 Task: Provide the results of the 2023 Victory Lane Racing Xfinity Series for the track "Richmond Raceway".
Action: Mouse moved to (165, 357)
Screenshot: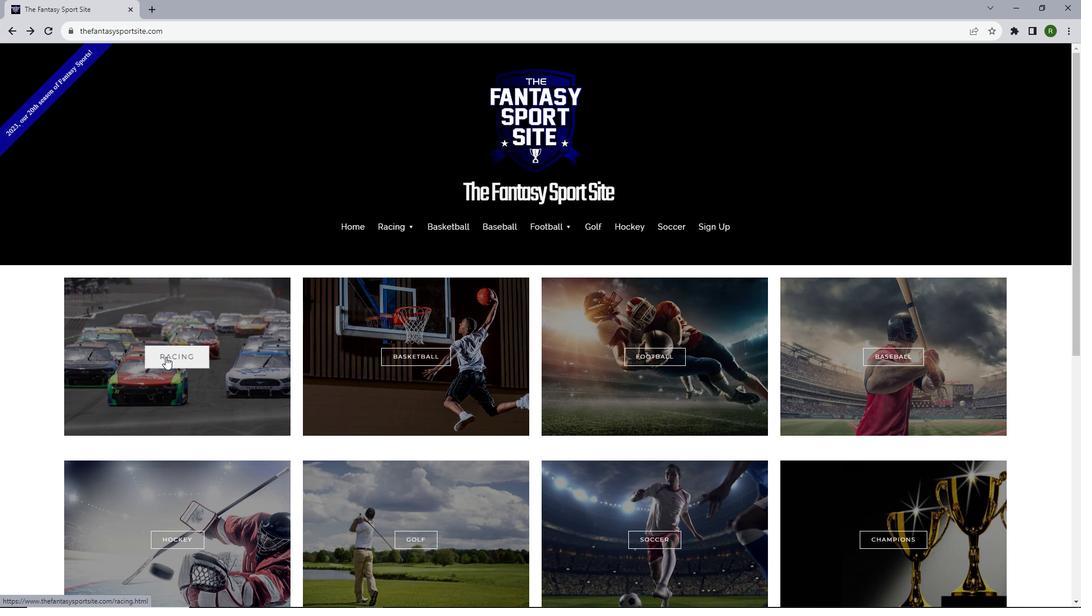 
Action: Mouse pressed left at (165, 357)
Screenshot: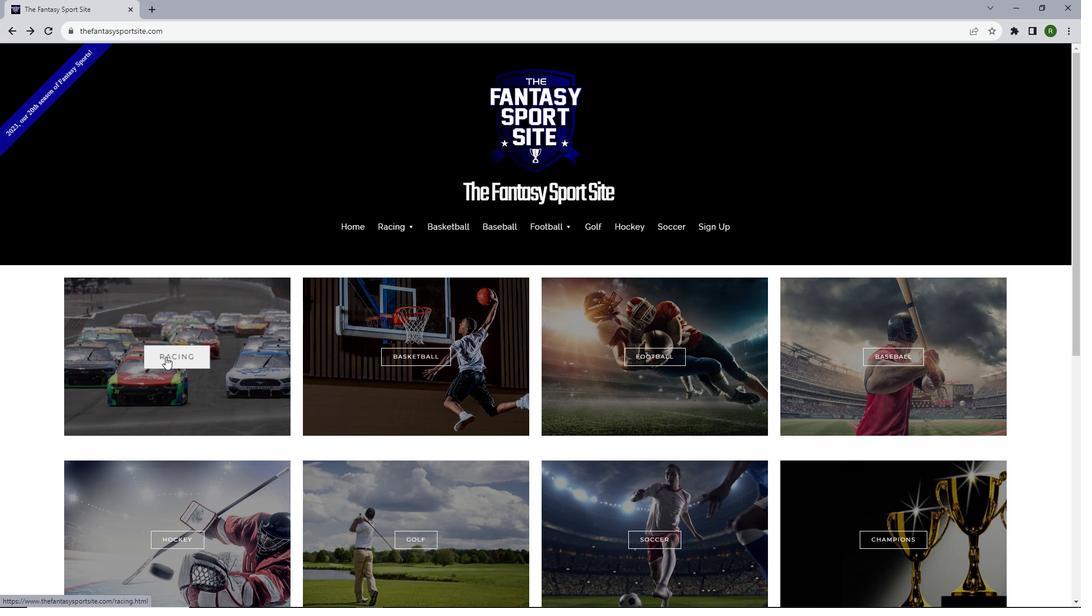 
Action: Mouse moved to (438, 366)
Screenshot: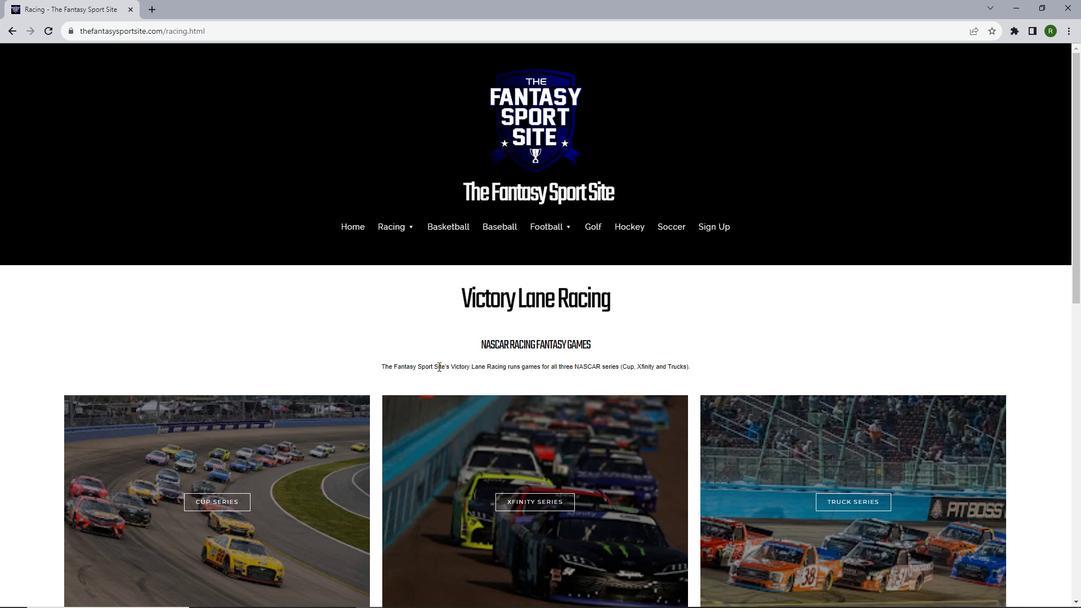 
Action: Mouse scrolled (438, 366) with delta (0, 0)
Screenshot: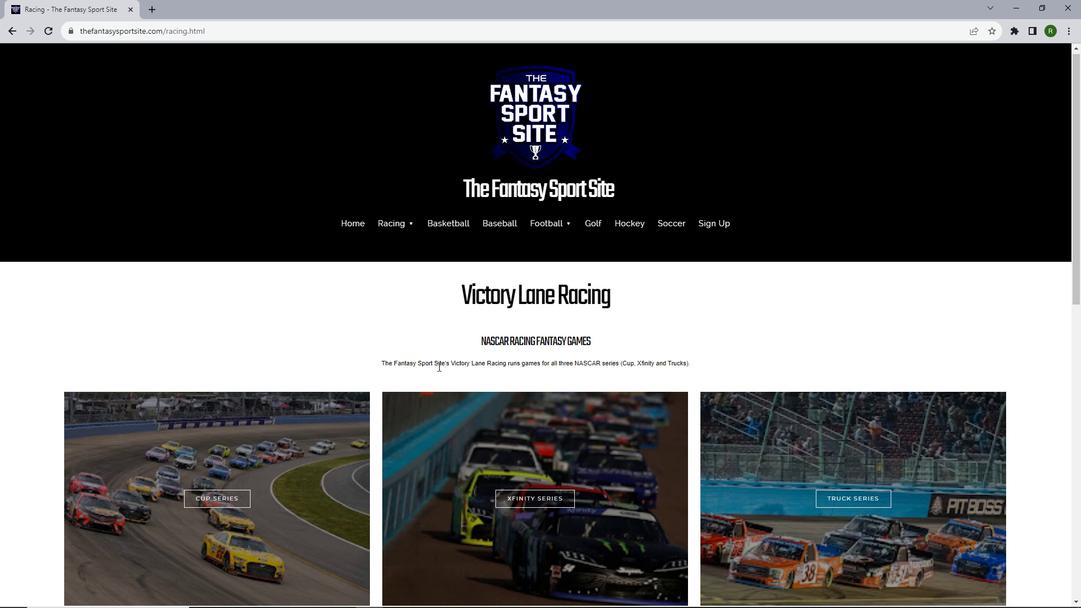
Action: Mouse scrolled (438, 366) with delta (0, 0)
Screenshot: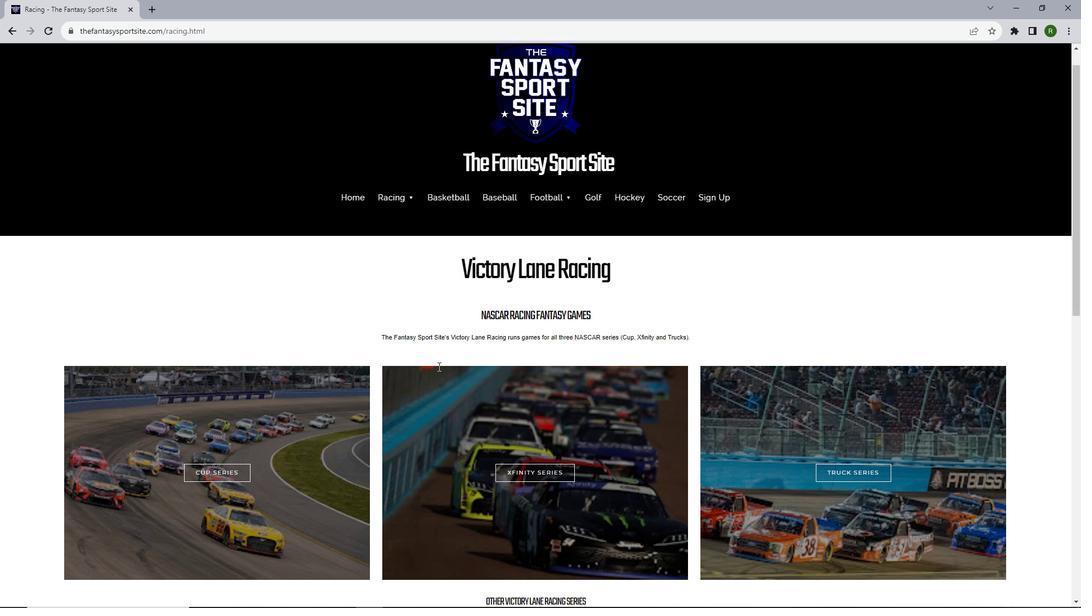
Action: Mouse scrolled (438, 366) with delta (0, 0)
Screenshot: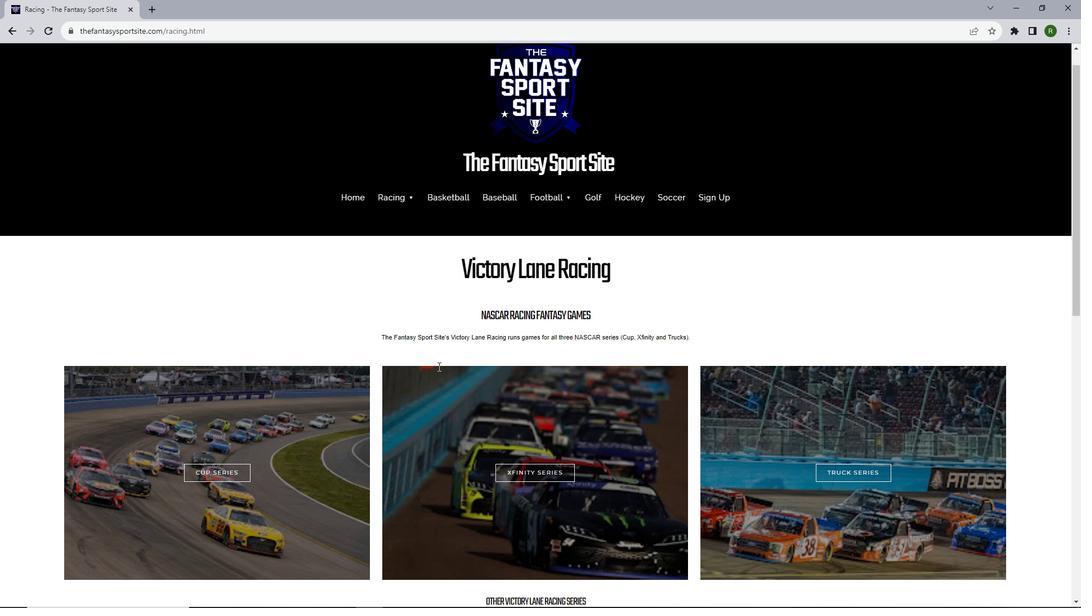 
Action: Mouse moved to (519, 336)
Screenshot: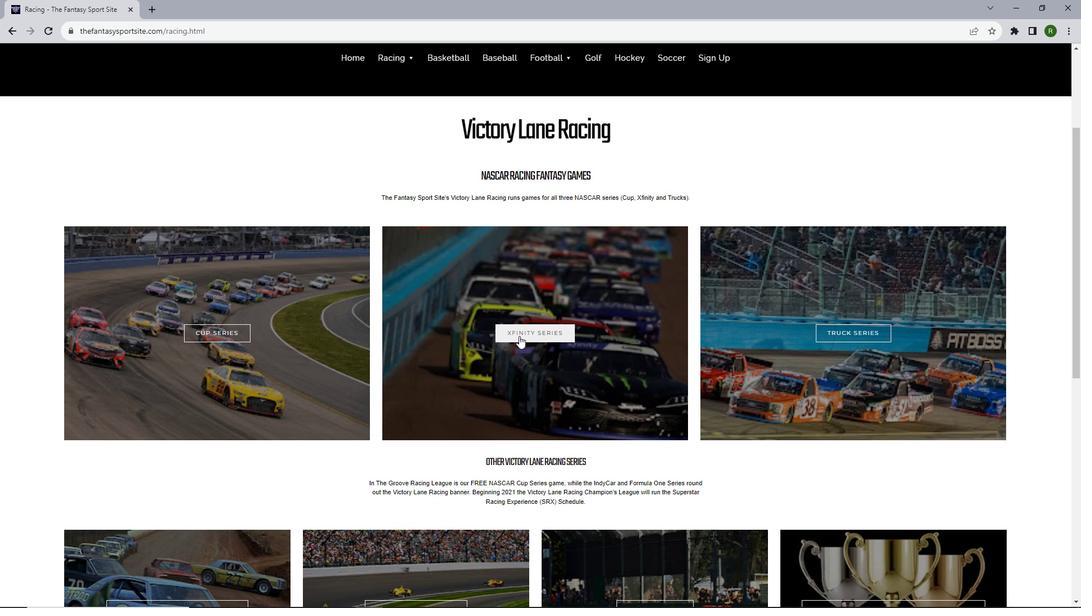 
Action: Mouse pressed left at (519, 336)
Screenshot: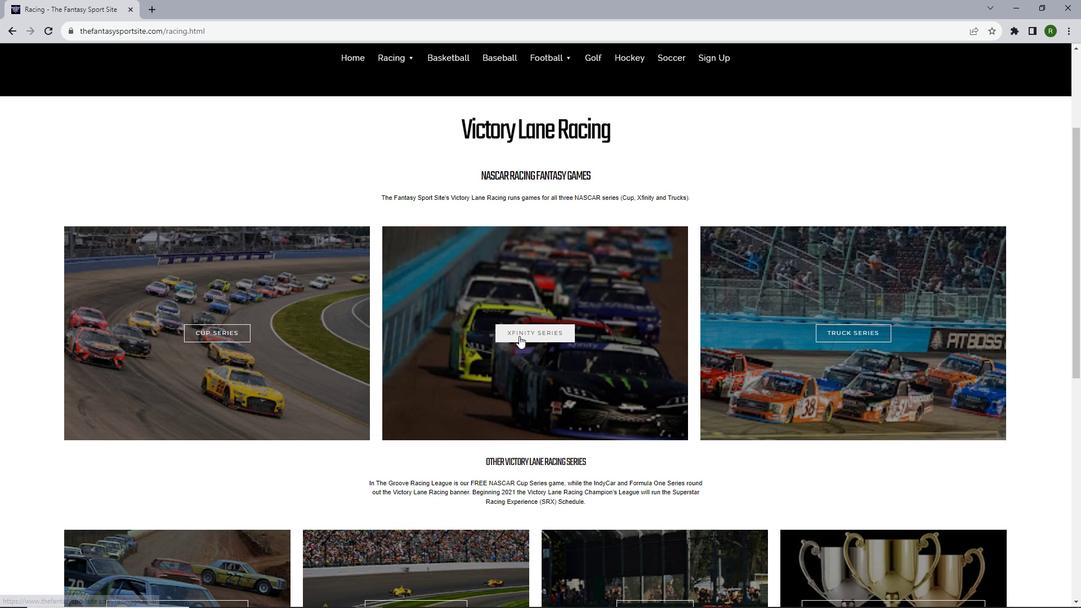
Action: Mouse moved to (465, 314)
Screenshot: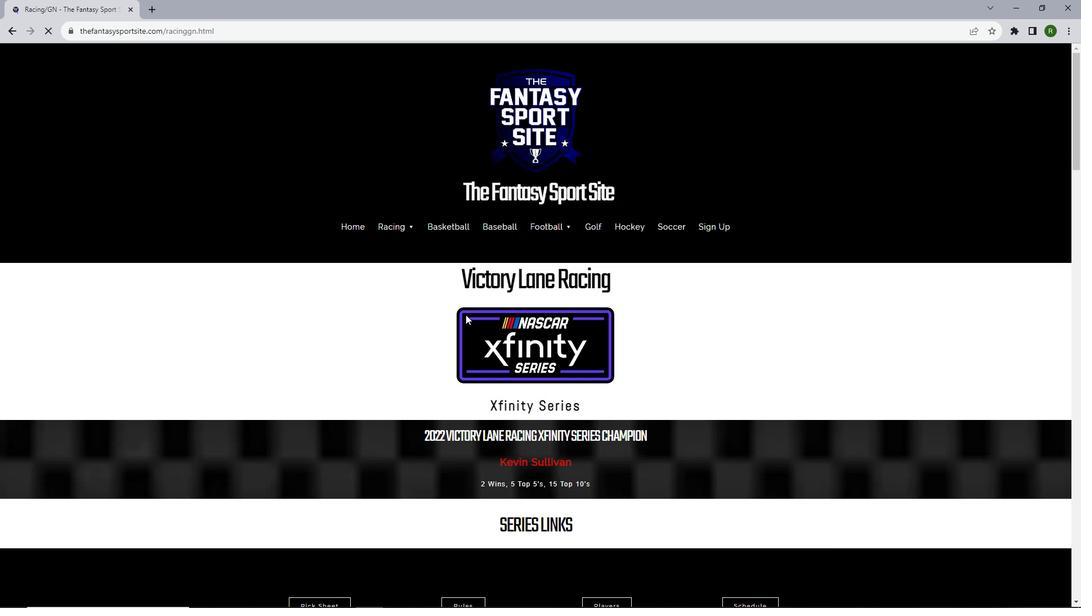 
Action: Mouse scrolled (465, 314) with delta (0, 0)
Screenshot: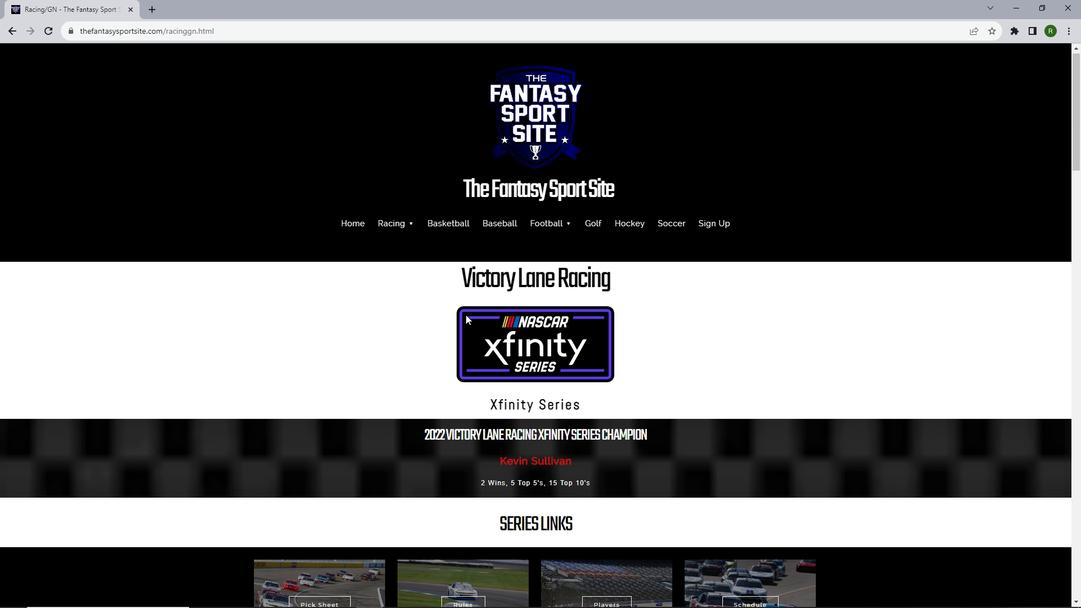 
Action: Mouse scrolled (465, 314) with delta (0, 0)
Screenshot: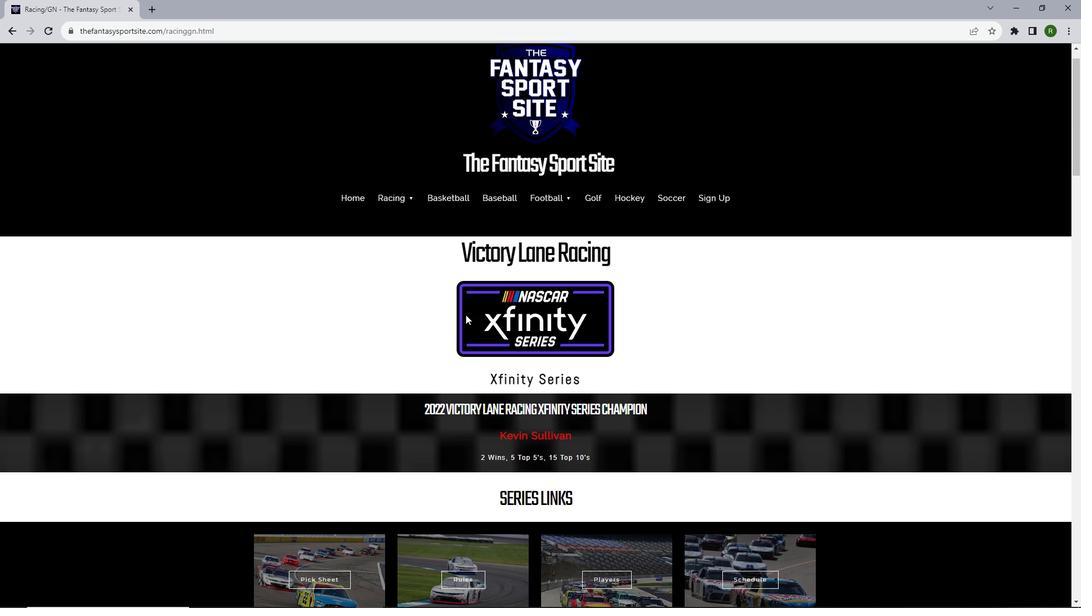 
Action: Mouse scrolled (465, 314) with delta (0, 0)
Screenshot: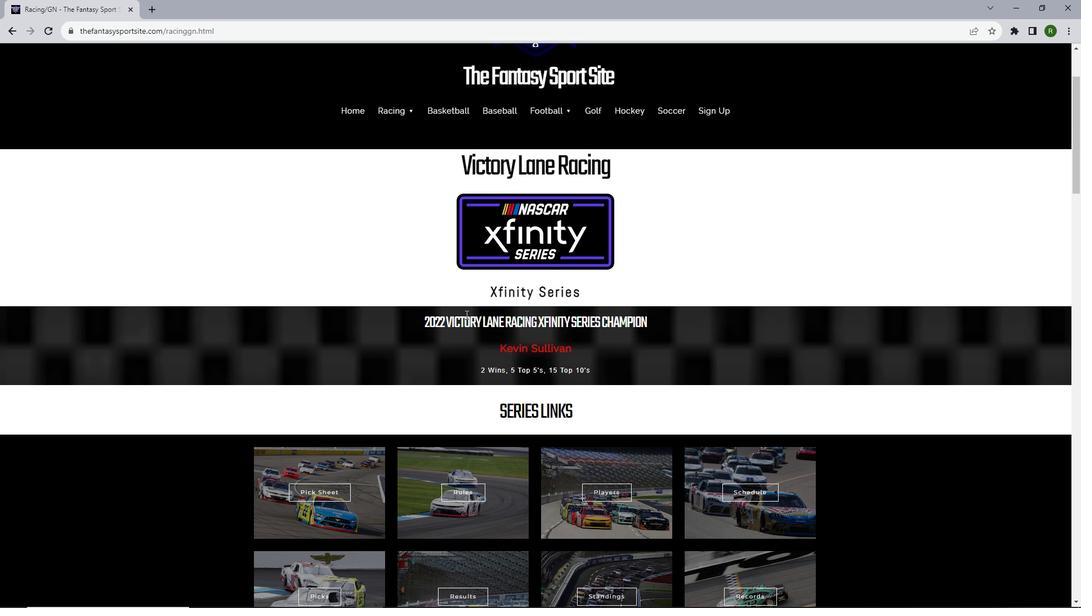 
Action: Mouse scrolled (465, 314) with delta (0, 0)
Screenshot: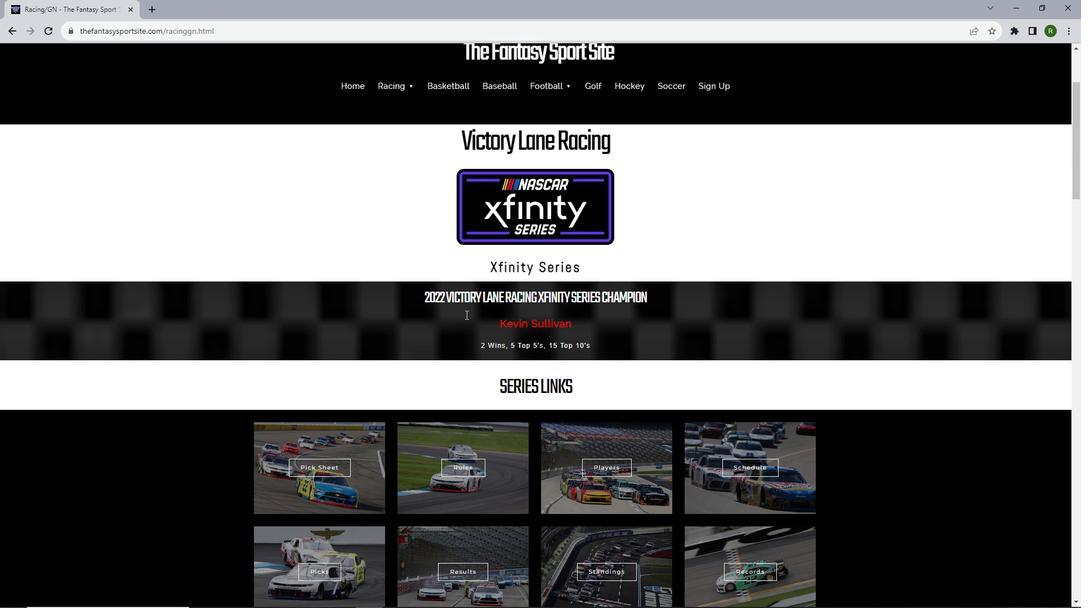 
Action: Mouse scrolled (465, 314) with delta (0, 0)
Screenshot: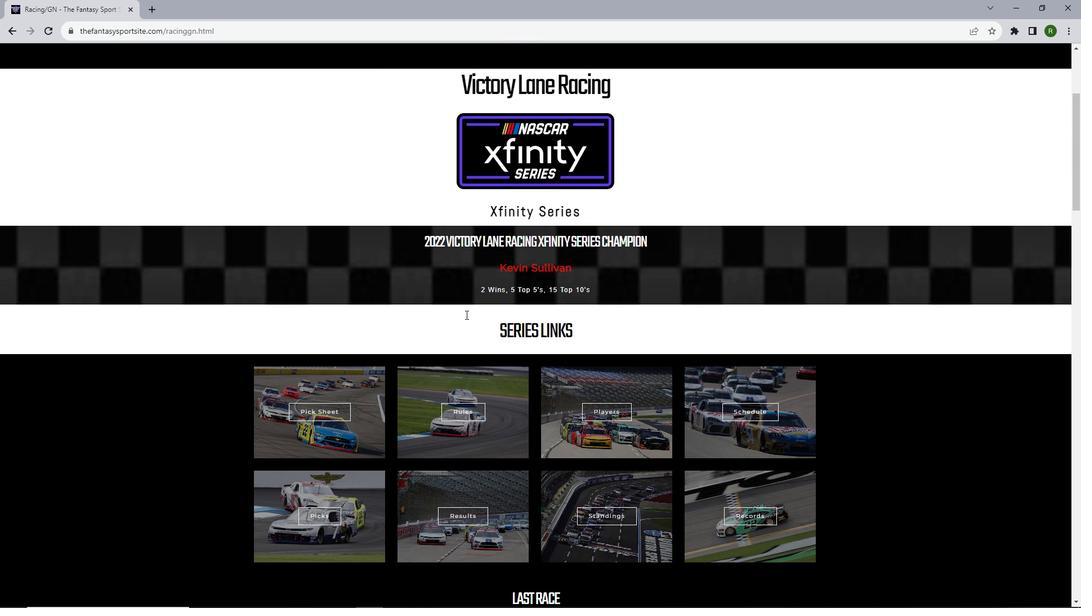 
Action: Mouse scrolled (465, 314) with delta (0, 0)
Screenshot: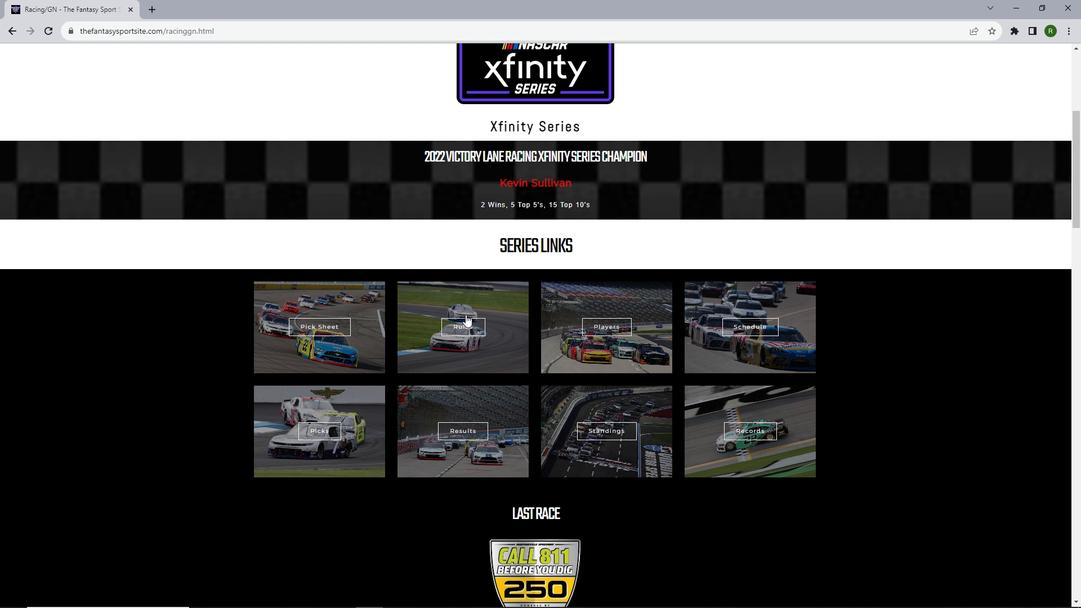 
Action: Mouse scrolled (465, 314) with delta (0, 0)
Screenshot: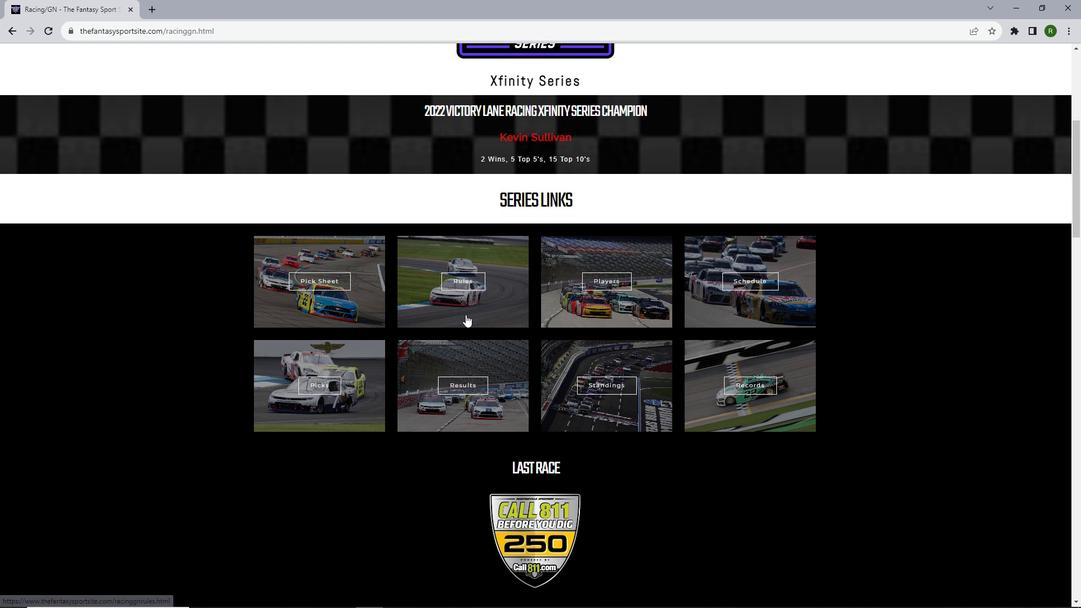 
Action: Mouse moved to (526, 340)
Screenshot: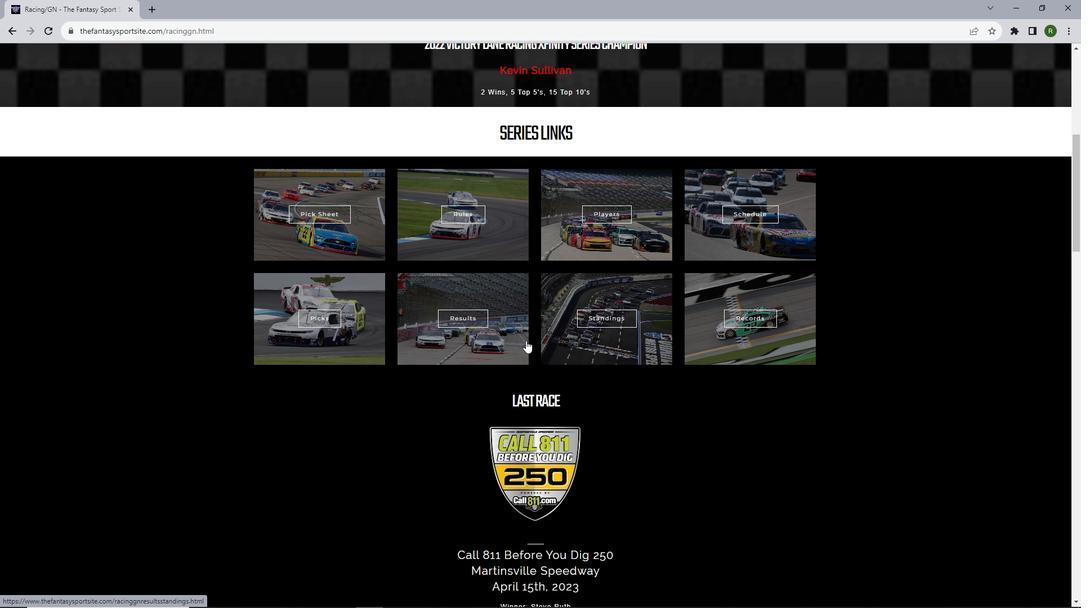 
Action: Mouse scrolled (526, 341) with delta (0, 0)
Screenshot: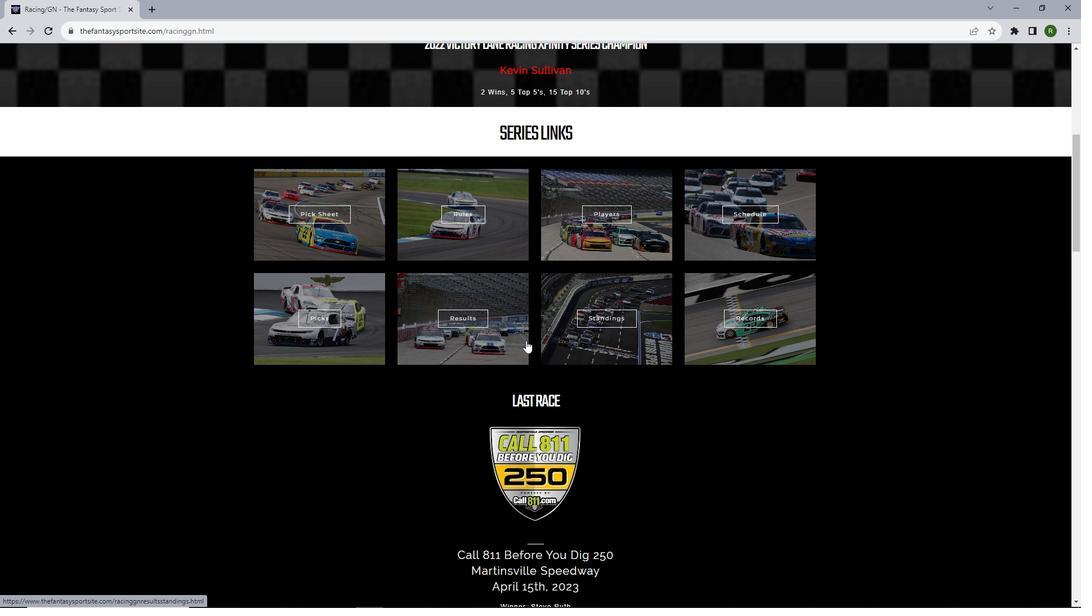 
Action: Mouse moved to (457, 372)
Screenshot: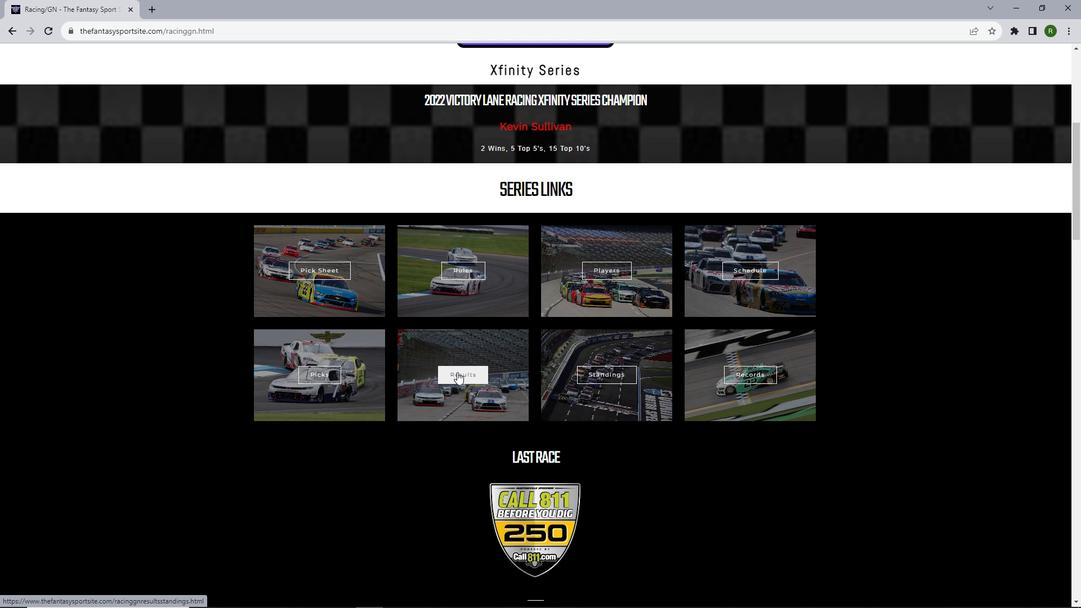 
Action: Mouse pressed left at (457, 372)
Screenshot: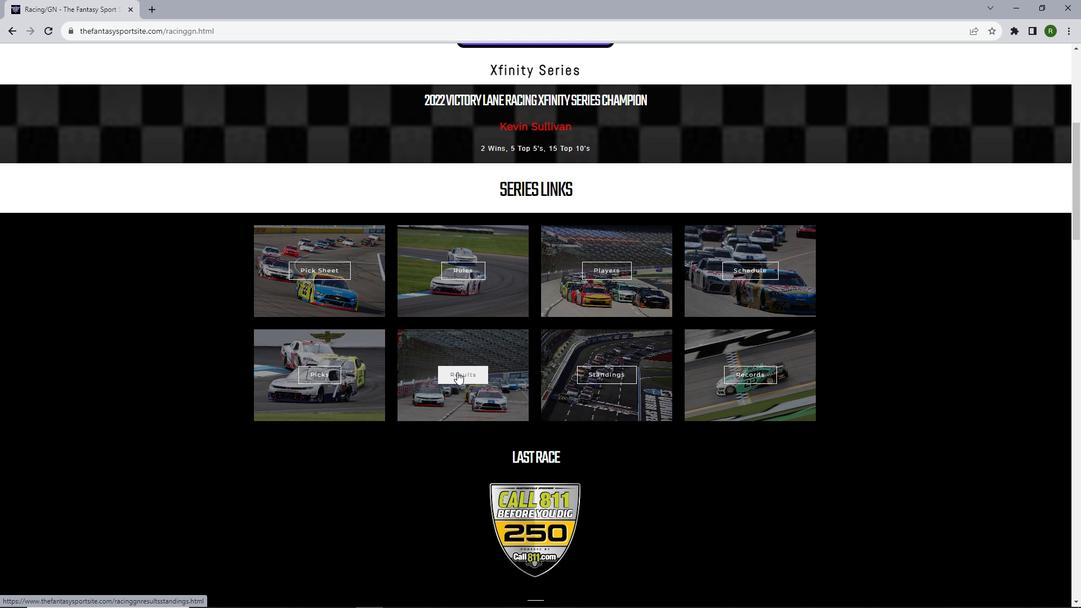 
Action: Mouse moved to (442, 310)
Screenshot: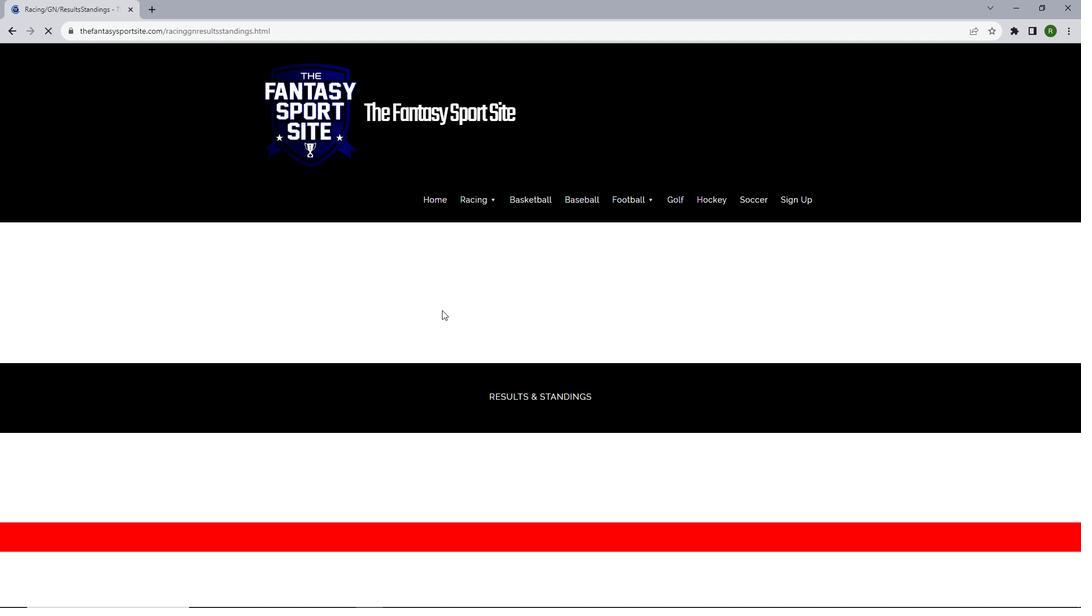 
Action: Mouse scrolled (442, 309) with delta (0, 0)
Screenshot: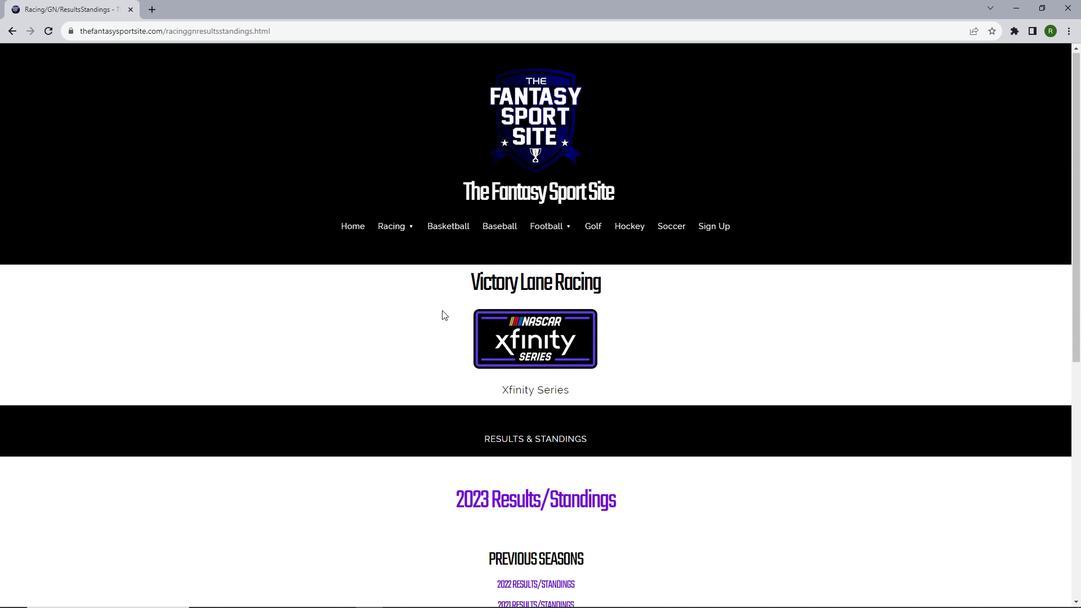 
Action: Mouse scrolled (442, 309) with delta (0, 0)
Screenshot: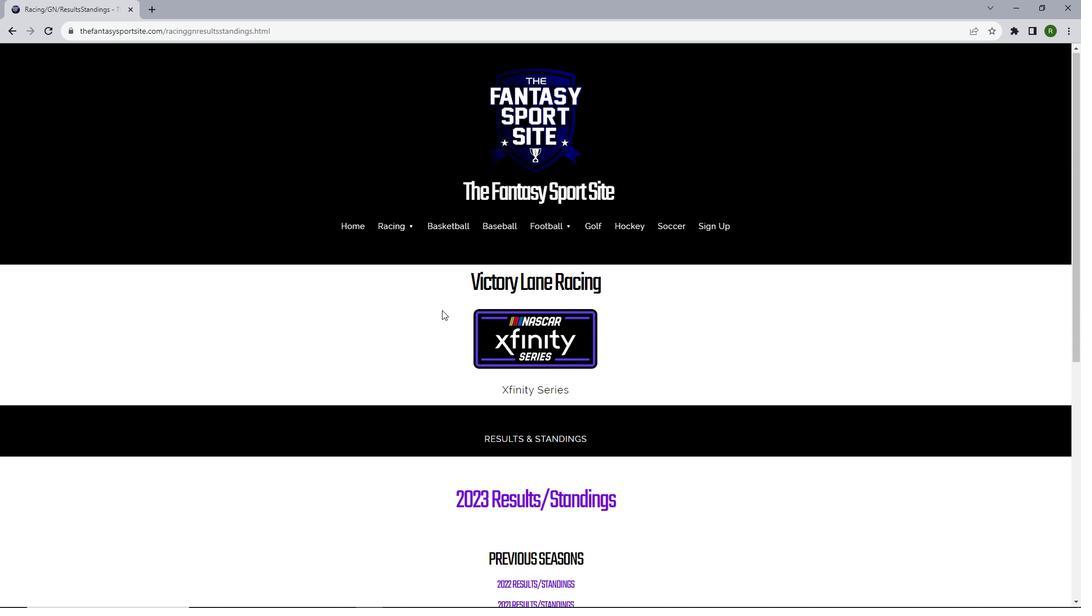 
Action: Mouse moved to (513, 385)
Screenshot: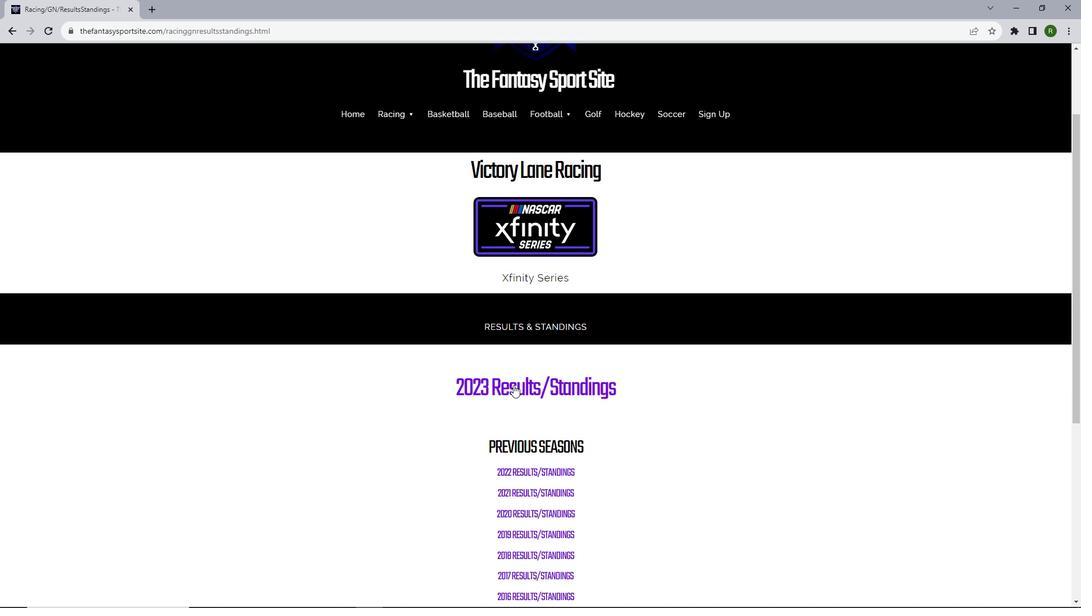
Action: Mouse pressed left at (513, 385)
Screenshot: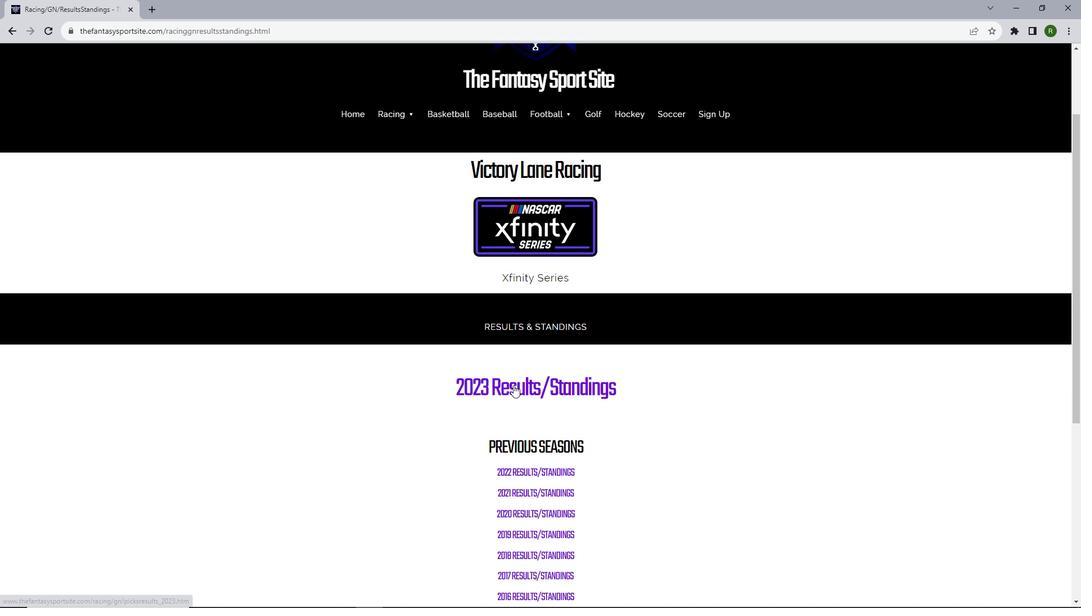 
Action: Mouse moved to (577, 214)
Screenshot: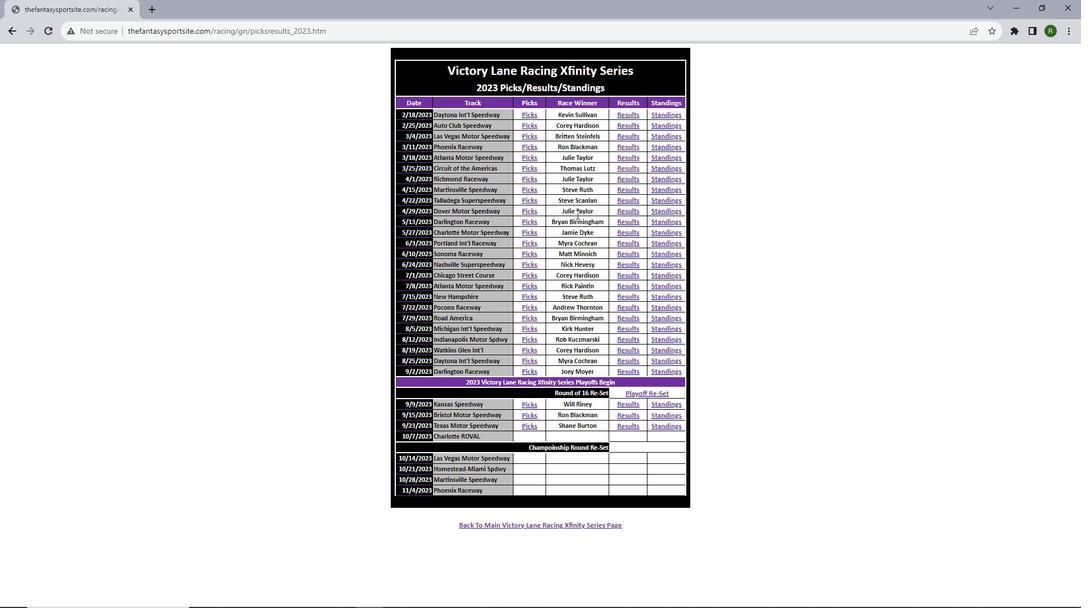 
Action: Mouse scrolled (577, 214) with delta (0, 0)
Screenshot: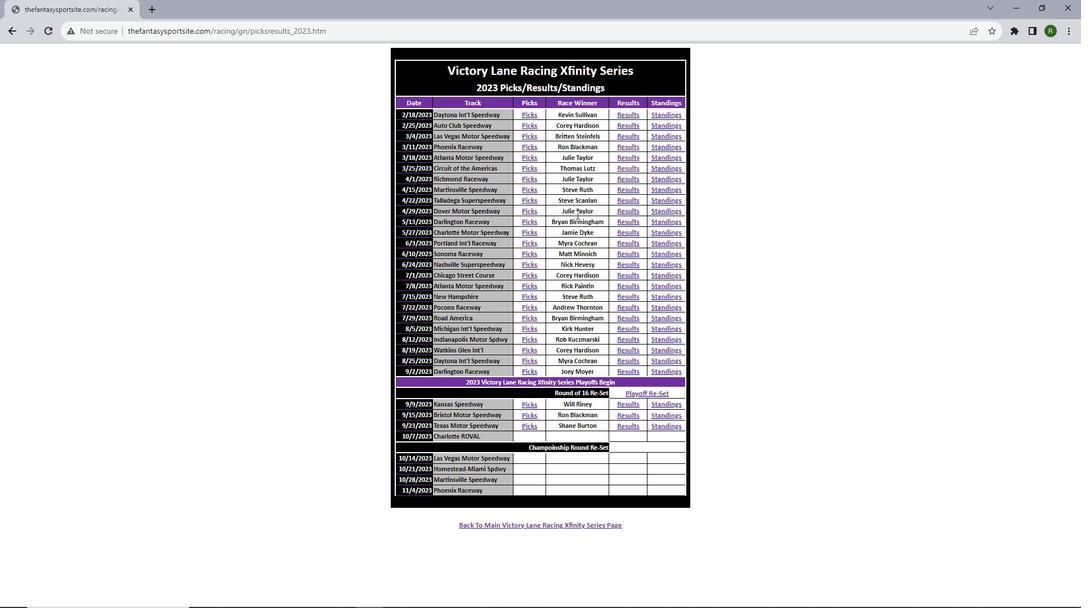 
Action: Mouse scrolled (577, 214) with delta (0, 0)
Screenshot: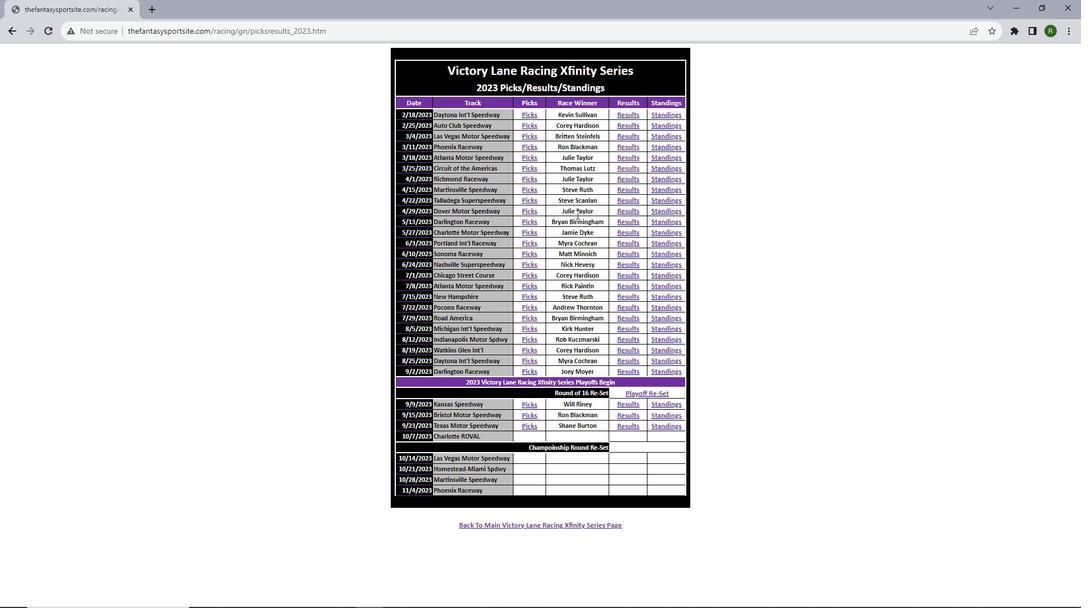 
Action: Mouse moved to (629, 180)
Screenshot: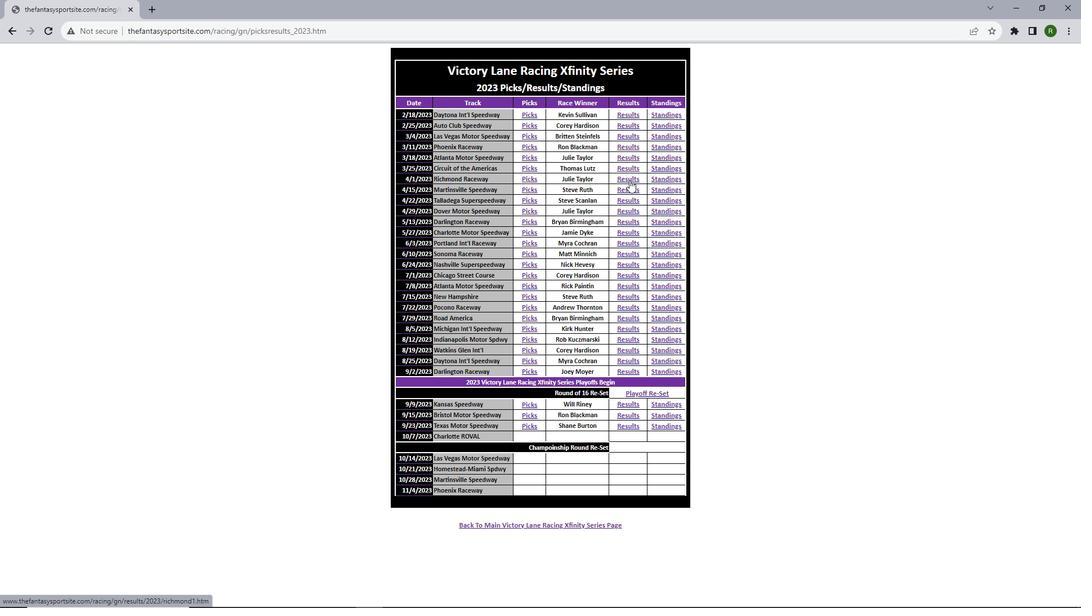 
Action: Mouse pressed left at (629, 180)
Screenshot: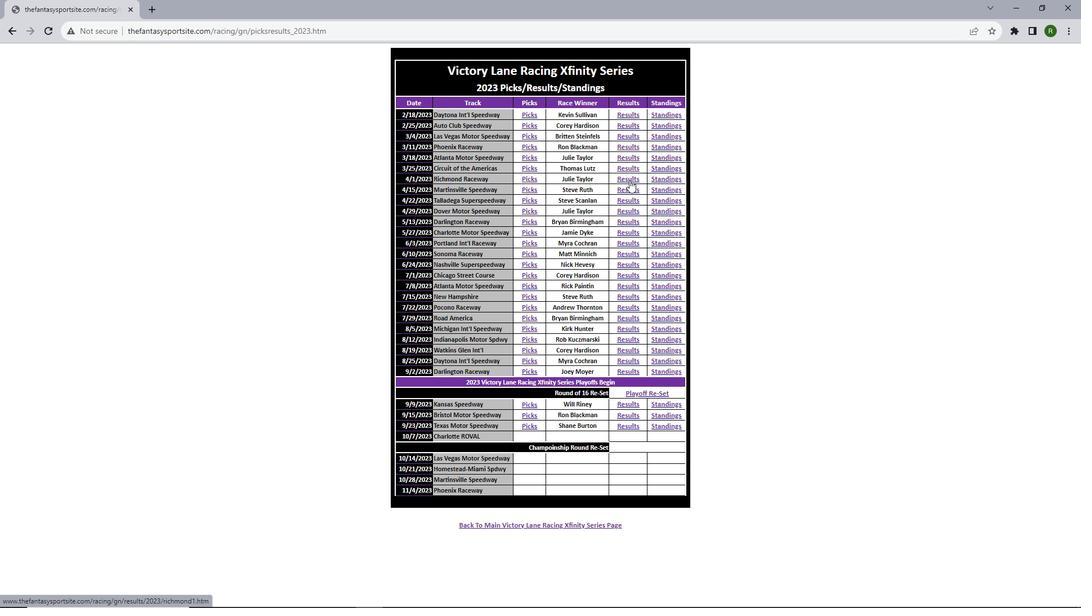 
Action: Mouse moved to (607, 195)
Screenshot: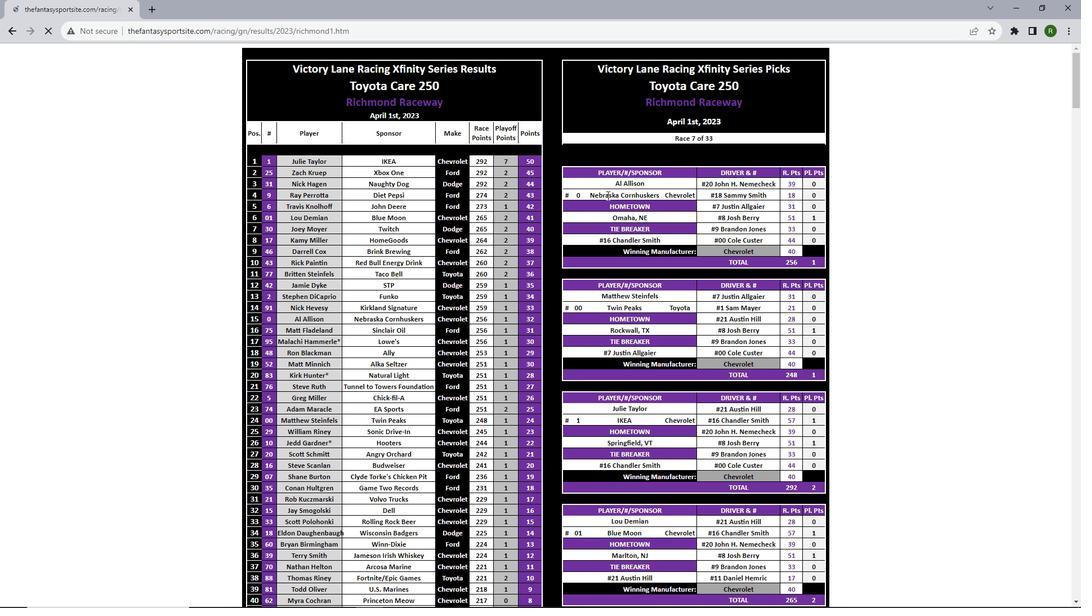 
Action: Mouse scrolled (607, 194) with delta (0, 0)
Screenshot: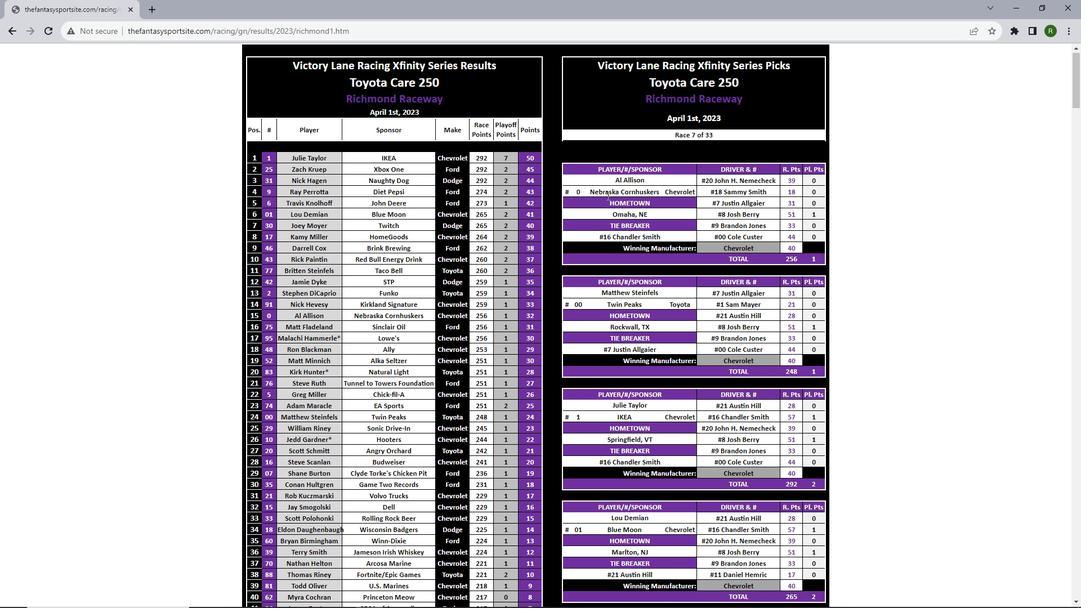 
Action: Mouse scrolled (607, 194) with delta (0, 0)
Screenshot: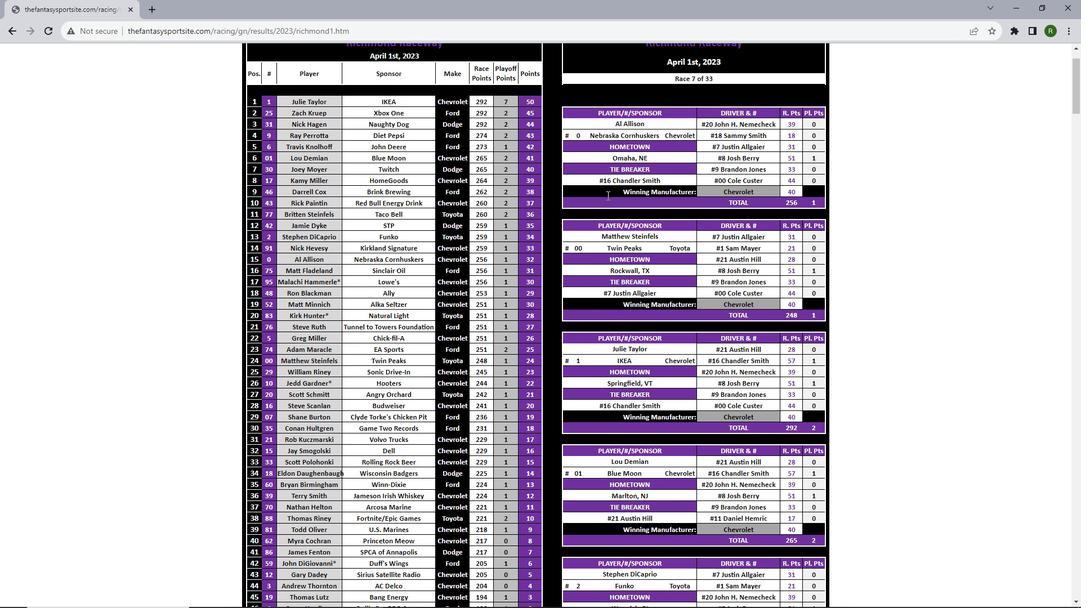 
Action: Mouse scrolled (607, 194) with delta (0, 0)
Screenshot: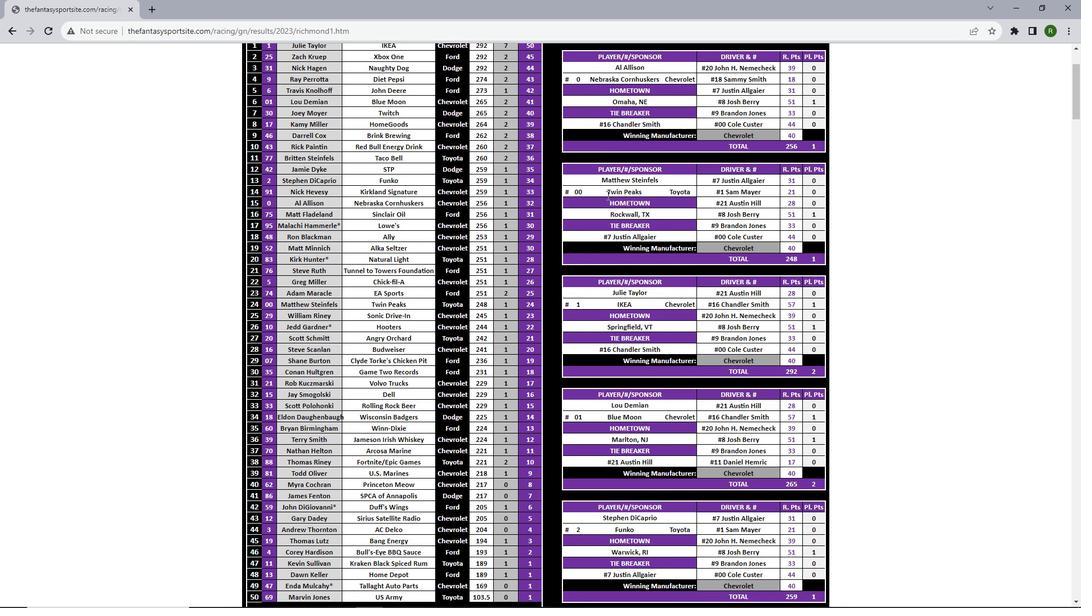 
Action: Mouse scrolled (607, 194) with delta (0, 0)
Screenshot: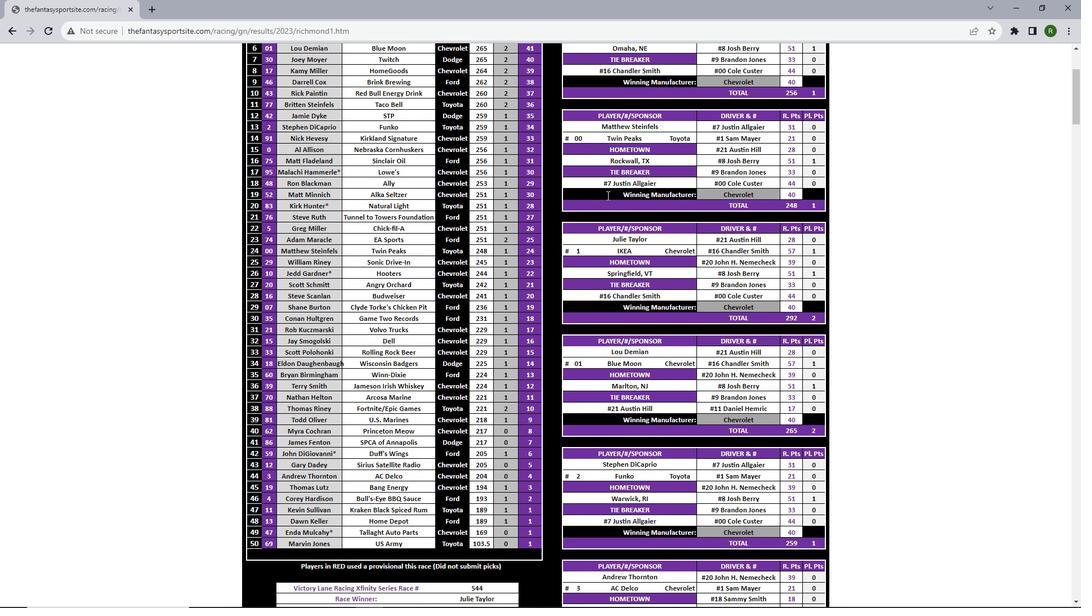 
Action: Mouse scrolled (607, 194) with delta (0, 0)
Screenshot: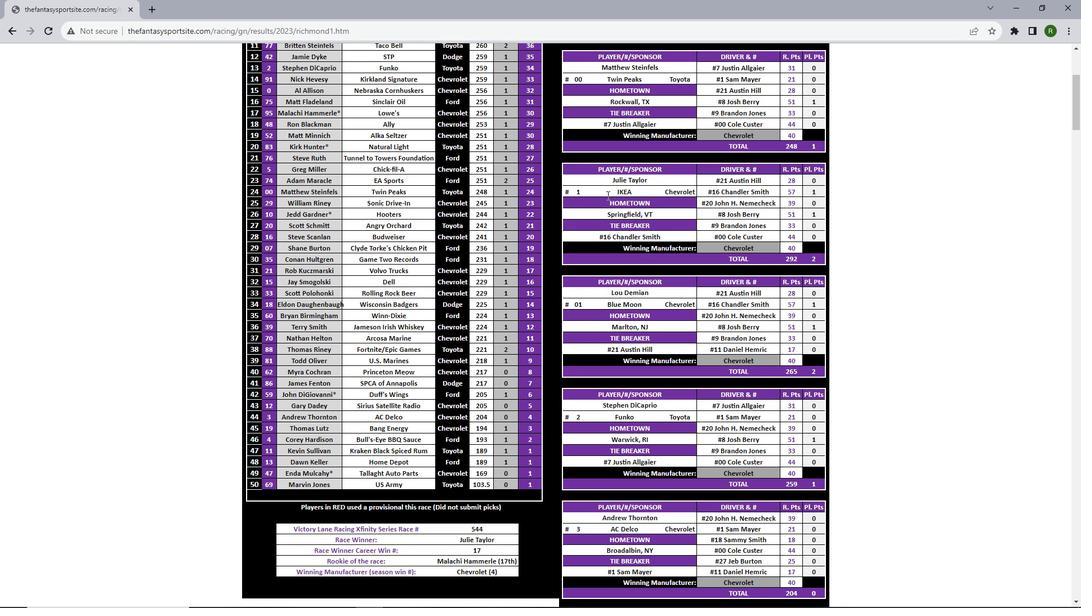 
Action: Mouse scrolled (607, 194) with delta (0, 0)
Screenshot: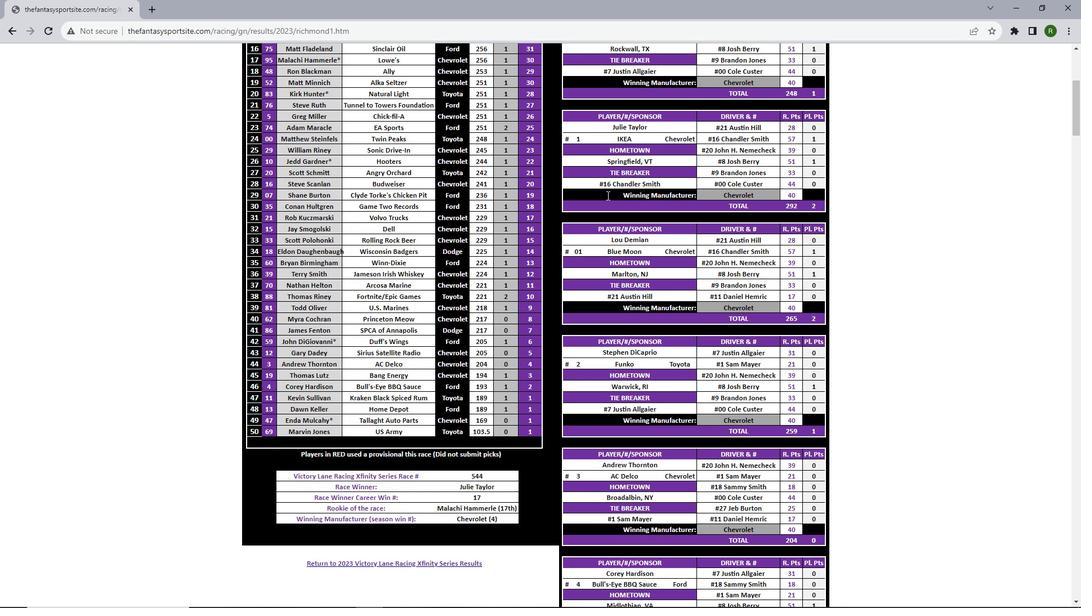 
Action: Mouse scrolled (607, 194) with delta (0, 0)
Screenshot: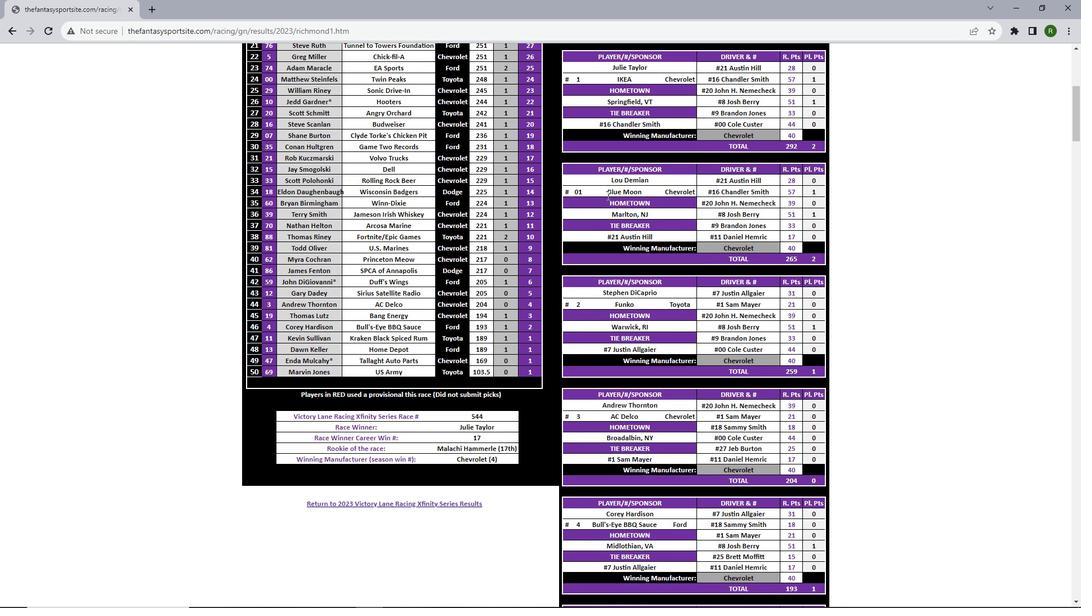 
Action: Mouse scrolled (607, 194) with delta (0, 0)
Screenshot: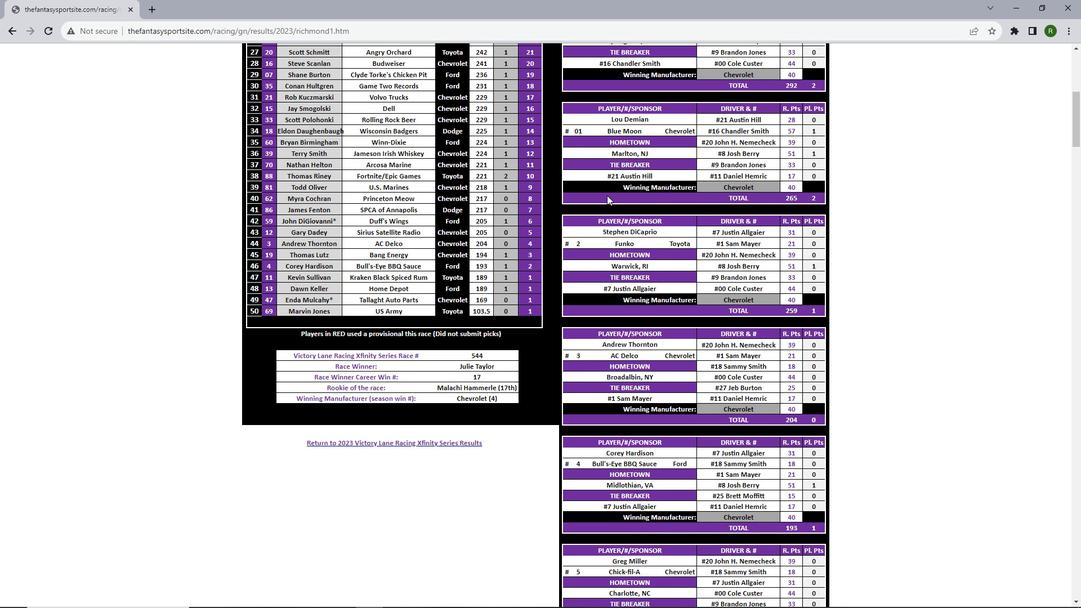 
Action: Mouse scrolled (607, 194) with delta (0, 0)
Screenshot: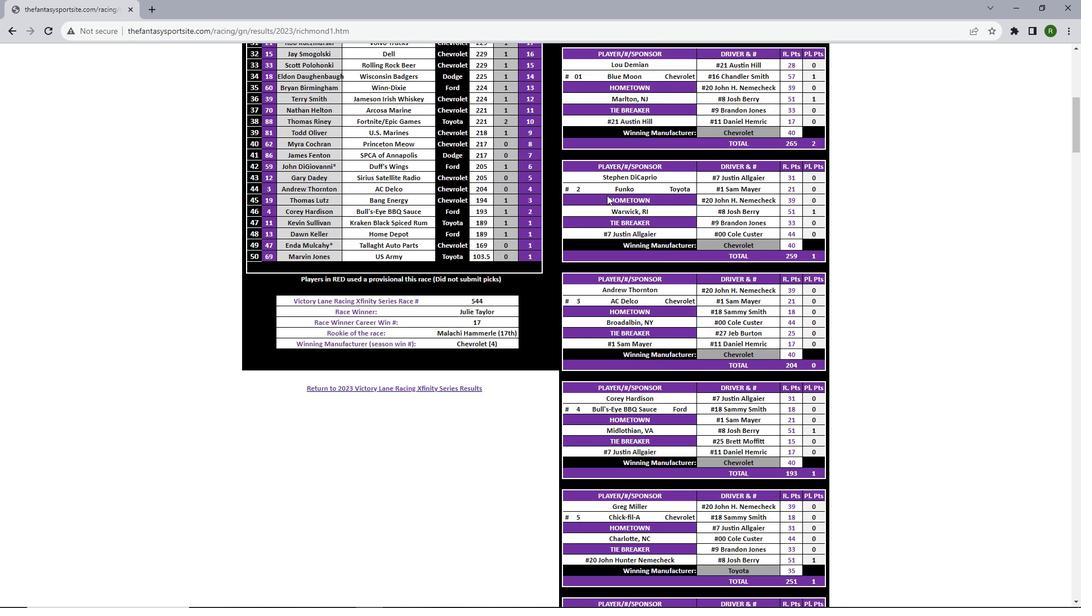 
Action: Mouse scrolled (607, 194) with delta (0, 0)
Screenshot: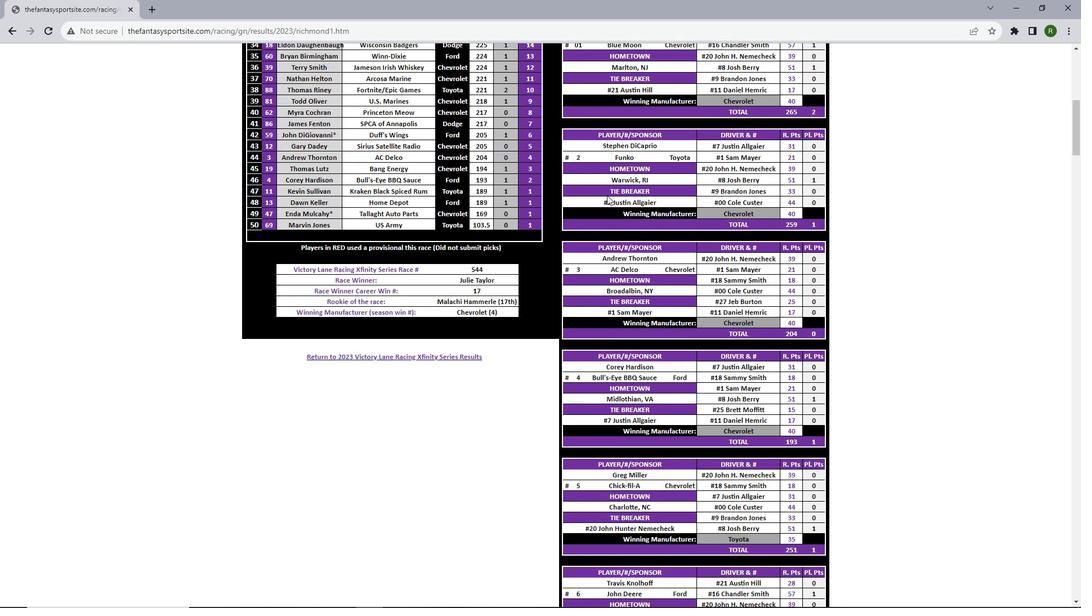 
Action: Mouse scrolled (607, 194) with delta (0, 0)
Screenshot: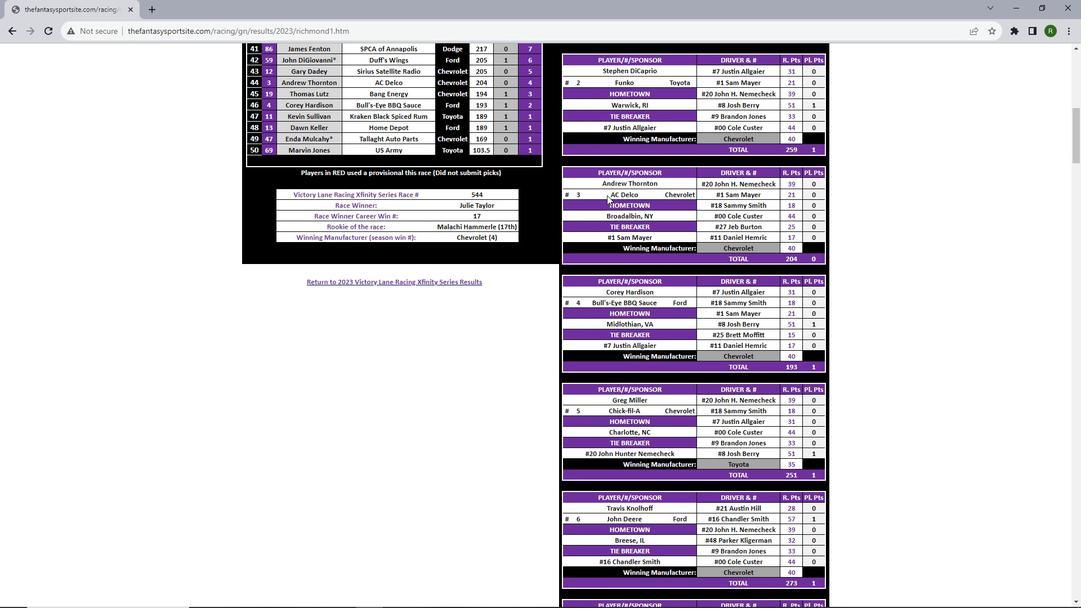 
Action: Mouse scrolled (607, 194) with delta (0, 0)
Screenshot: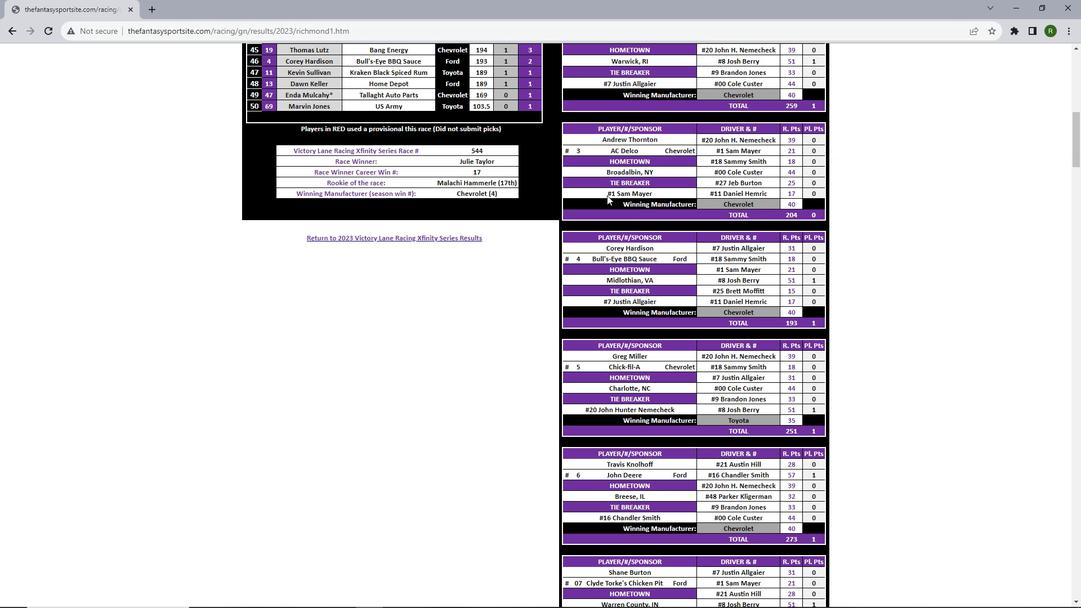 
Action: Mouse scrolled (607, 194) with delta (0, 0)
Screenshot: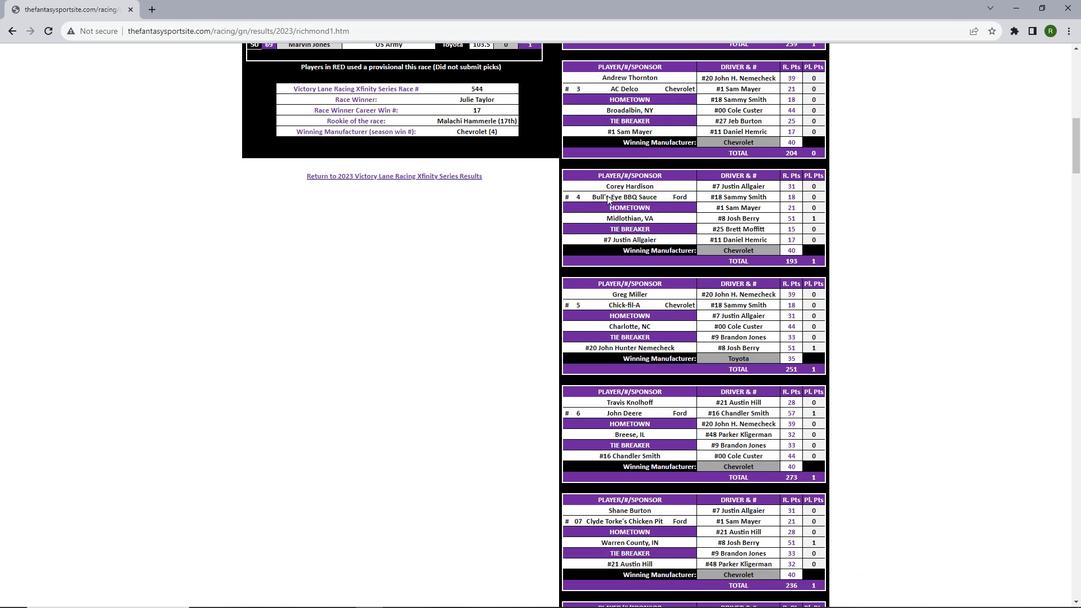 
Action: Mouse scrolled (607, 194) with delta (0, 0)
Screenshot: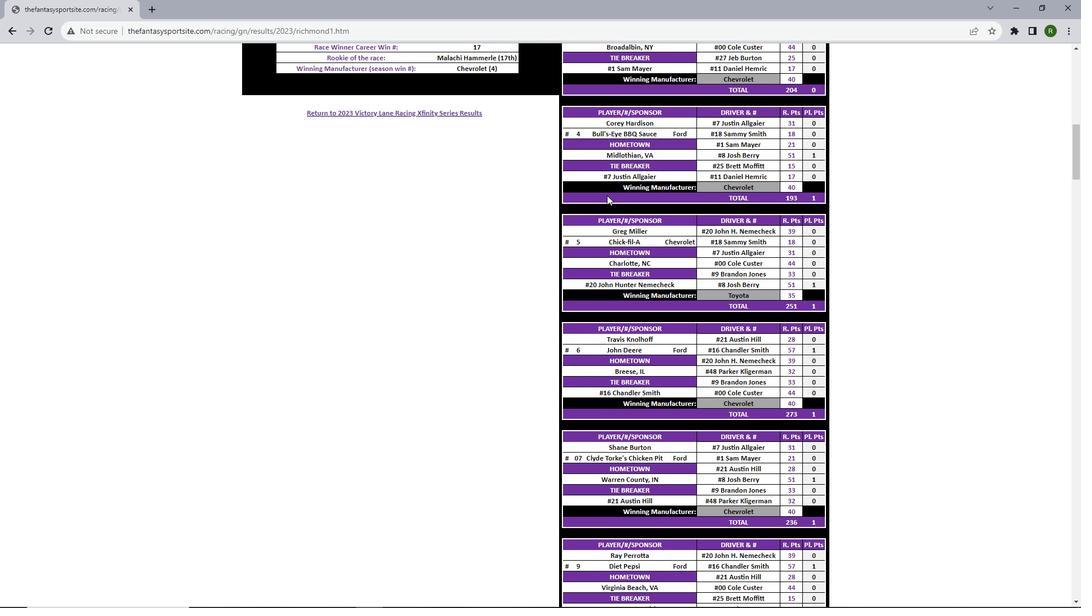 
Action: Mouse scrolled (607, 194) with delta (0, 0)
Screenshot: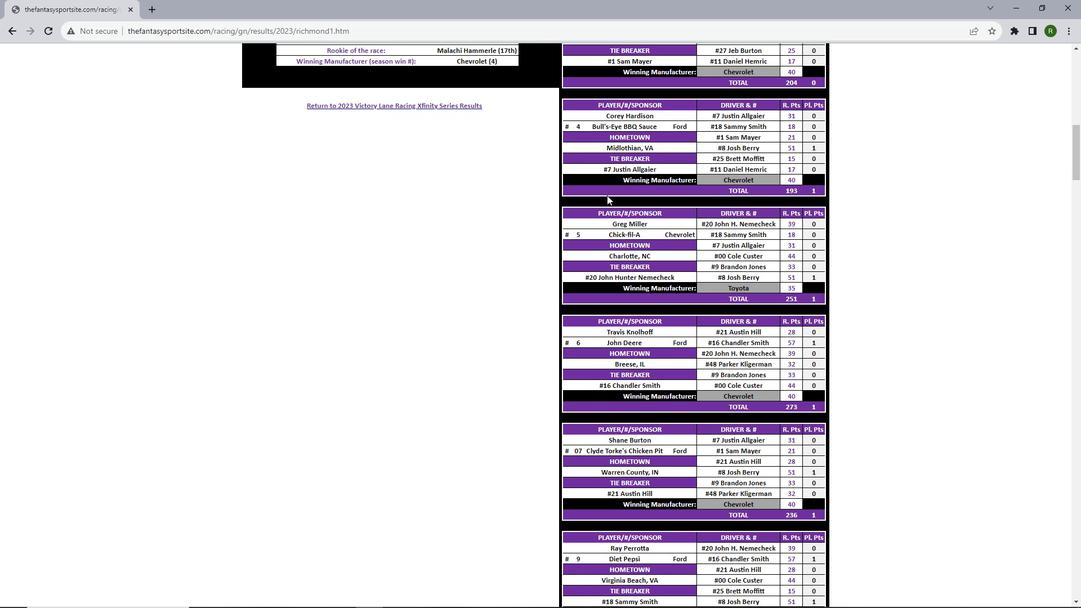 
Action: Mouse scrolled (607, 194) with delta (0, 0)
Screenshot: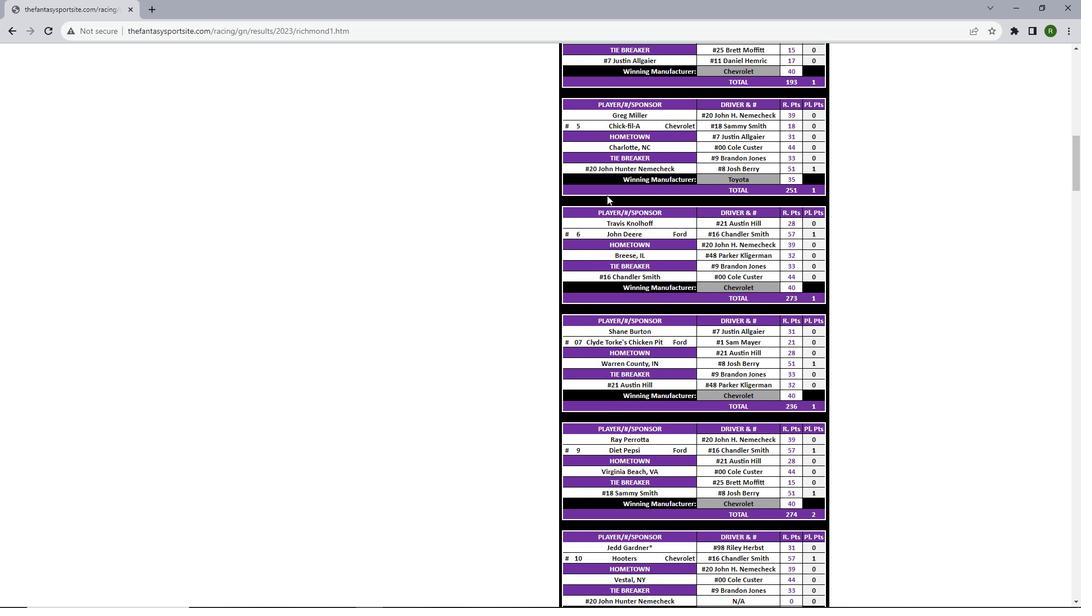 
Action: Mouse scrolled (607, 194) with delta (0, 0)
Screenshot: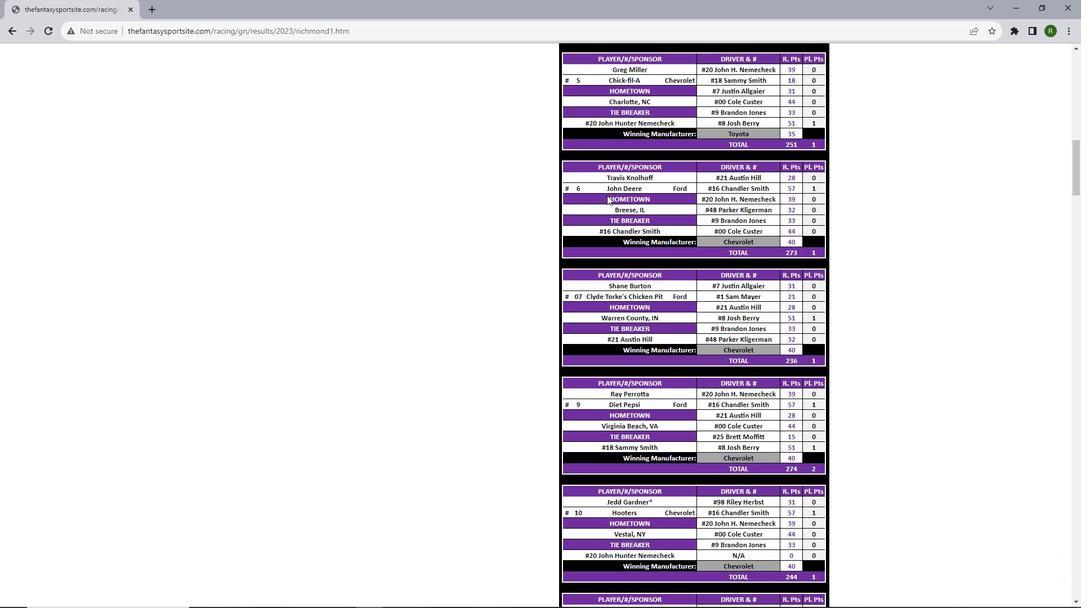 
Action: Mouse scrolled (607, 194) with delta (0, 0)
Screenshot: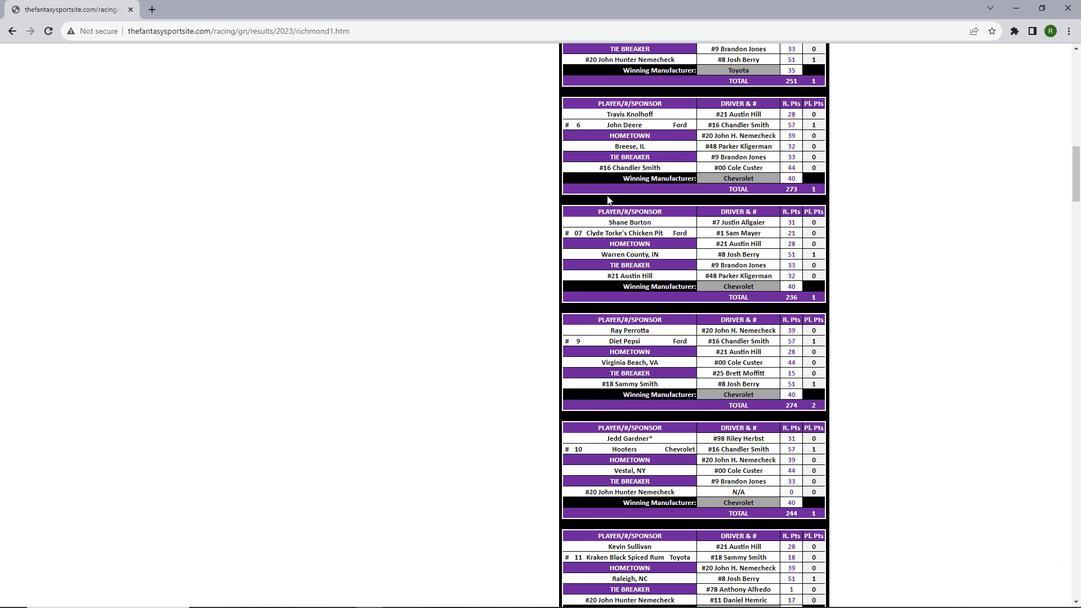 
Action: Mouse scrolled (607, 194) with delta (0, 0)
Screenshot: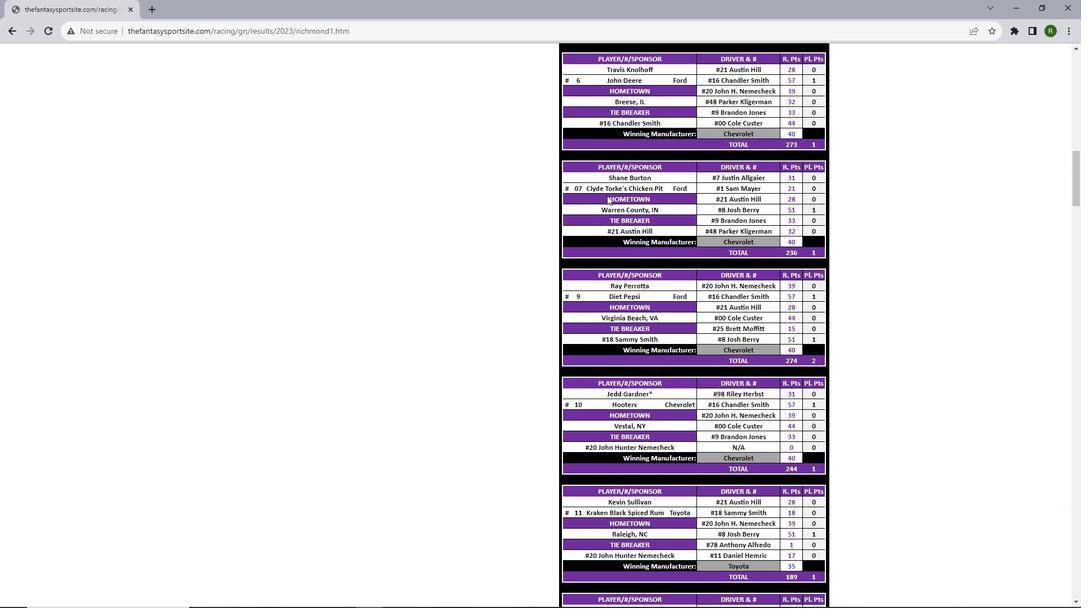 
Action: Mouse scrolled (607, 194) with delta (0, 0)
Screenshot: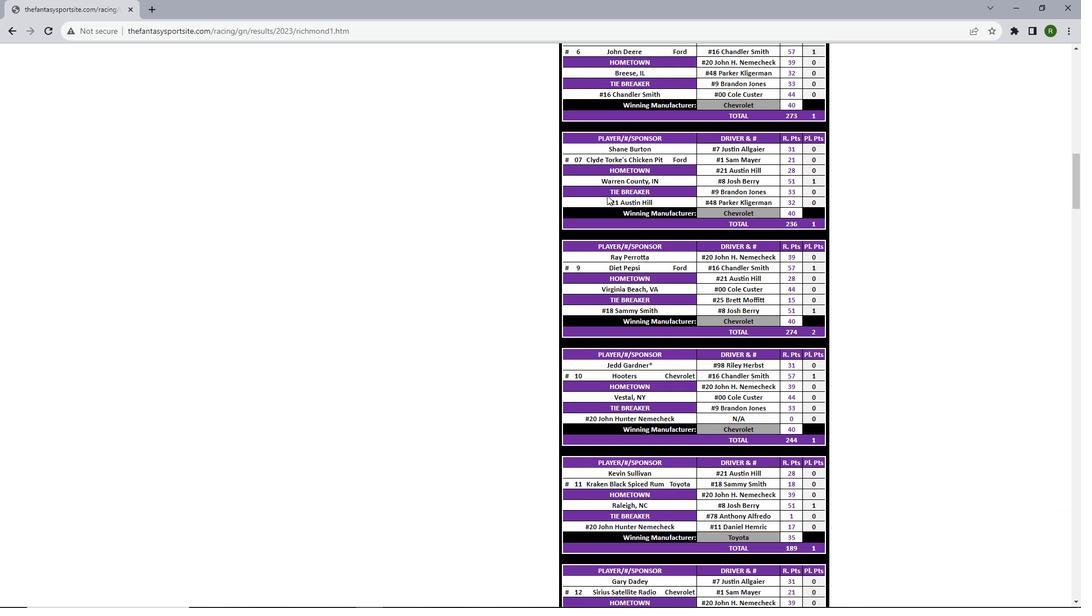 
Action: Mouse scrolled (607, 194) with delta (0, 0)
Screenshot: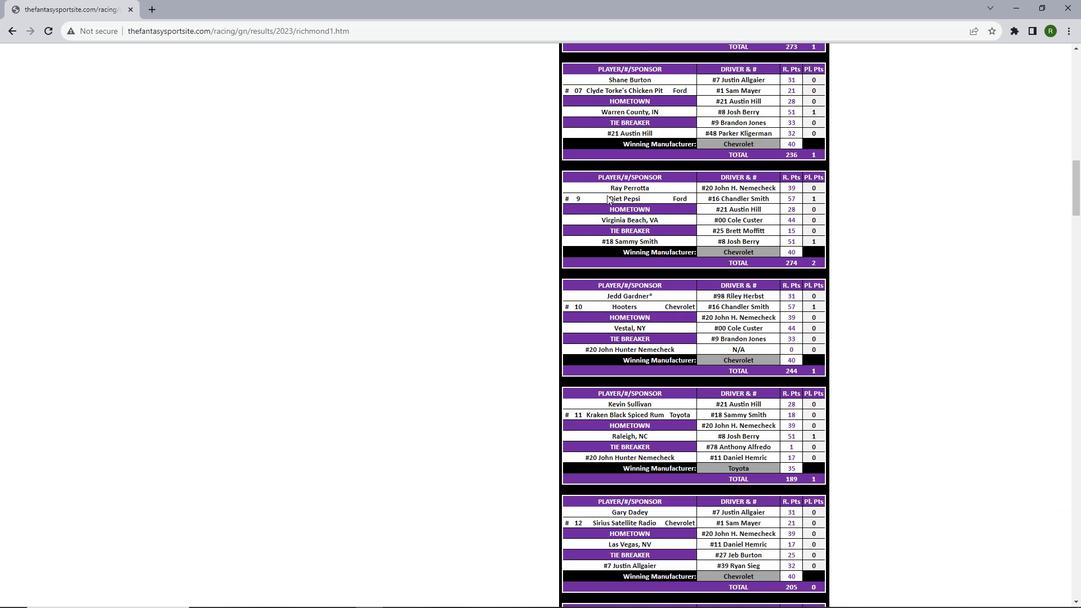 
Action: Mouse scrolled (607, 194) with delta (0, 0)
Screenshot: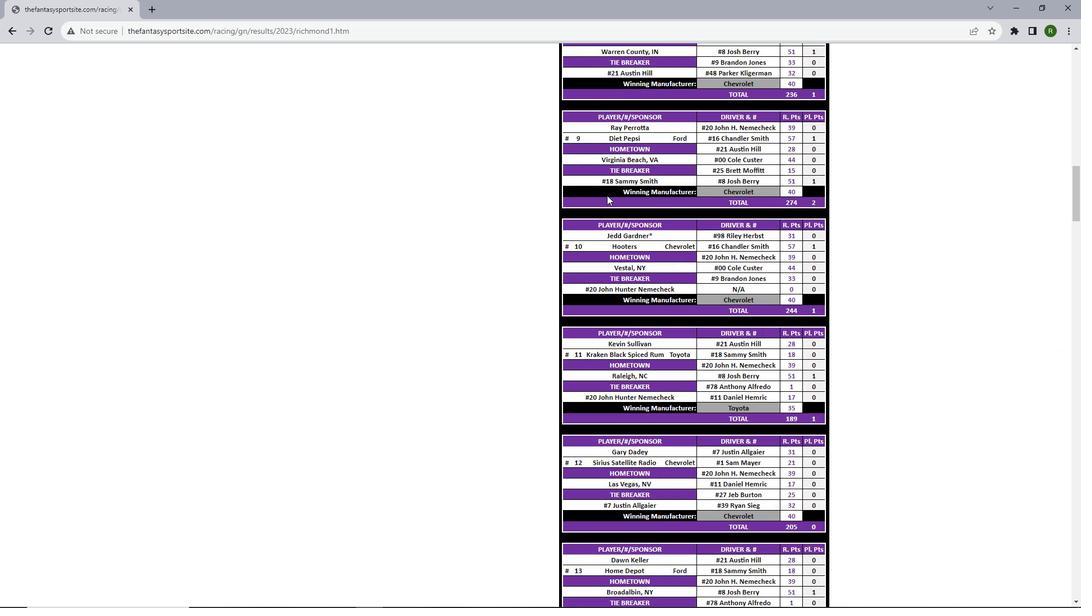 
Action: Mouse scrolled (607, 194) with delta (0, 0)
Screenshot: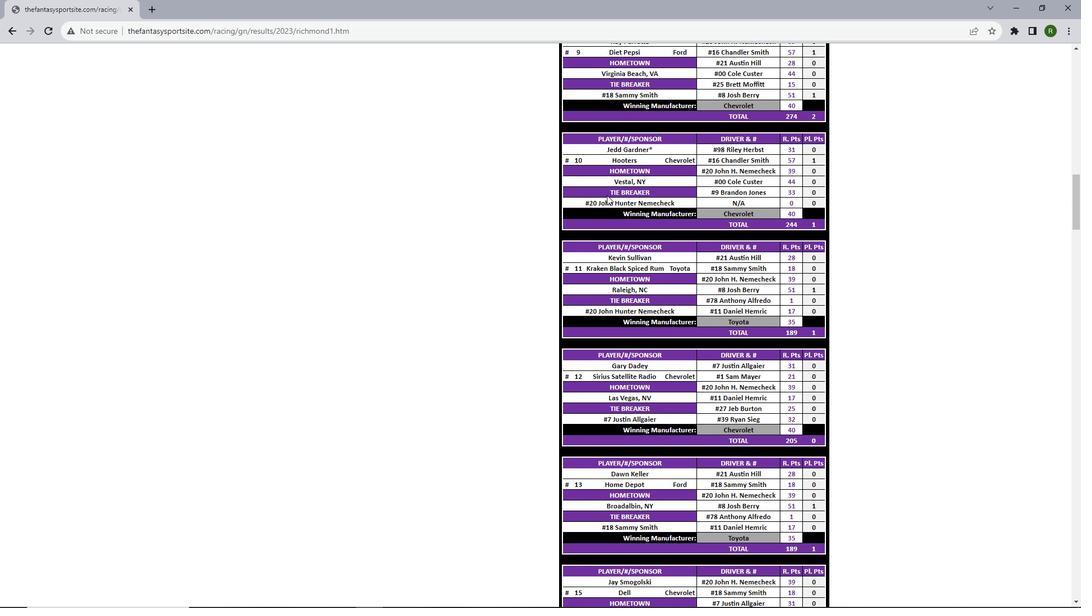
Action: Mouse scrolled (607, 194) with delta (0, 0)
Screenshot: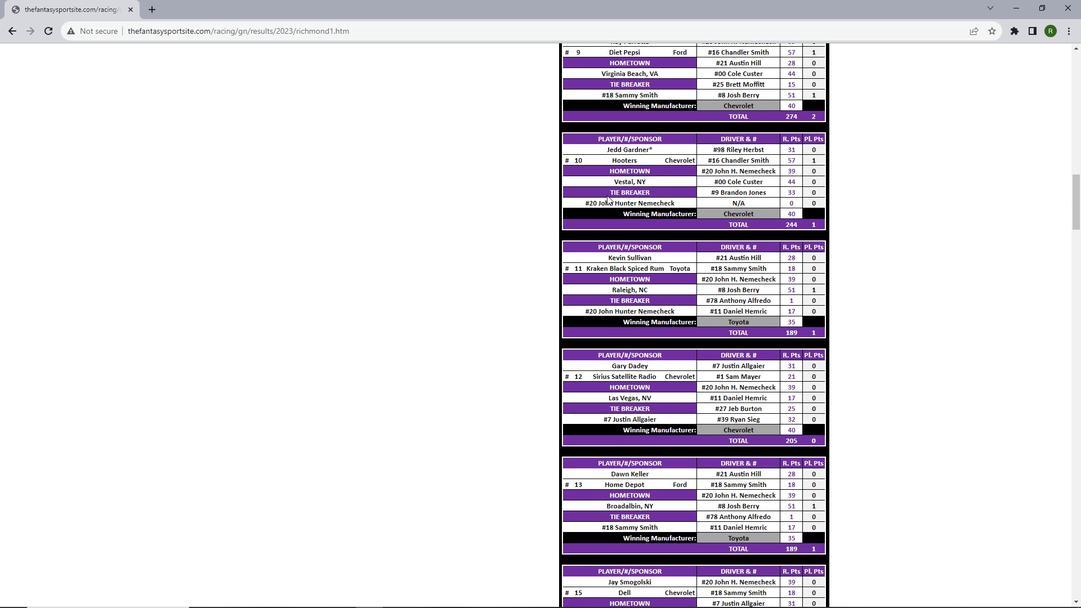 
Action: Mouse scrolled (607, 194) with delta (0, 0)
Screenshot: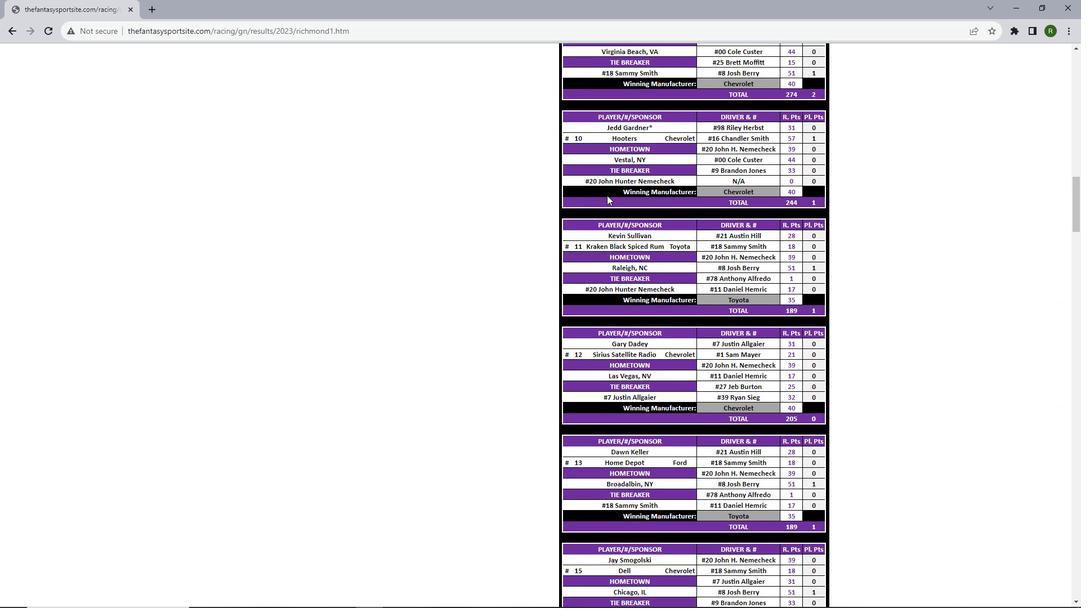 
Action: Mouse scrolled (607, 194) with delta (0, 0)
Screenshot: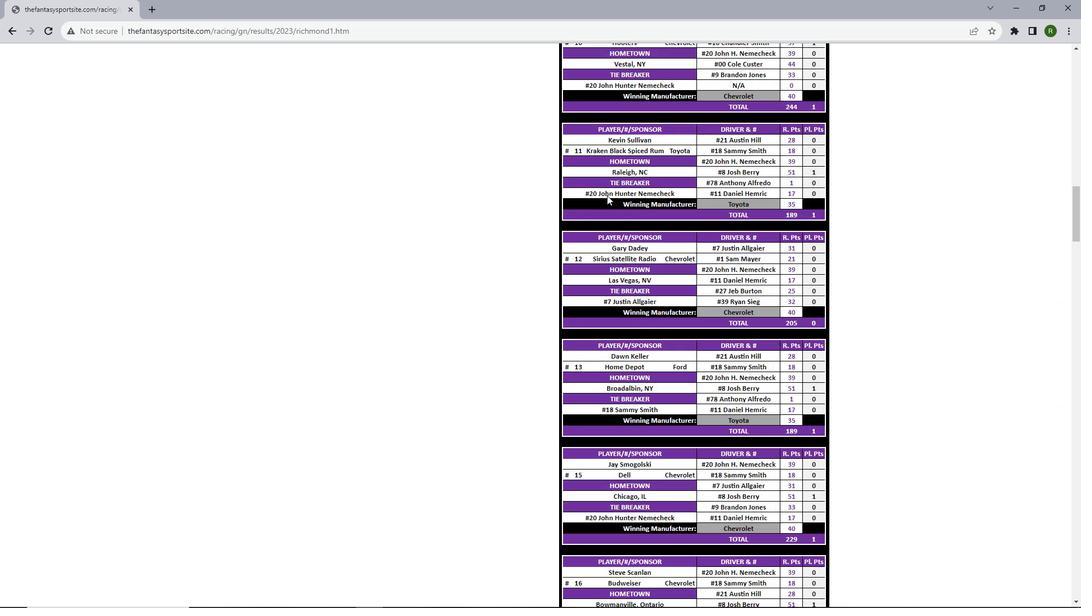 
Action: Mouse scrolled (607, 194) with delta (0, 0)
Screenshot: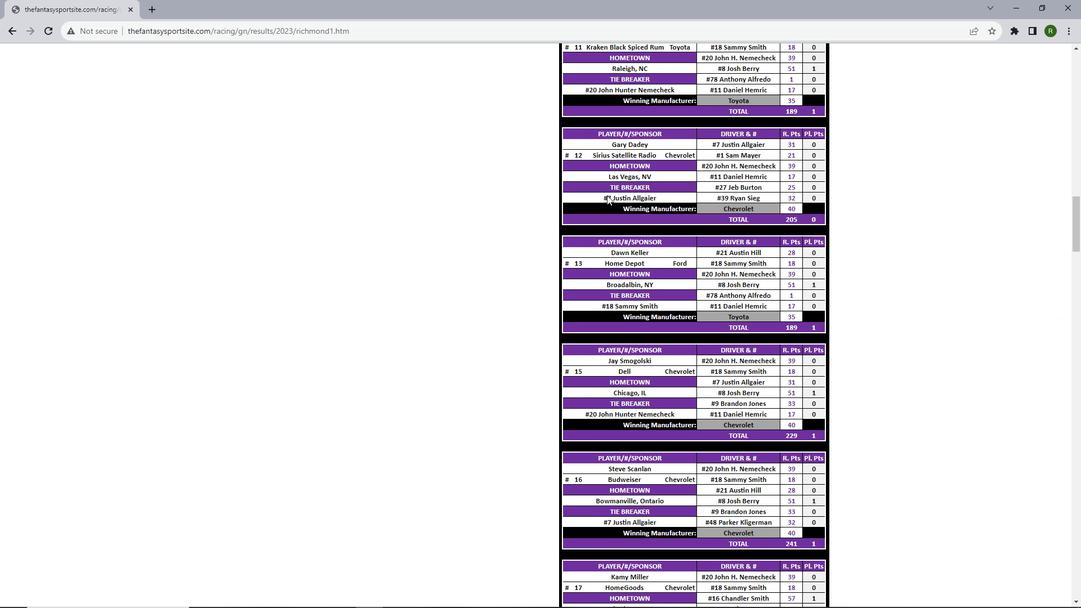 
Action: Mouse scrolled (607, 194) with delta (0, 0)
Screenshot: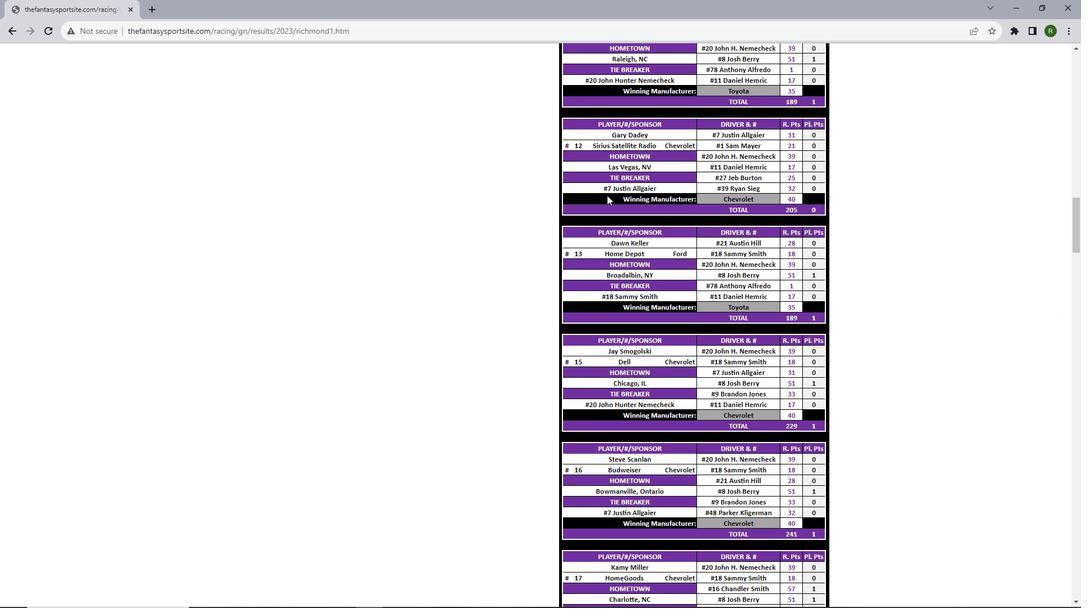 
Action: Mouse scrolled (607, 194) with delta (0, 0)
Screenshot: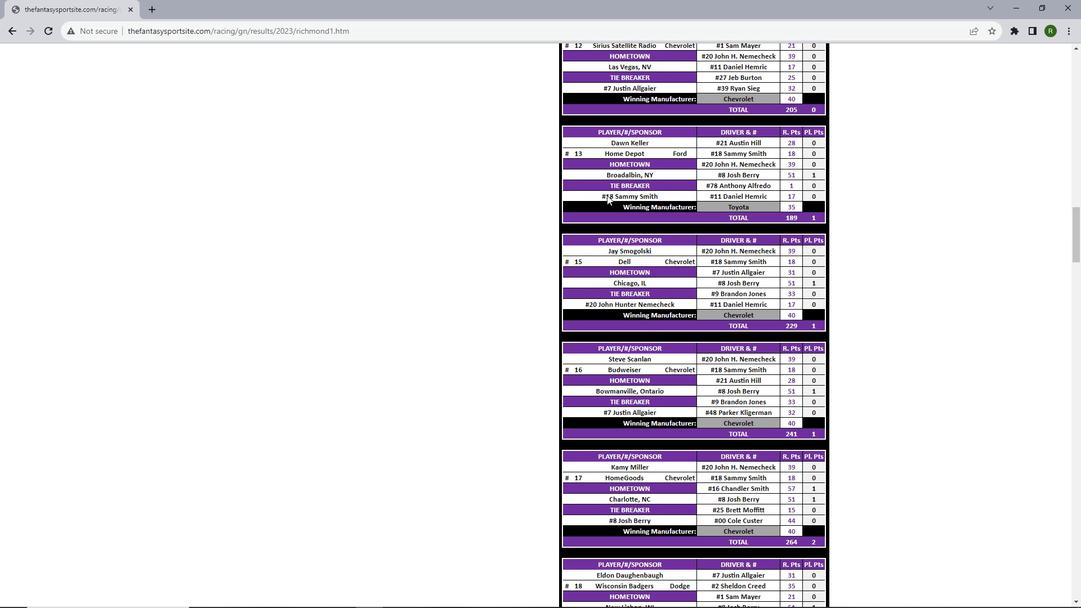 
Action: Mouse scrolled (607, 194) with delta (0, 0)
Screenshot: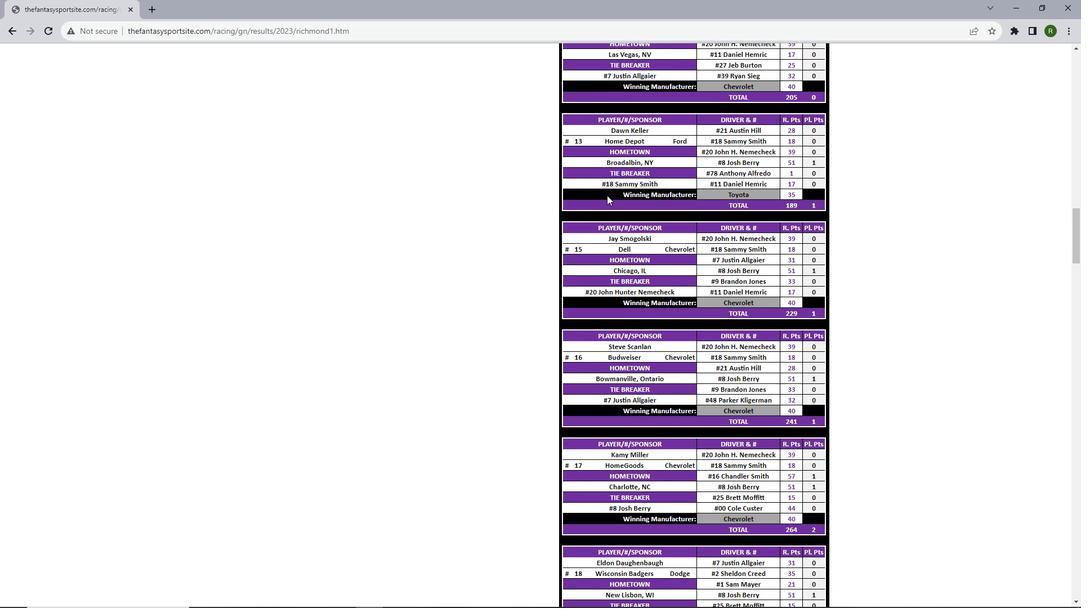 
Action: Mouse scrolled (607, 194) with delta (0, 0)
Screenshot: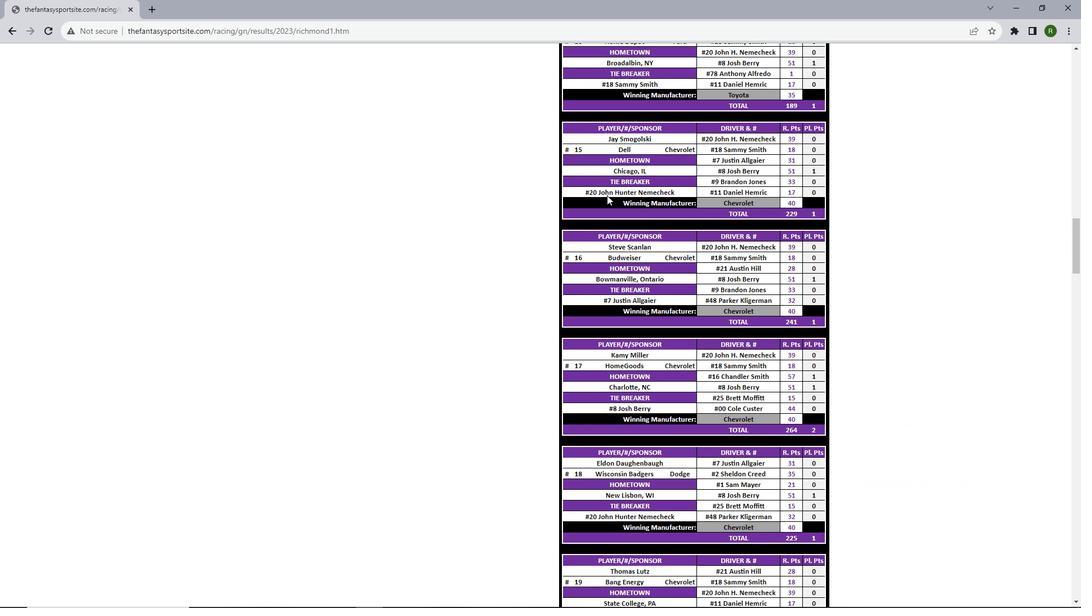 
Action: Mouse scrolled (607, 194) with delta (0, 0)
Screenshot: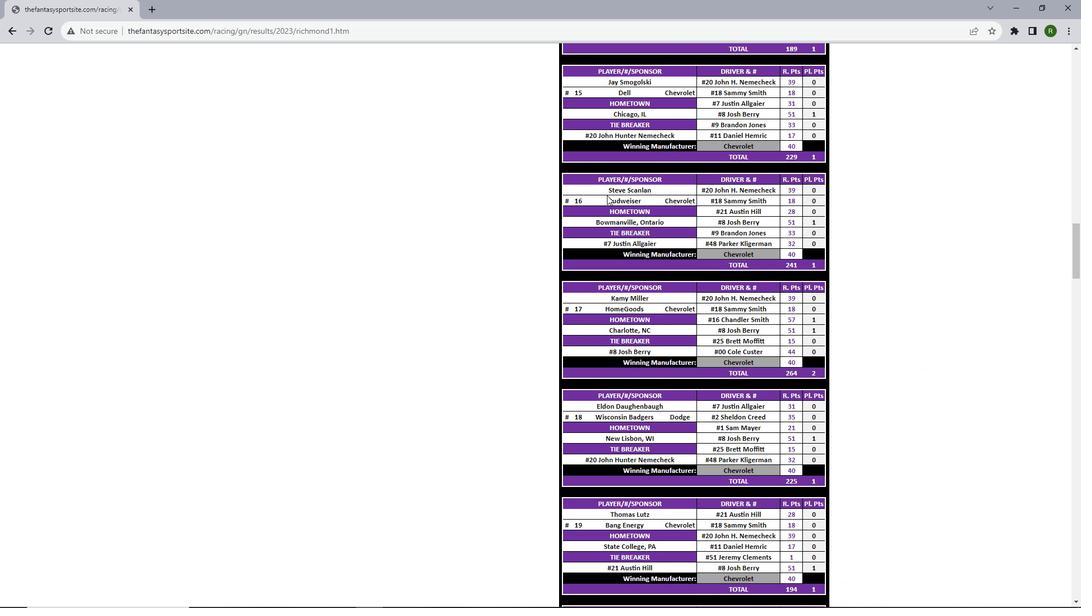 
Action: Mouse scrolled (607, 194) with delta (0, 0)
Screenshot: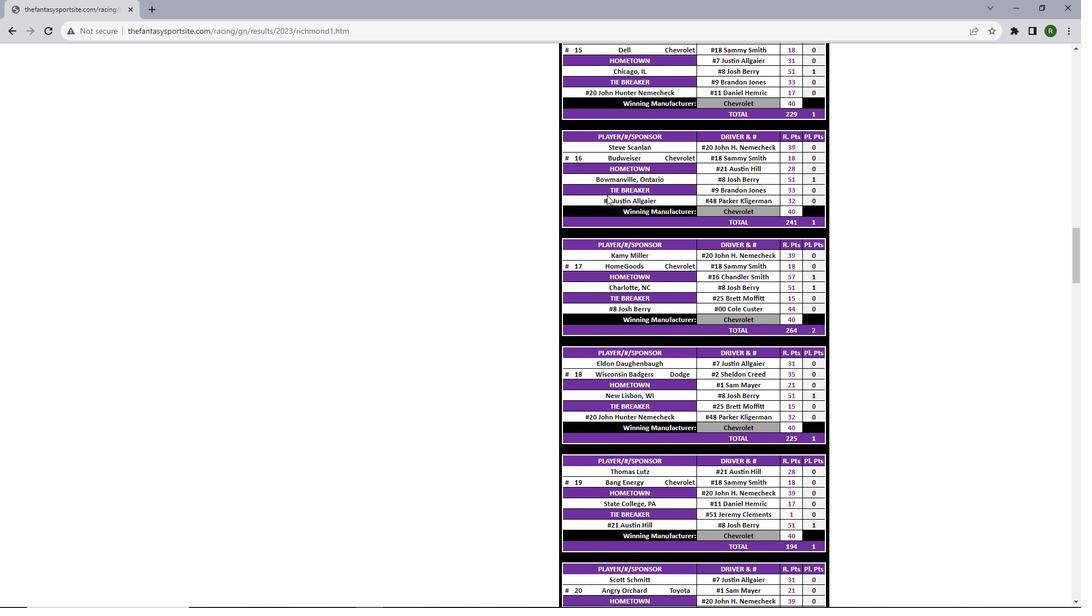 
Action: Mouse scrolled (607, 194) with delta (0, 0)
Screenshot: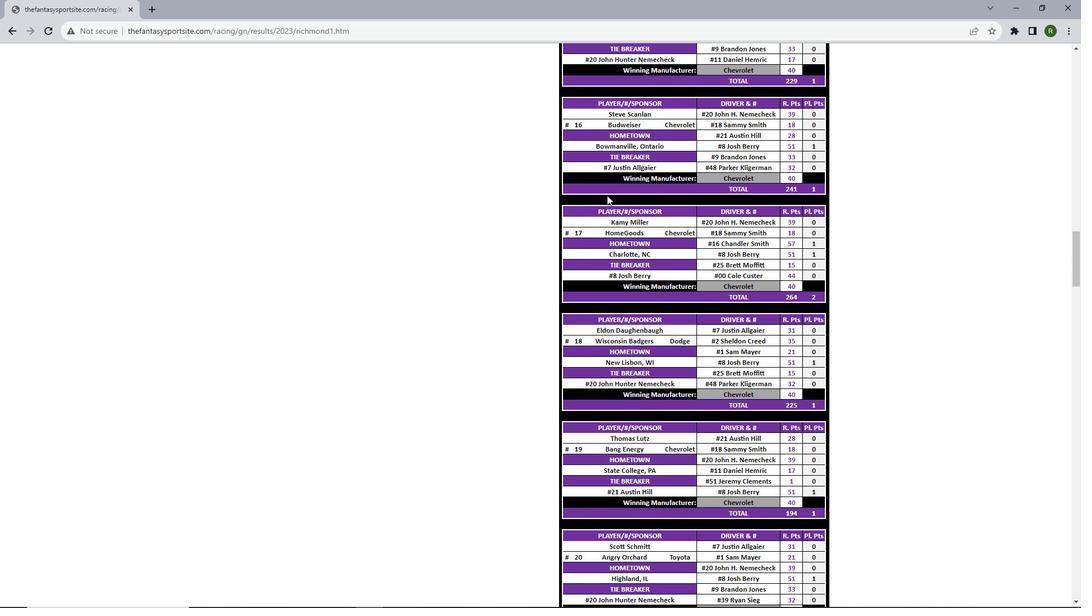 
Action: Mouse scrolled (607, 194) with delta (0, 0)
Screenshot: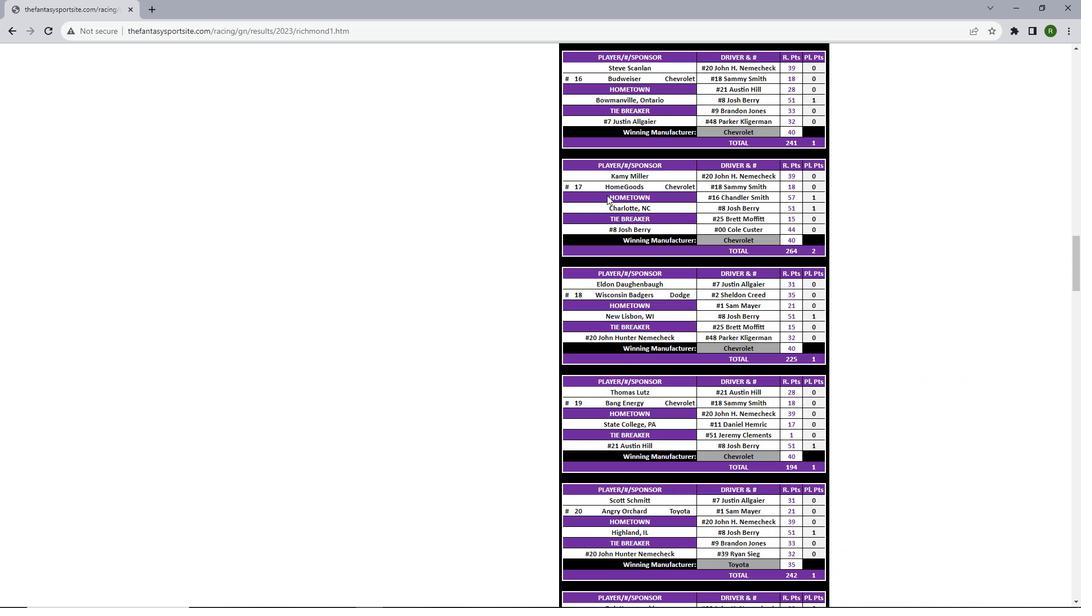 
Action: Mouse scrolled (607, 194) with delta (0, 0)
Screenshot: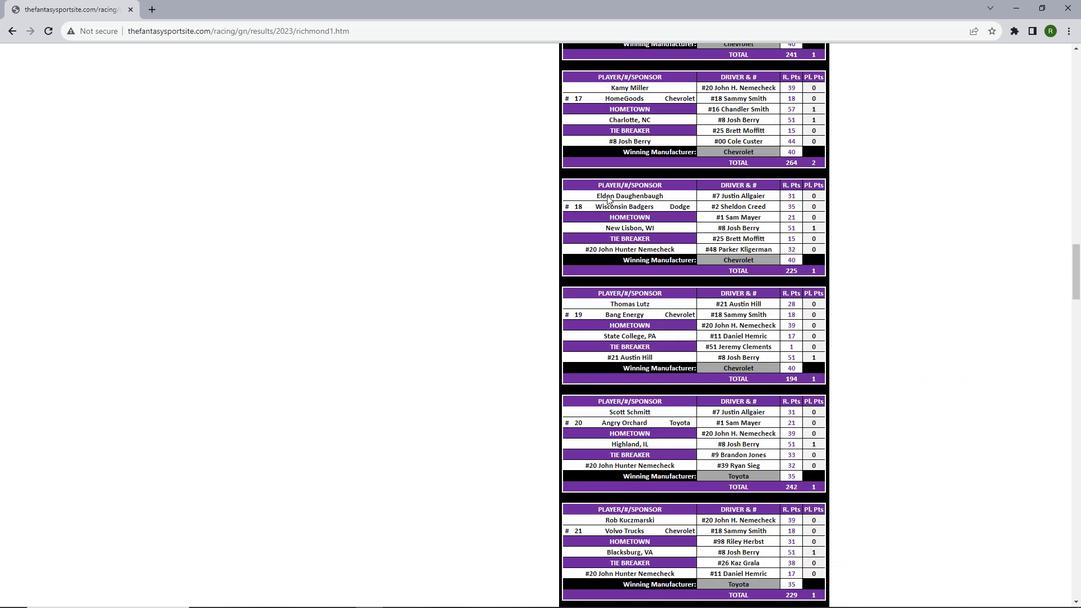 
Action: Mouse scrolled (607, 194) with delta (0, 0)
Screenshot: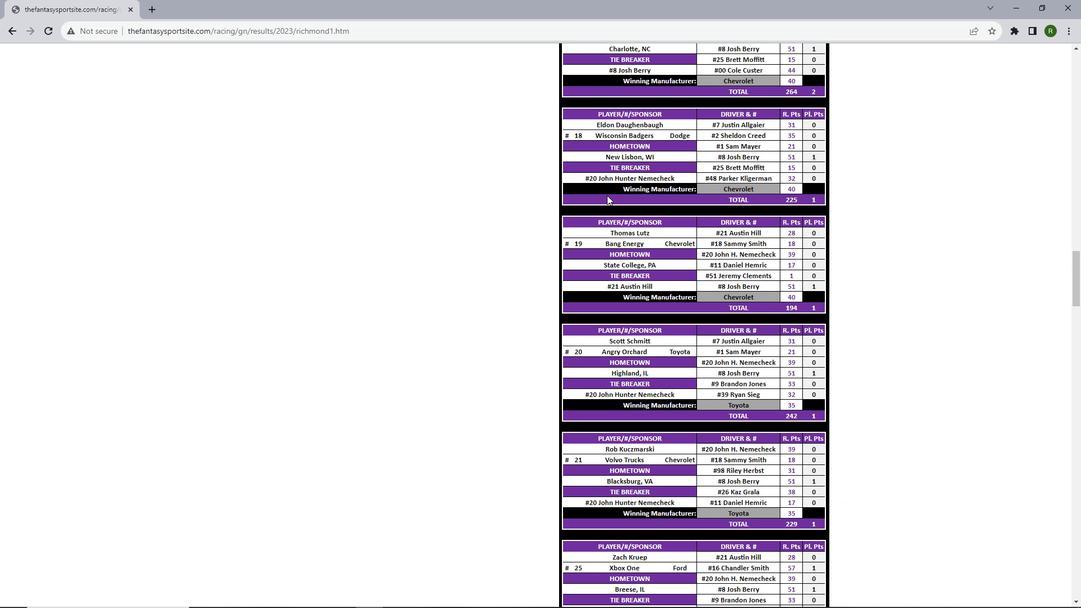 
Action: Mouse scrolled (607, 194) with delta (0, 0)
Screenshot: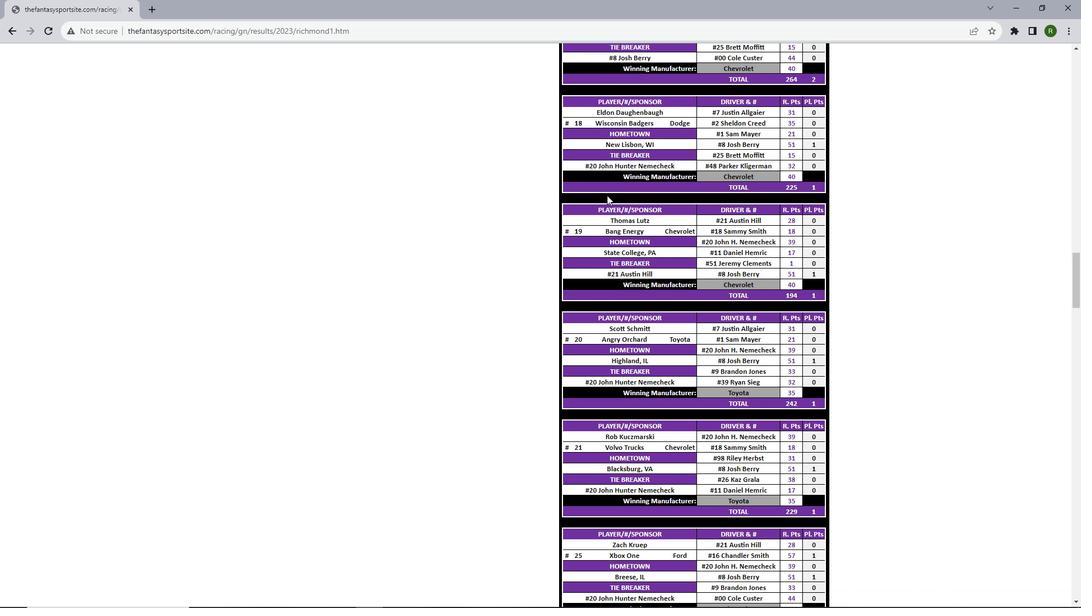 
Action: Mouse scrolled (607, 194) with delta (0, 0)
Screenshot: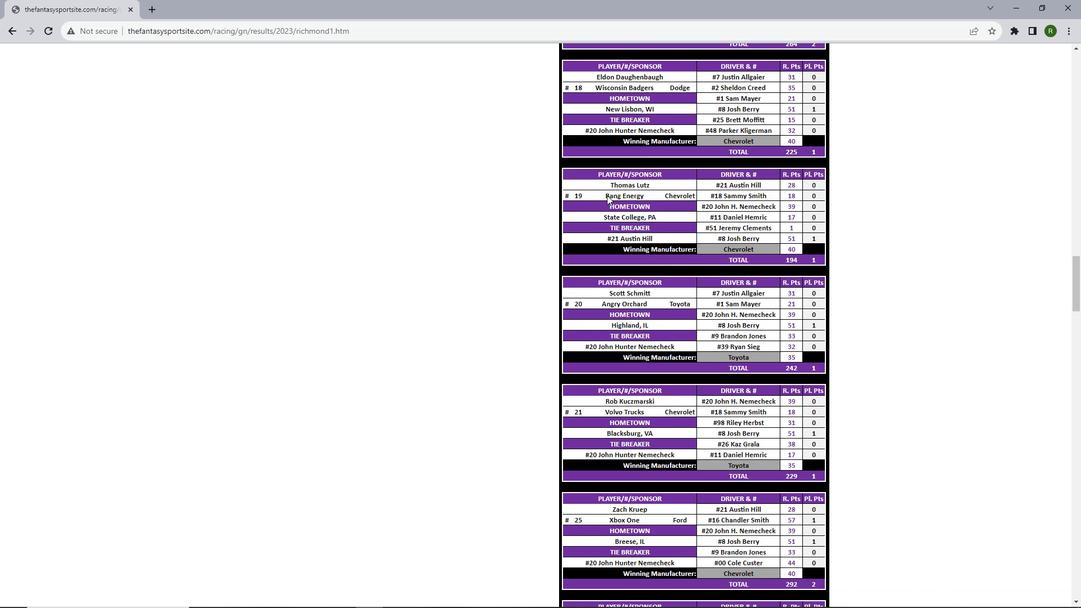 
Action: Mouse scrolled (607, 194) with delta (0, 0)
Screenshot: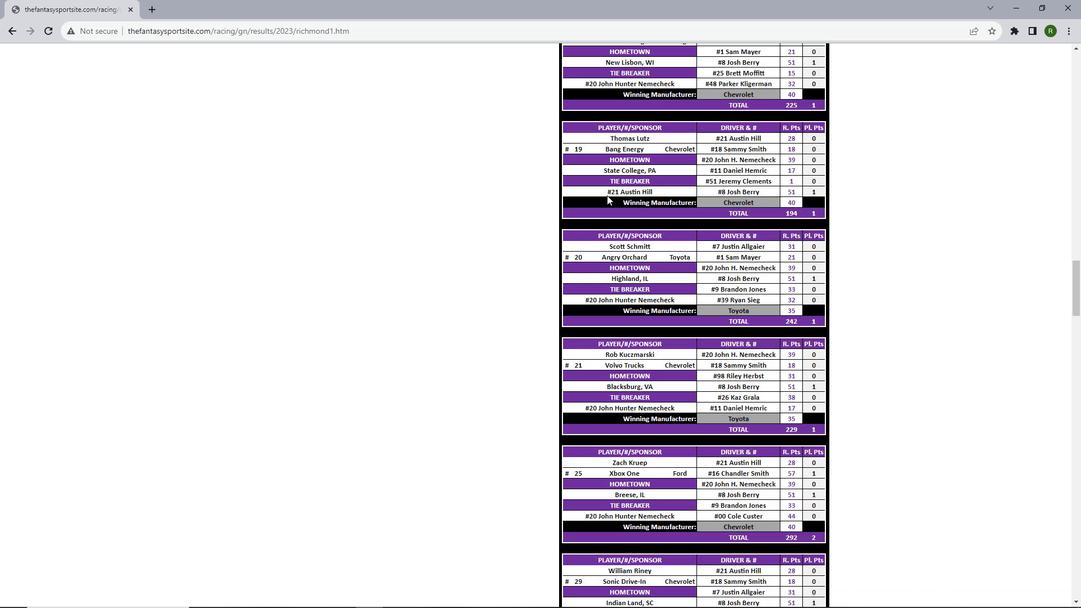 
Action: Mouse scrolled (607, 194) with delta (0, 0)
Screenshot: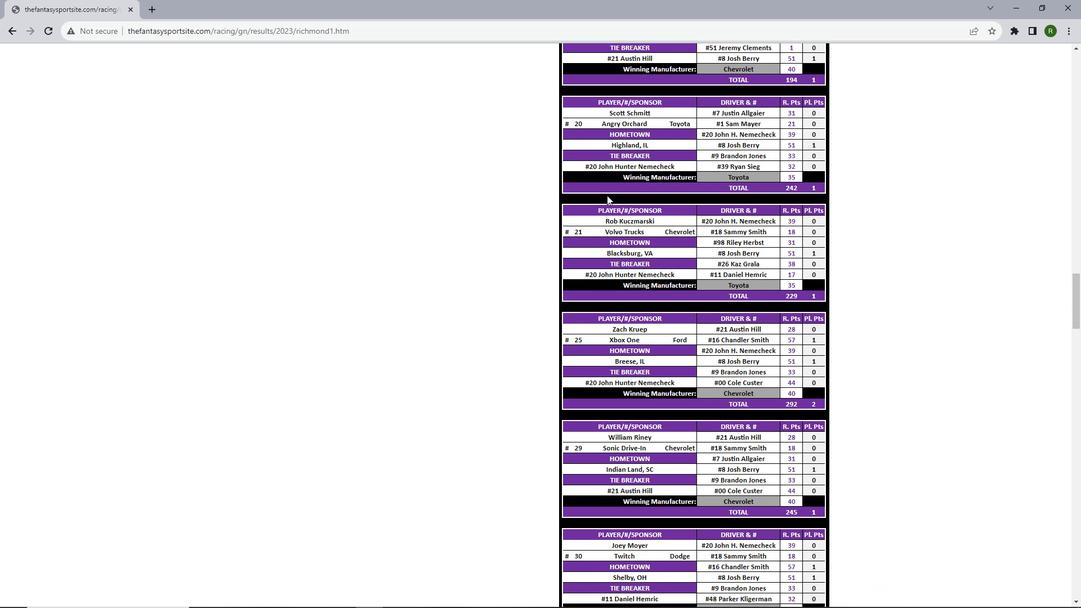 
Action: Mouse scrolled (607, 194) with delta (0, 0)
Screenshot: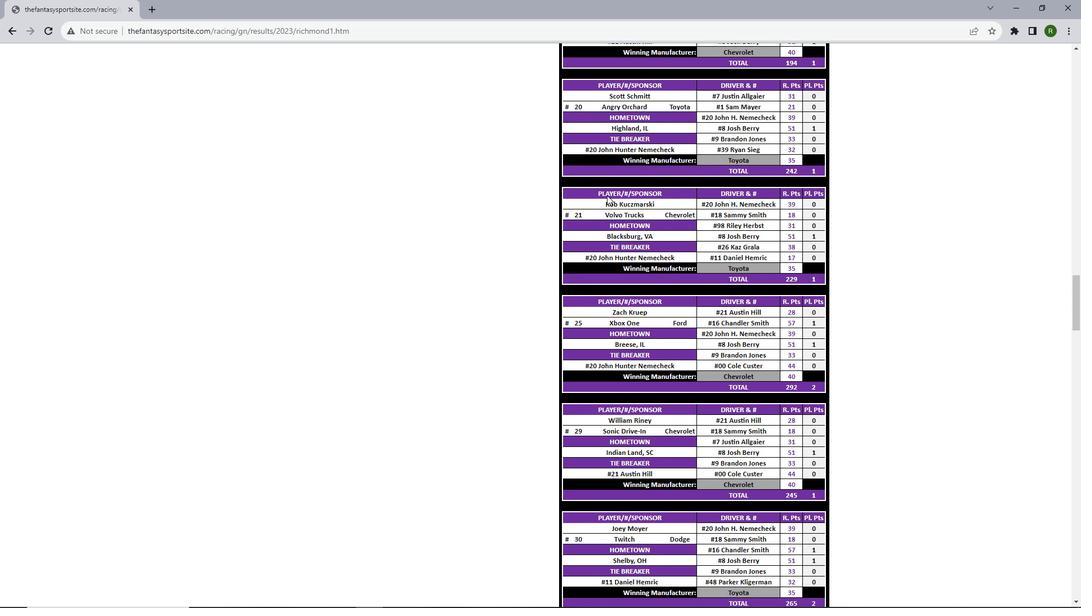 
Action: Mouse scrolled (607, 194) with delta (0, 0)
Screenshot: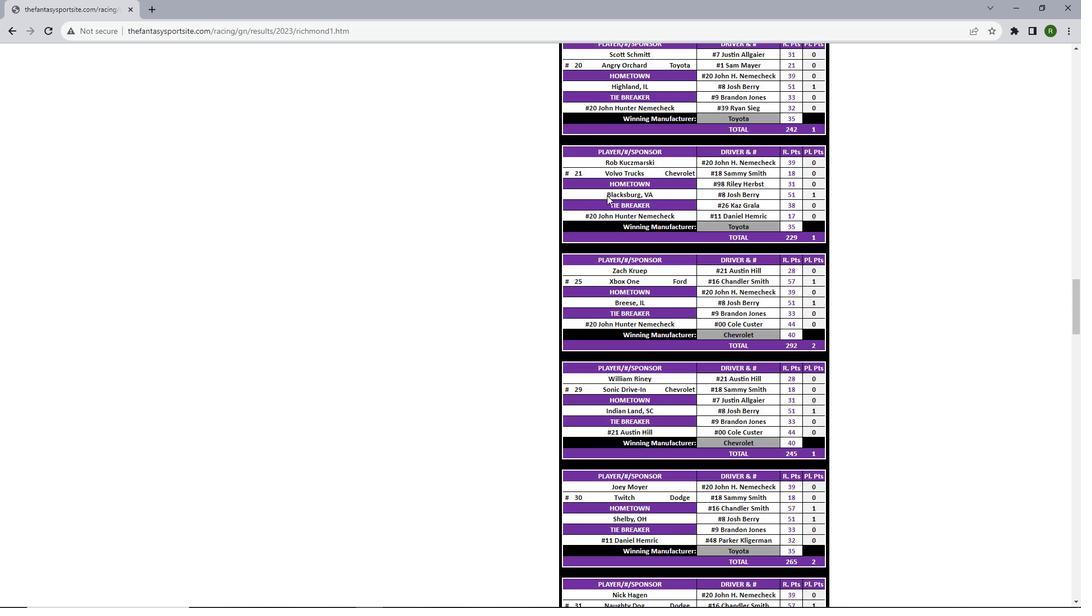 
Action: Mouse scrolled (607, 194) with delta (0, 0)
Screenshot: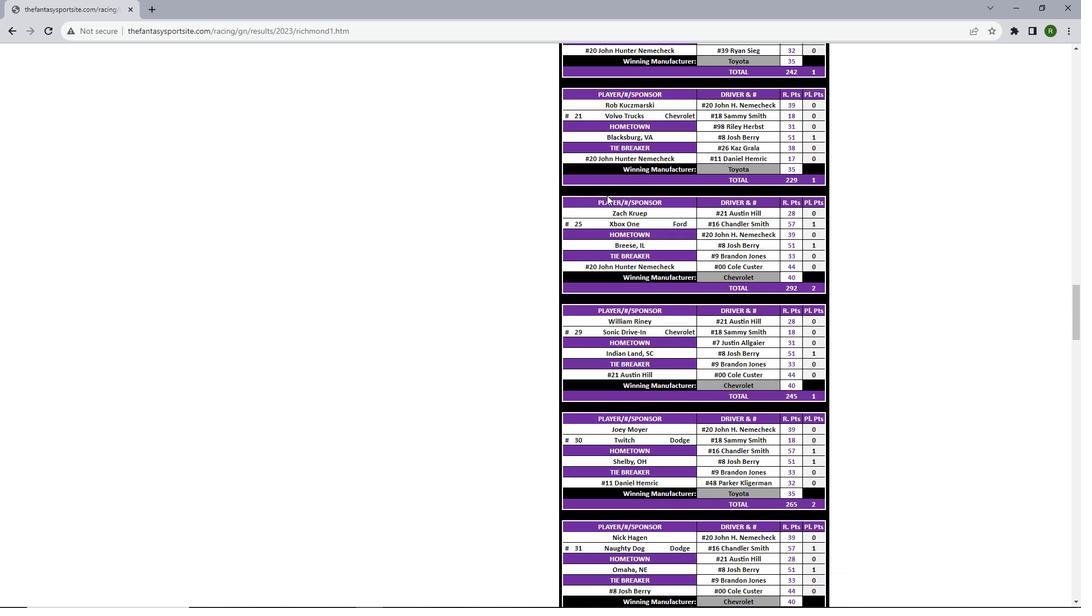 
Action: Mouse scrolled (607, 194) with delta (0, 0)
Screenshot: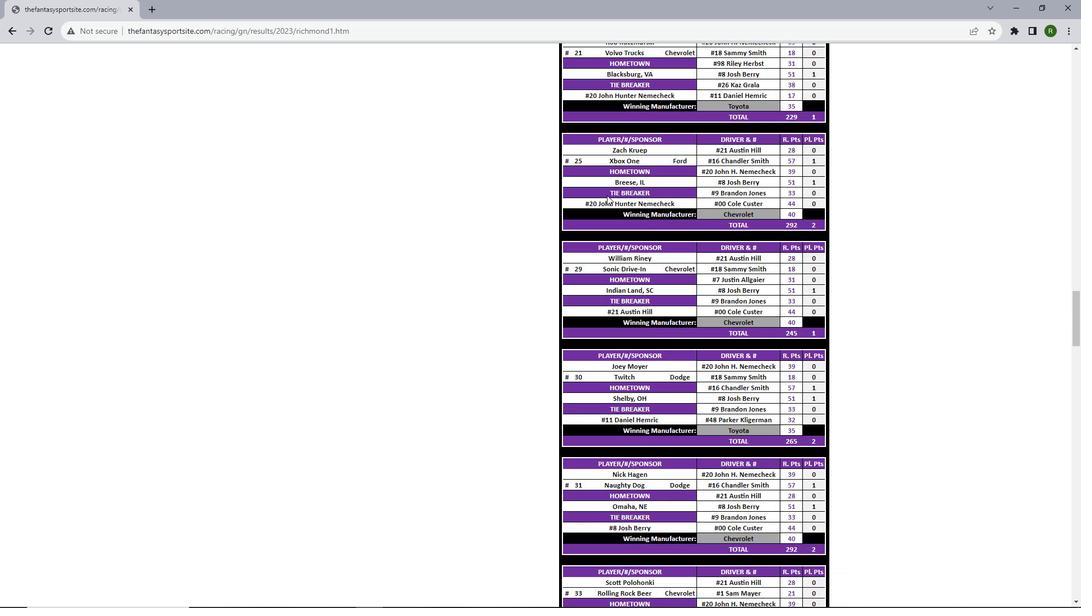 
Action: Mouse scrolled (607, 194) with delta (0, 0)
Screenshot: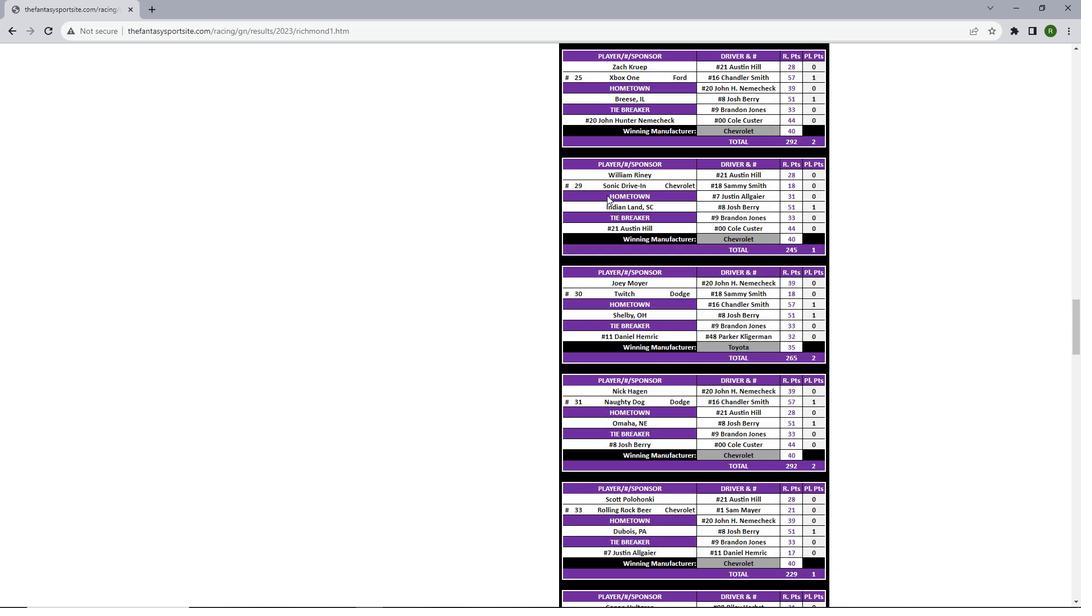
Action: Mouse scrolled (607, 194) with delta (0, 0)
Screenshot: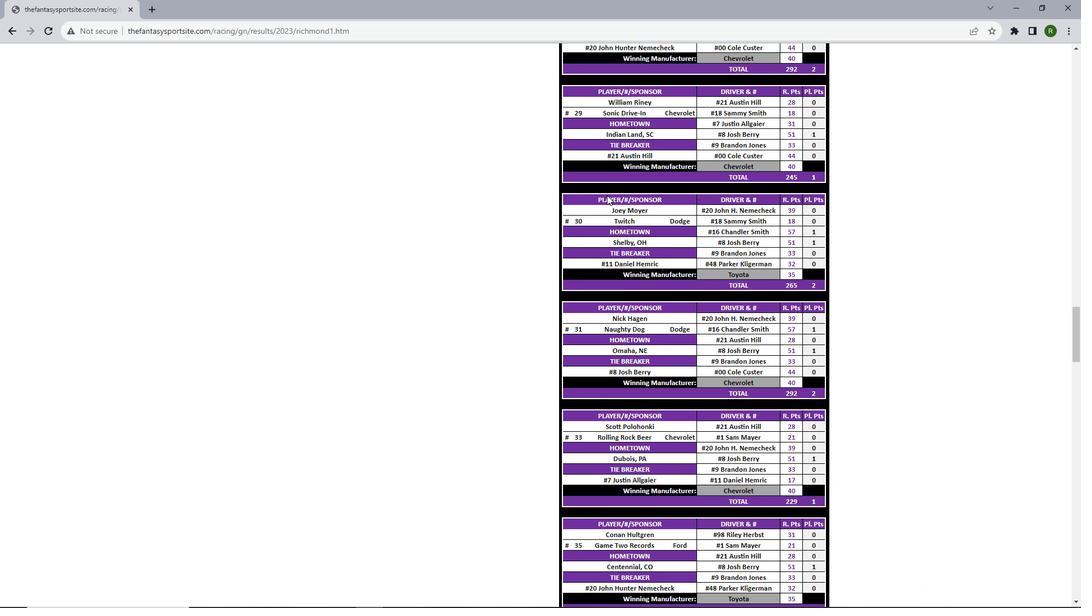 
Action: Mouse scrolled (607, 194) with delta (0, 0)
Screenshot: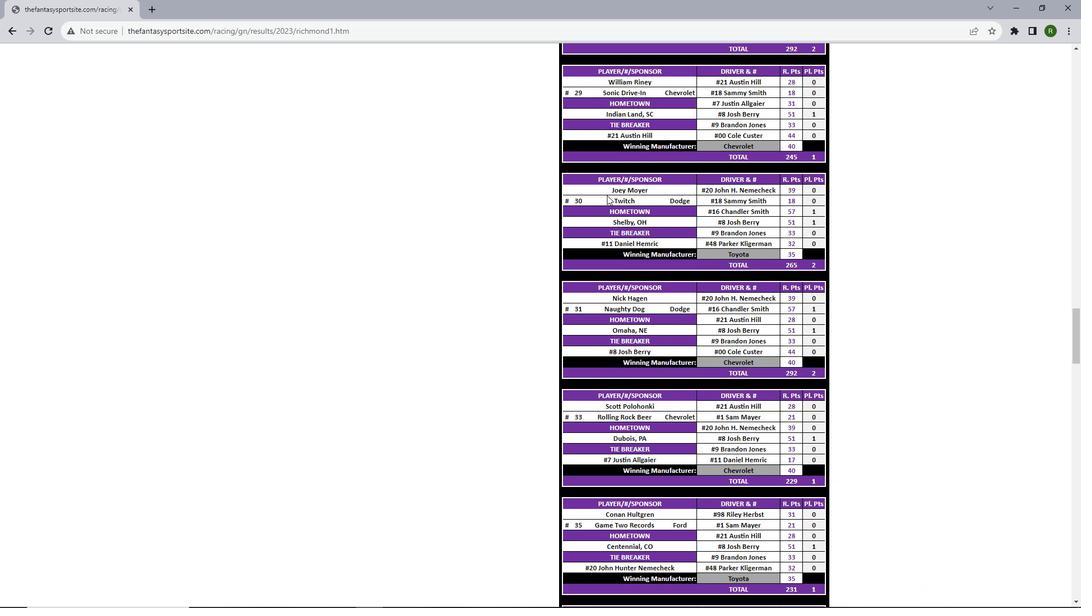 
Action: Mouse scrolled (607, 194) with delta (0, 0)
Screenshot: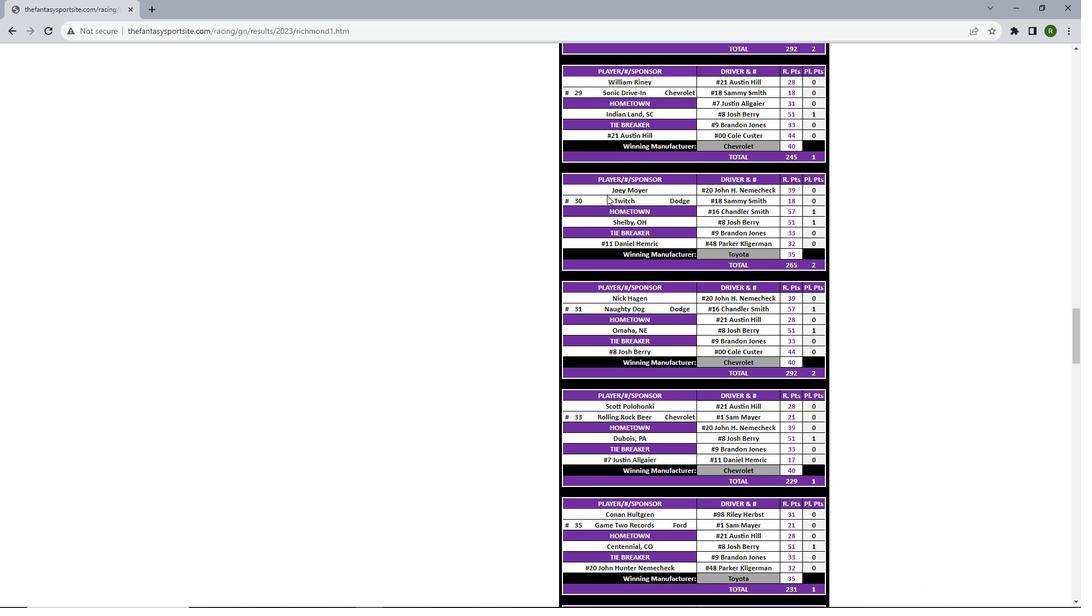 
Action: Mouse scrolled (607, 194) with delta (0, 0)
Screenshot: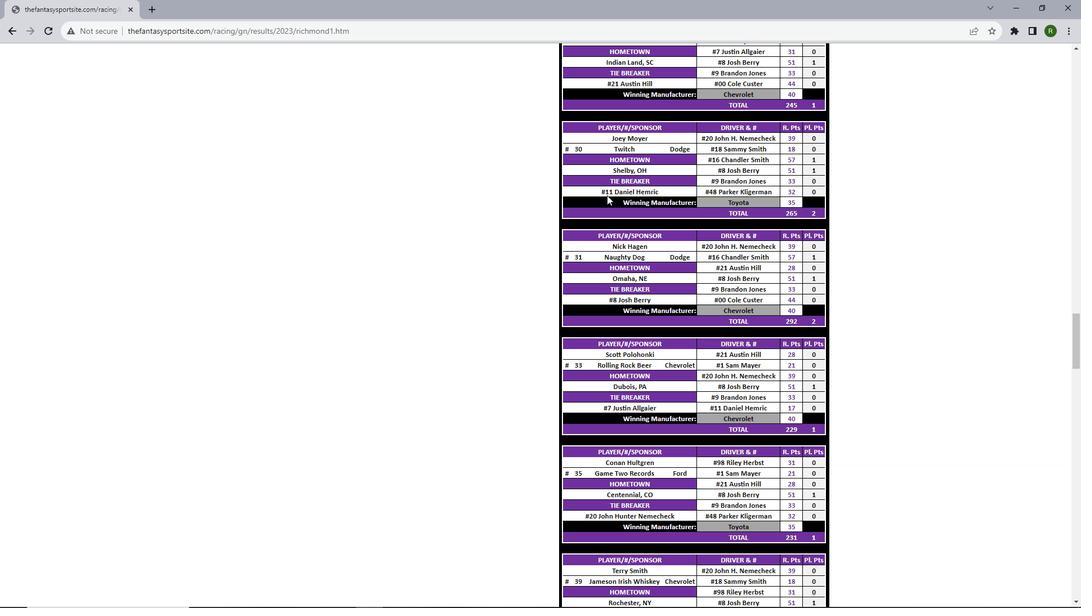 
Action: Mouse scrolled (607, 194) with delta (0, 0)
Screenshot: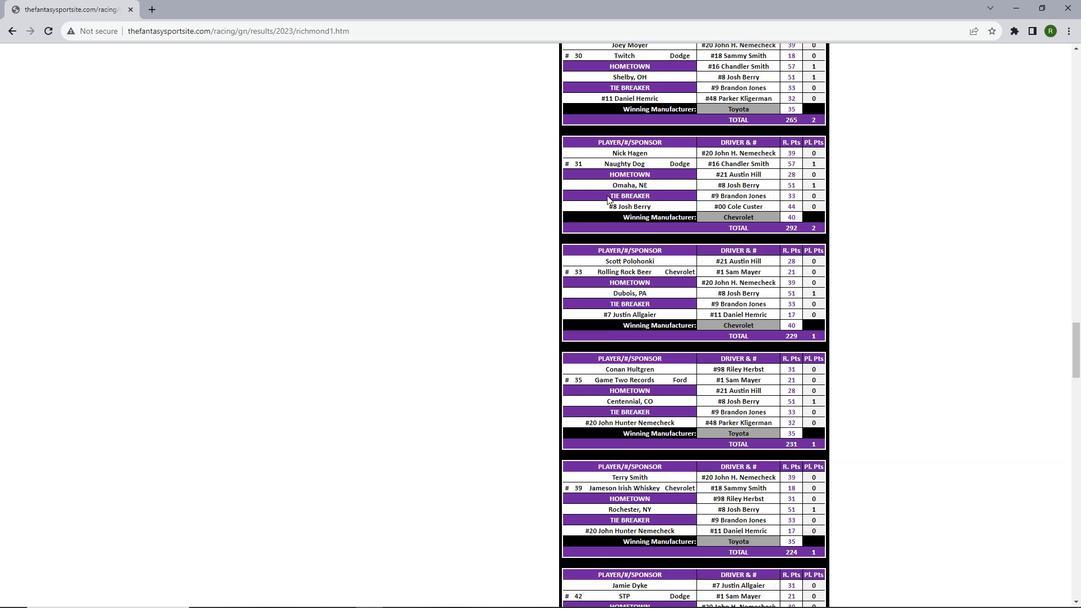 
Action: Mouse scrolled (607, 194) with delta (0, 0)
Screenshot: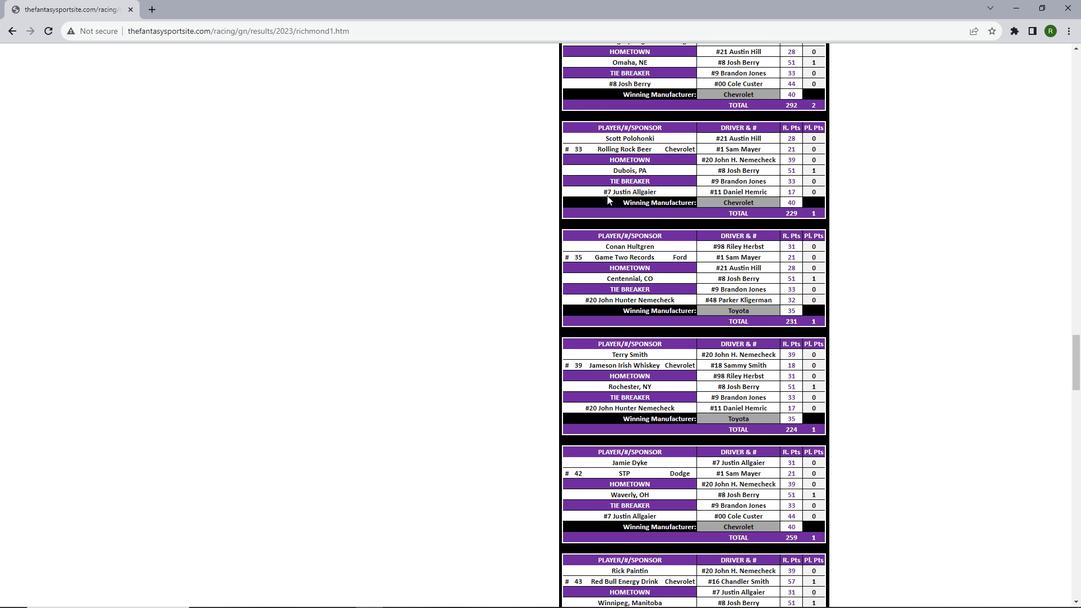 
Action: Mouse scrolled (607, 194) with delta (0, 0)
Screenshot: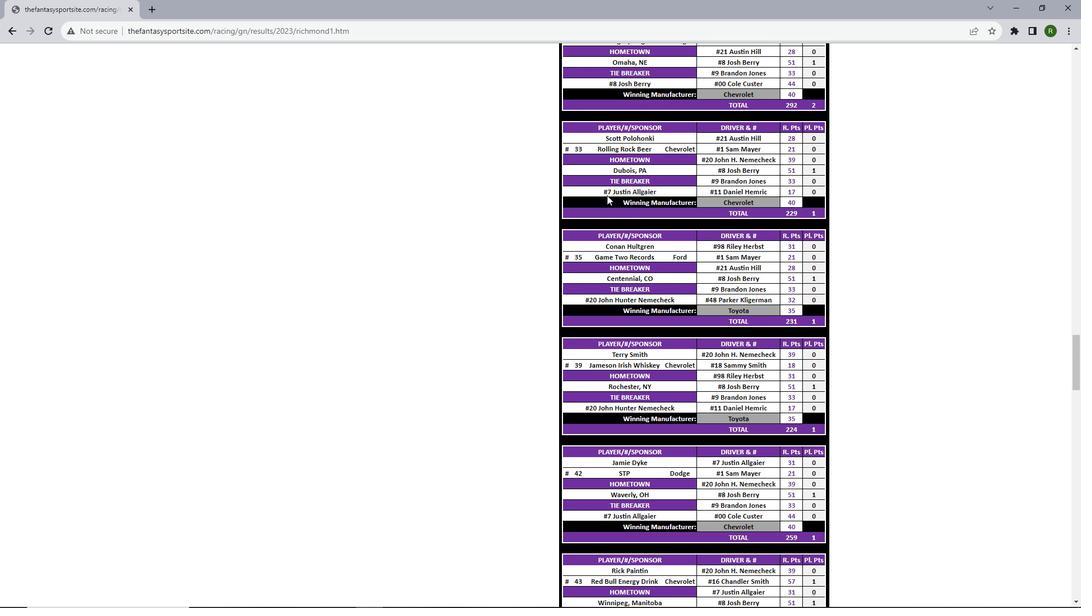 
Action: Mouse scrolled (607, 194) with delta (0, 0)
Screenshot: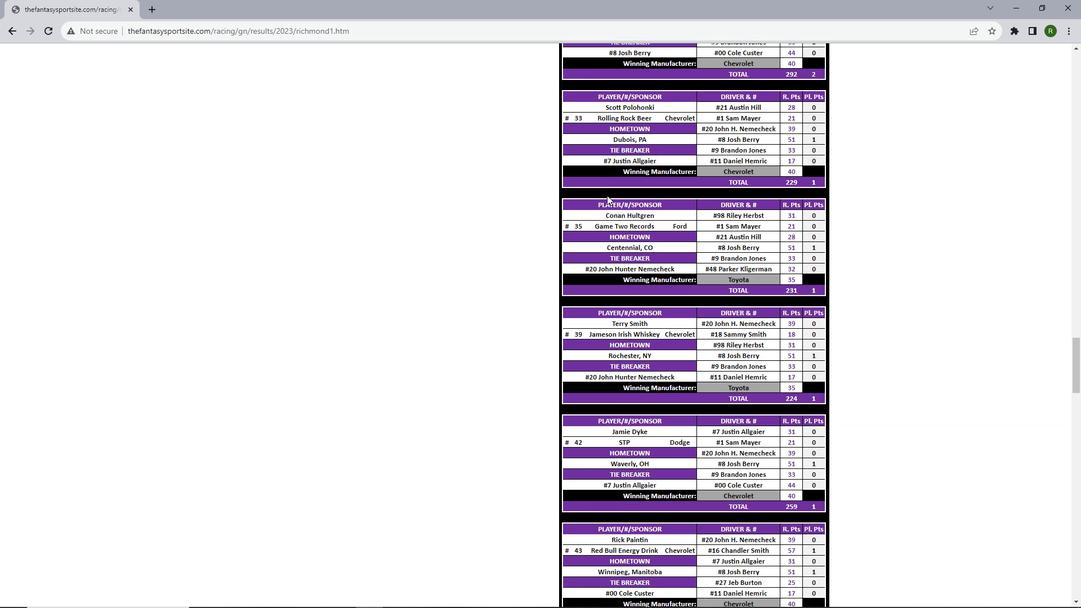 
Action: Mouse scrolled (607, 194) with delta (0, 0)
Screenshot: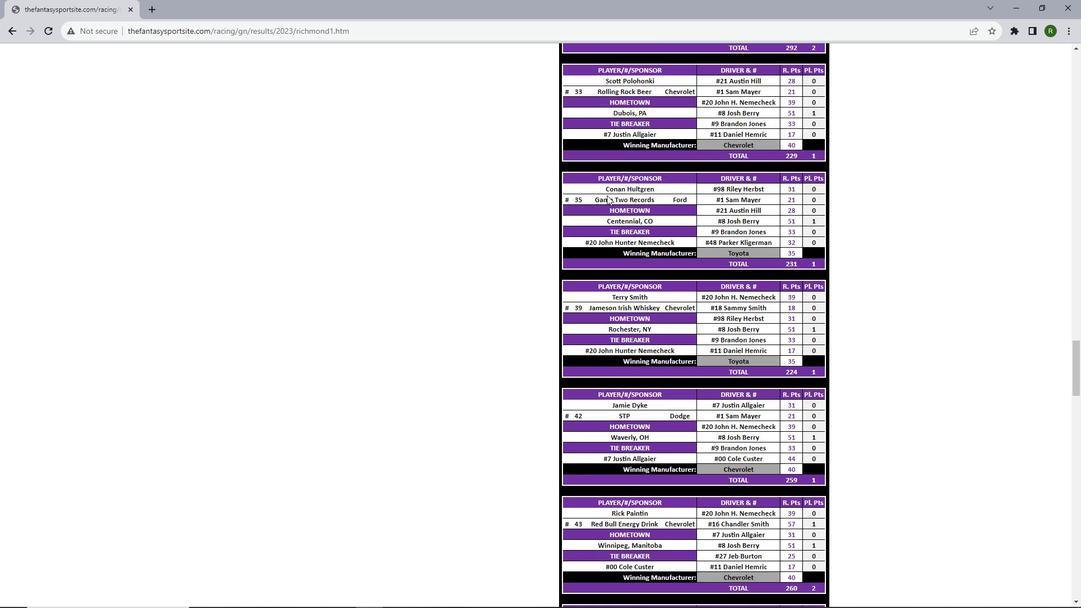 
Action: Mouse scrolled (607, 194) with delta (0, 0)
Screenshot: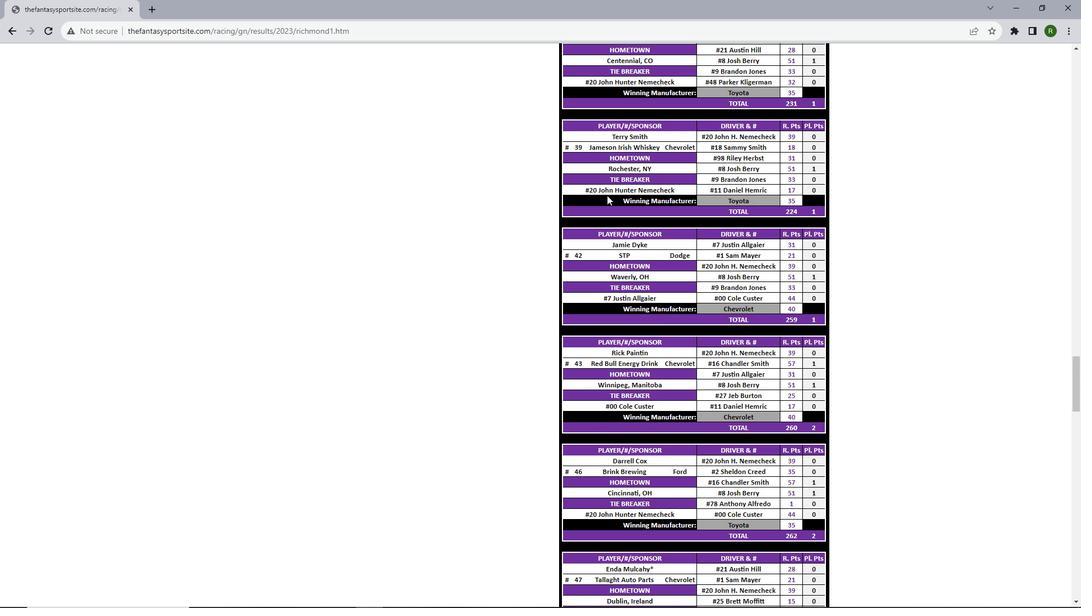 
Action: Mouse scrolled (607, 194) with delta (0, 0)
Screenshot: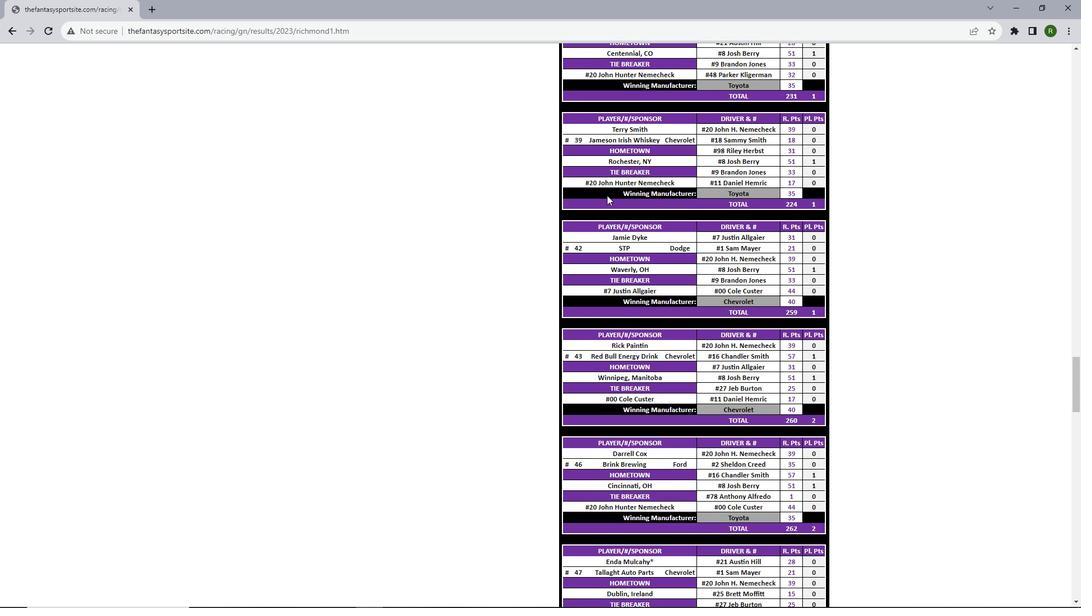 
Action: Mouse scrolled (607, 194) with delta (0, 0)
Screenshot: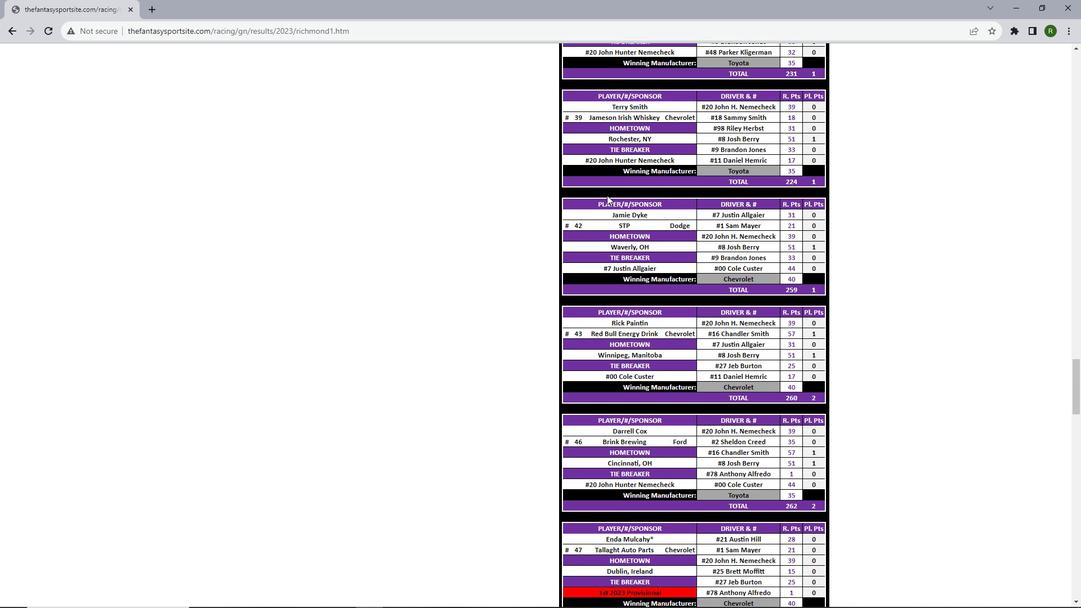 
Action: Mouse scrolled (607, 194) with delta (0, 0)
Screenshot: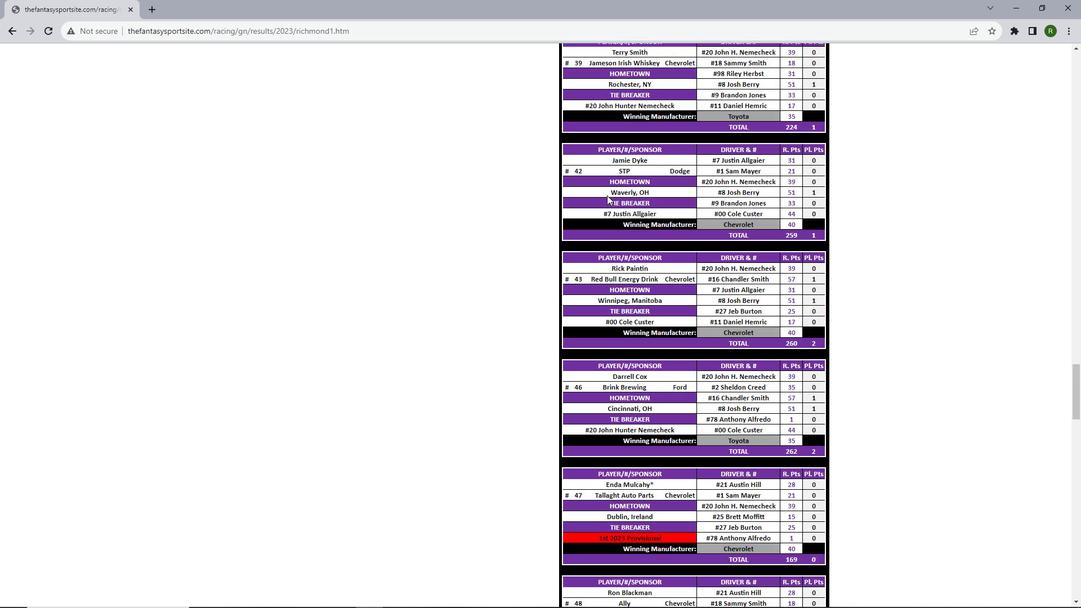 
Action: Mouse scrolled (607, 194) with delta (0, 0)
Screenshot: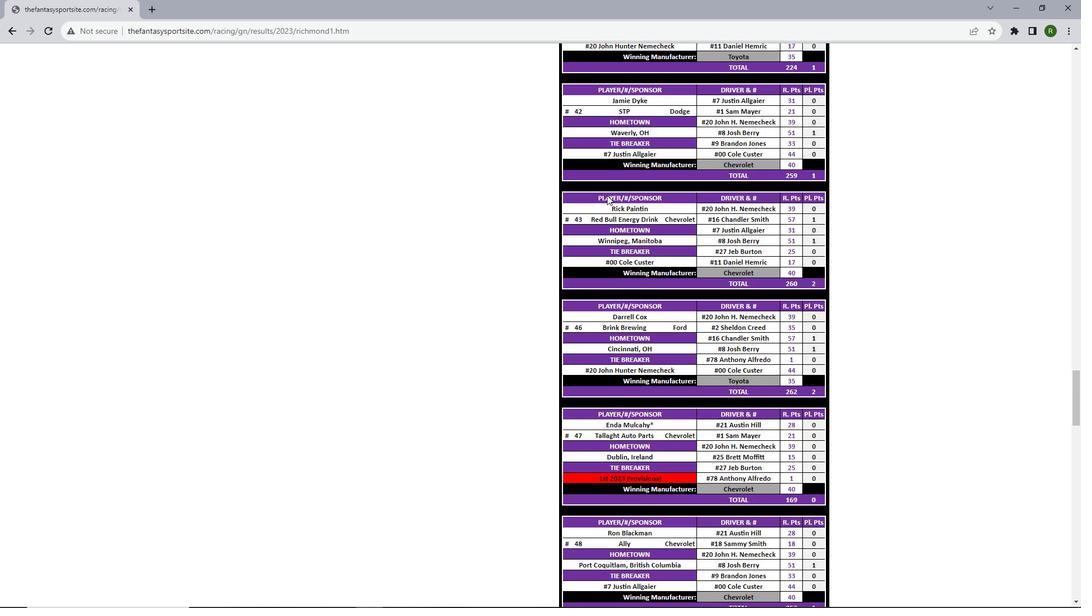 
Action: Mouse scrolled (607, 194) with delta (0, 0)
Screenshot: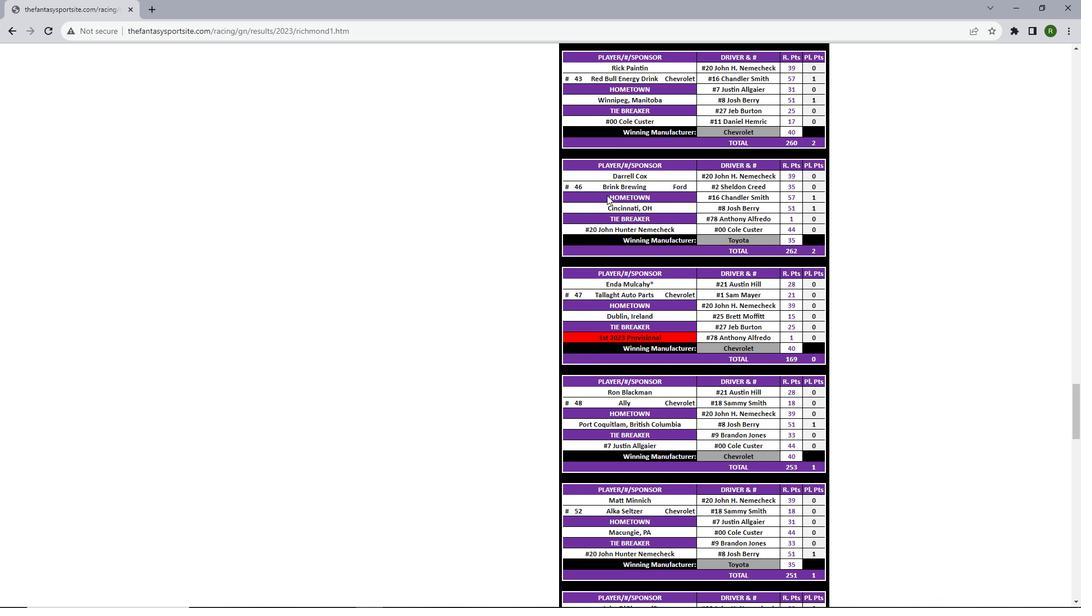 
Action: Mouse scrolled (607, 194) with delta (0, 0)
Screenshot: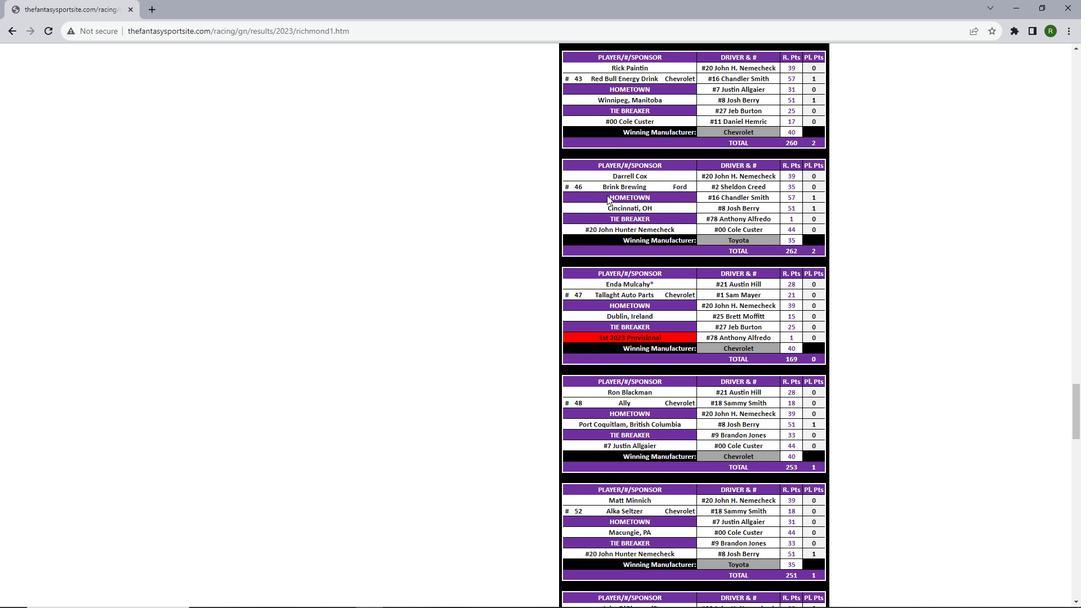 
Action: Mouse scrolled (607, 194) with delta (0, 0)
Screenshot: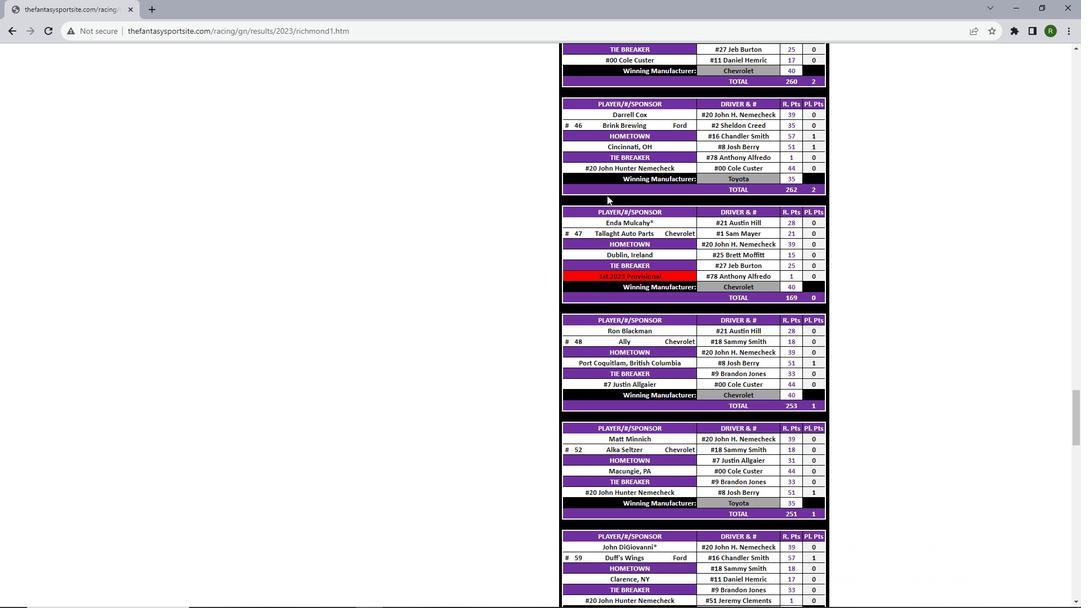 
Action: Mouse scrolled (607, 194) with delta (0, 0)
Screenshot: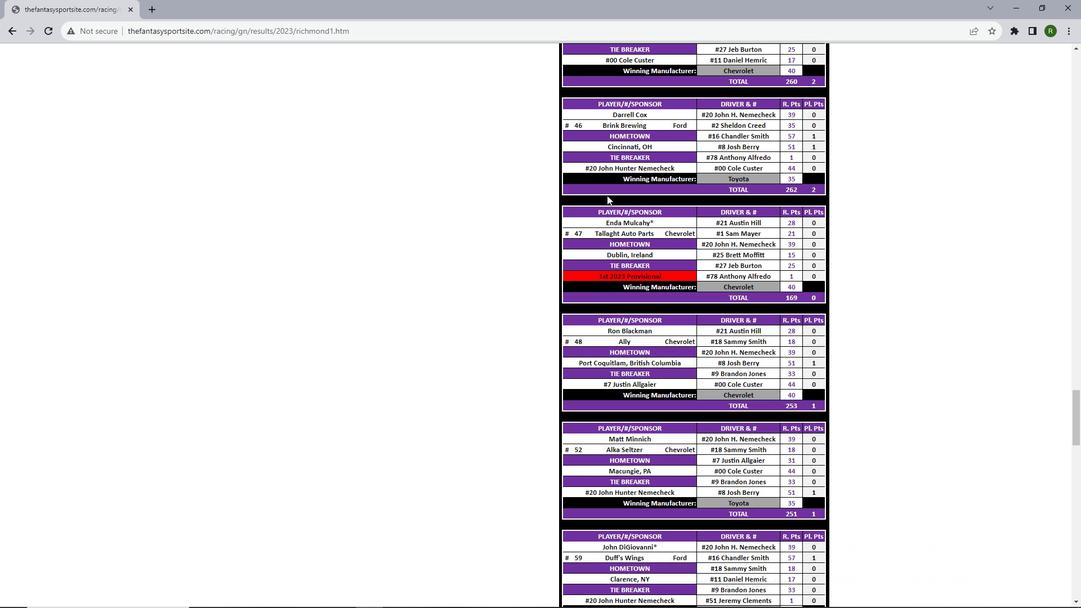 
Action: Mouse scrolled (607, 194) with delta (0, 0)
Screenshot: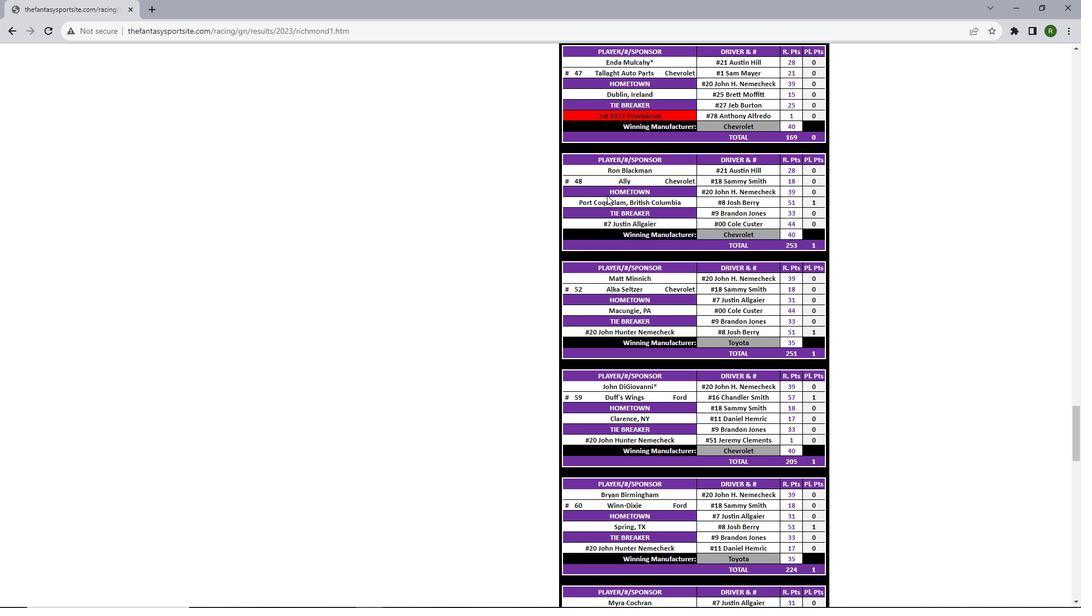 
Action: Mouse scrolled (607, 194) with delta (0, 0)
Screenshot: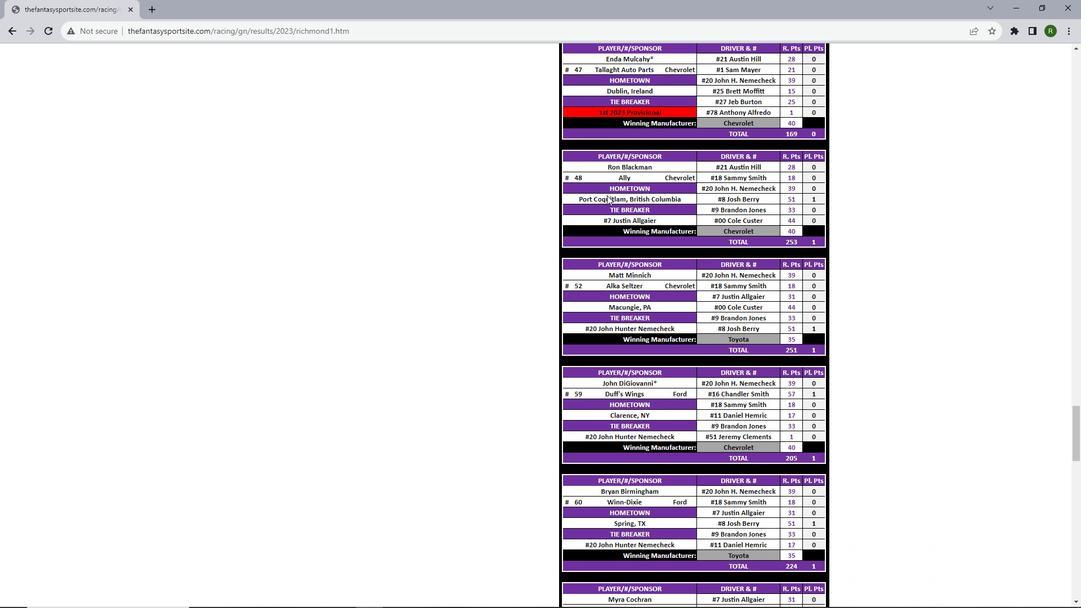 
Action: Mouse scrolled (607, 194) with delta (0, 0)
Screenshot: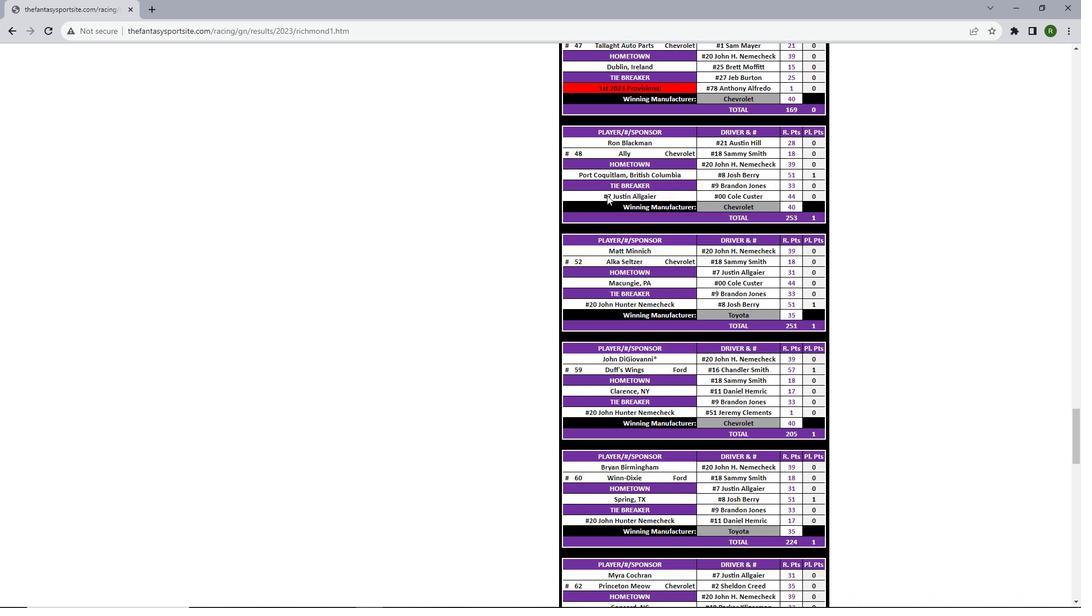 
Action: Mouse scrolled (607, 194) with delta (0, 0)
Screenshot: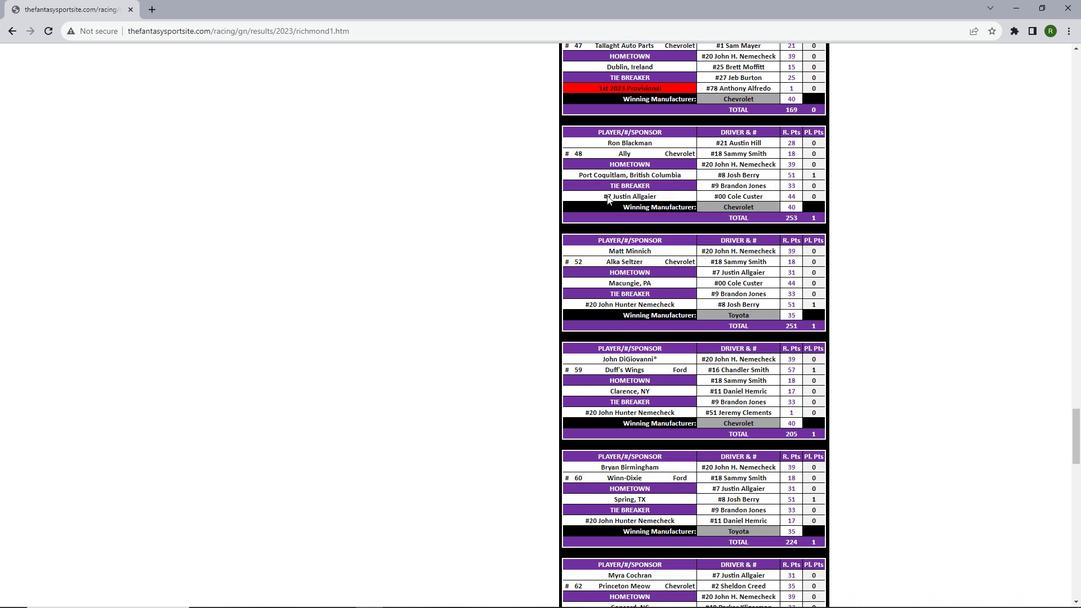 
Action: Mouse scrolled (607, 194) with delta (0, 0)
Screenshot: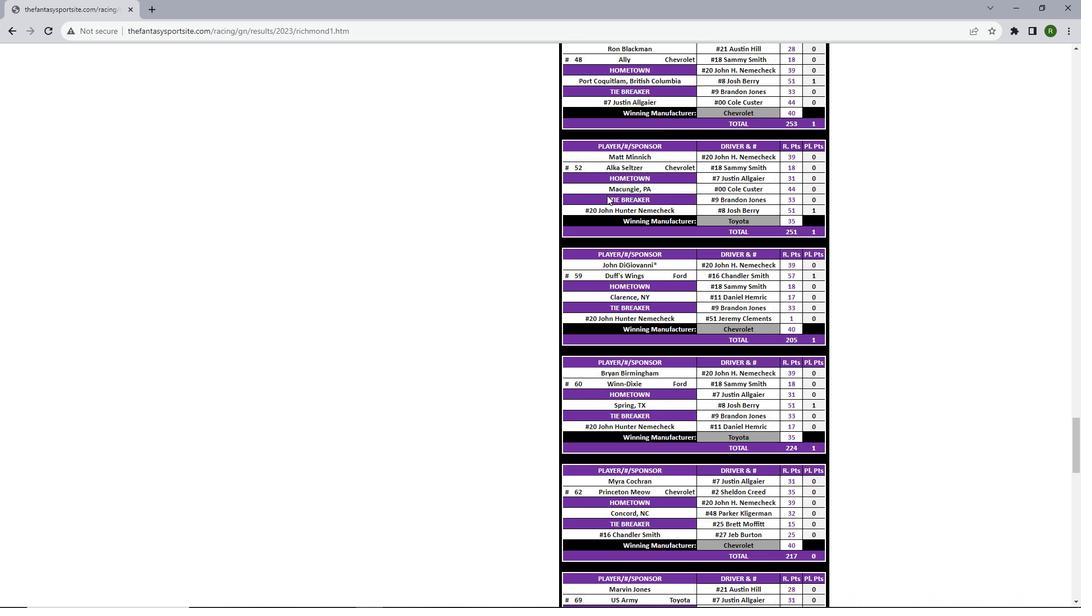 
Action: Mouse scrolled (607, 194) with delta (0, 0)
Screenshot: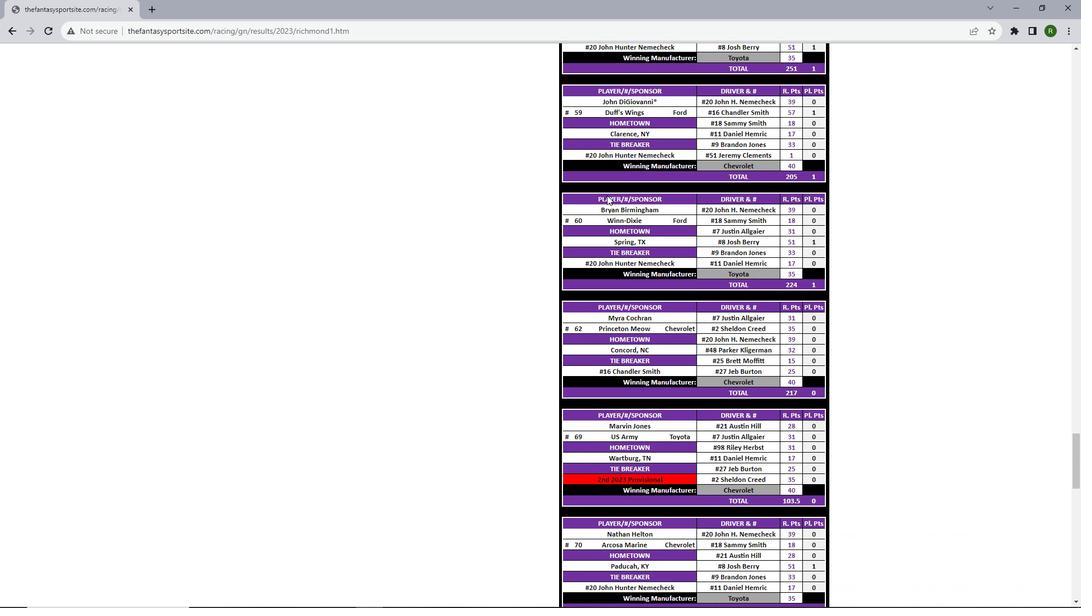 
Action: Mouse scrolled (607, 194) with delta (0, 0)
Screenshot: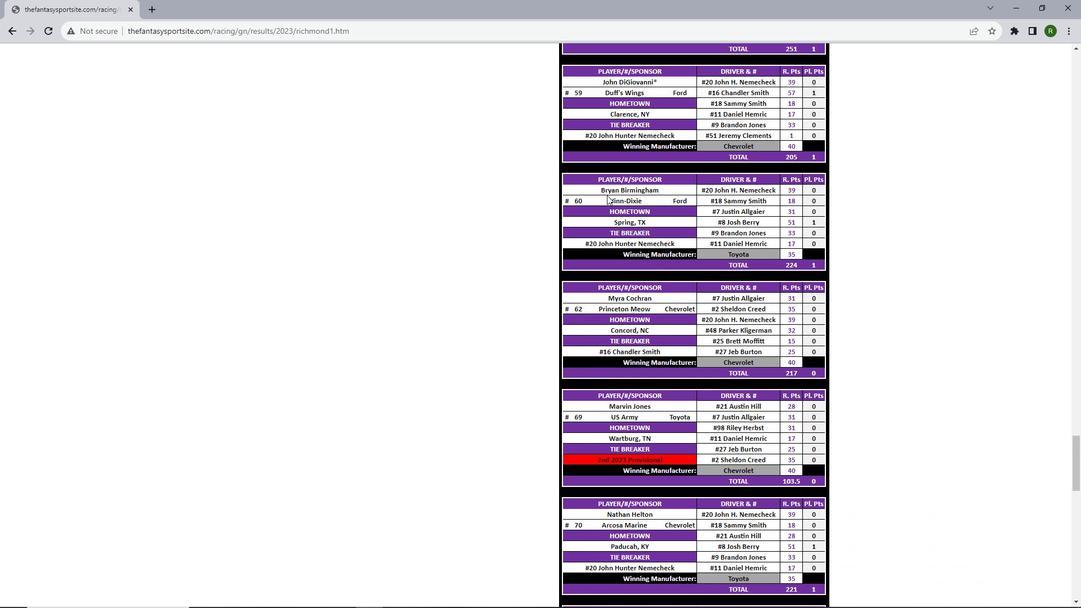 
Action: Mouse scrolled (607, 194) with delta (0, 0)
Screenshot: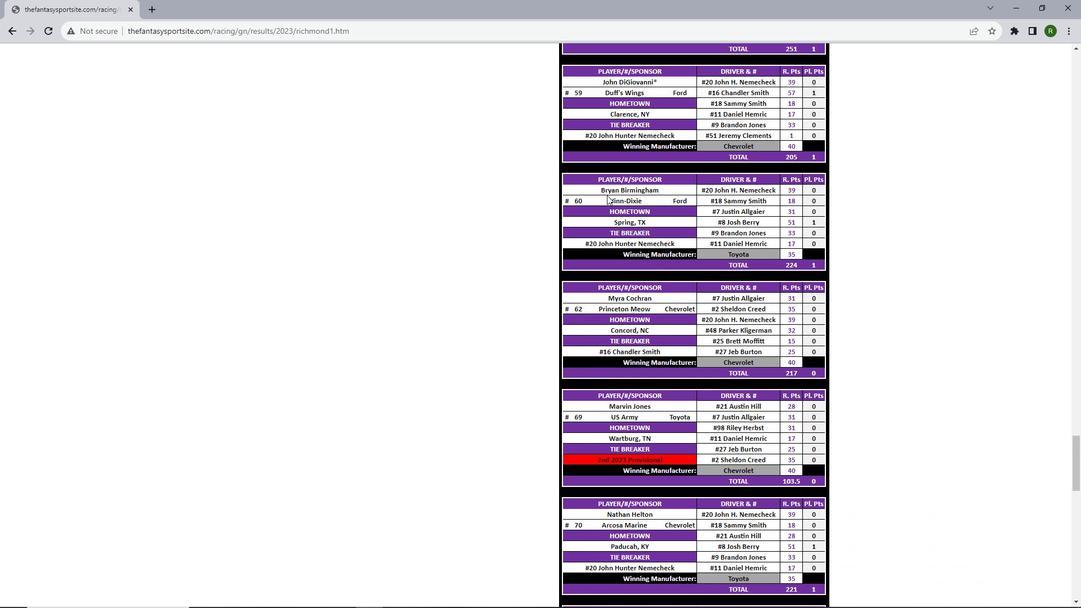 
Action: Mouse scrolled (607, 194) with delta (0, 0)
Screenshot: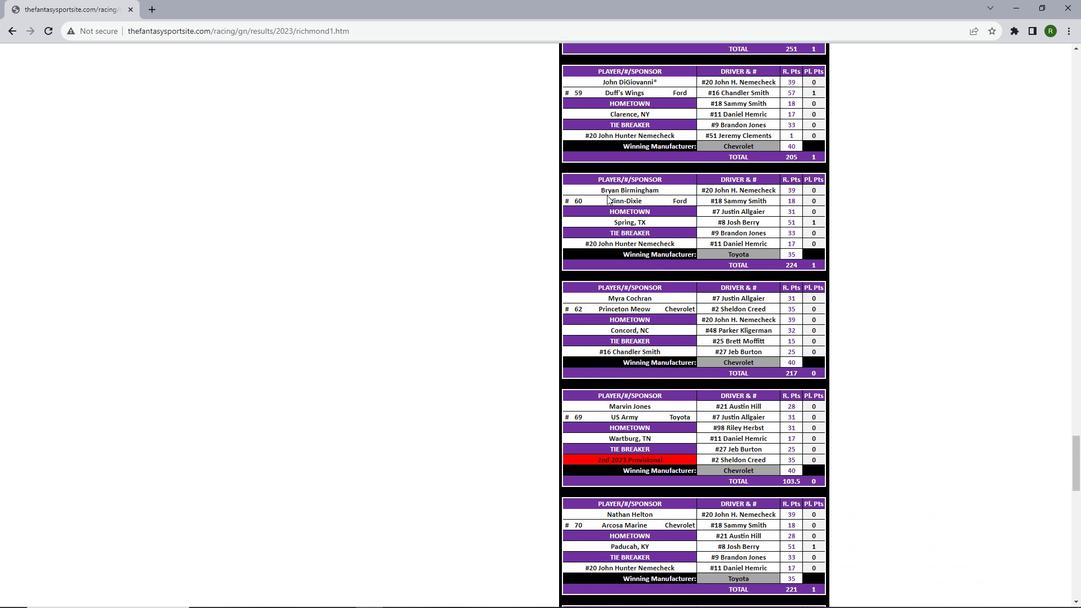
Action: Mouse scrolled (607, 194) with delta (0, 0)
Screenshot: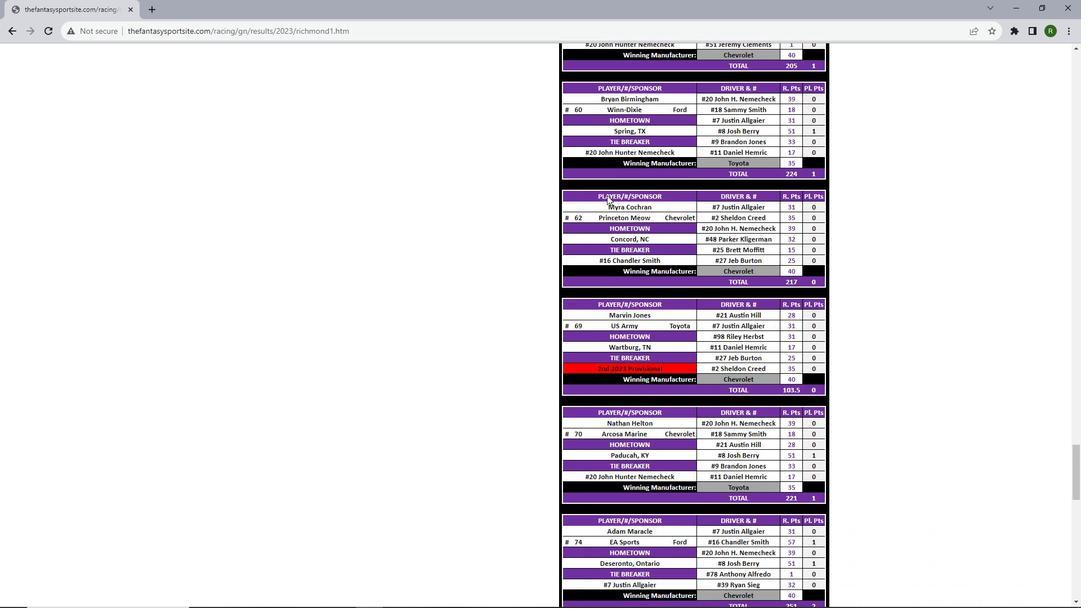 
Action: Mouse scrolled (607, 194) with delta (0, 0)
Screenshot: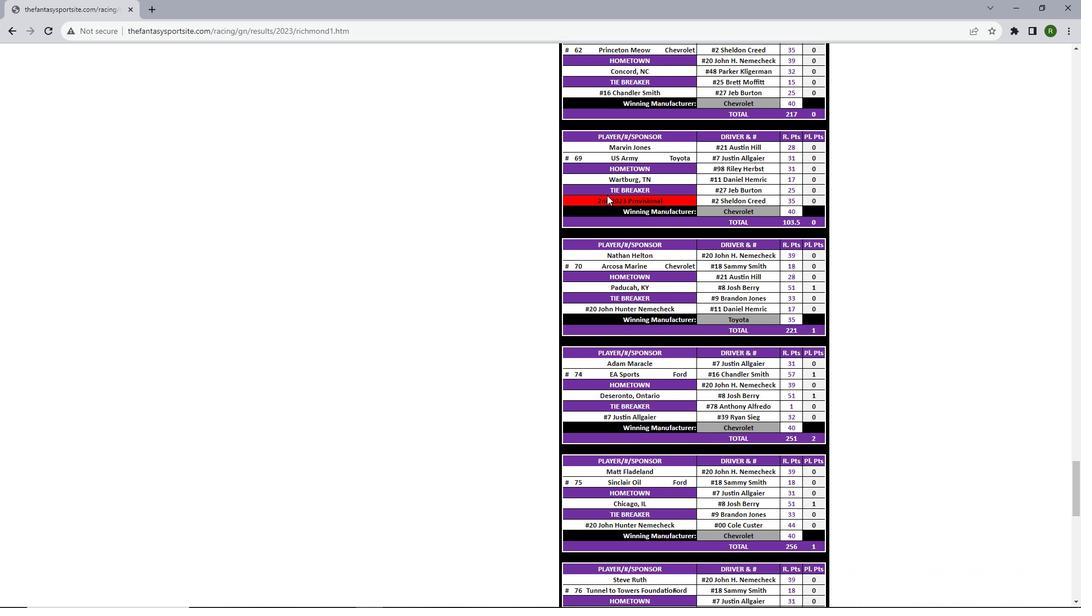 
Action: Mouse scrolled (607, 194) with delta (0, 0)
Screenshot: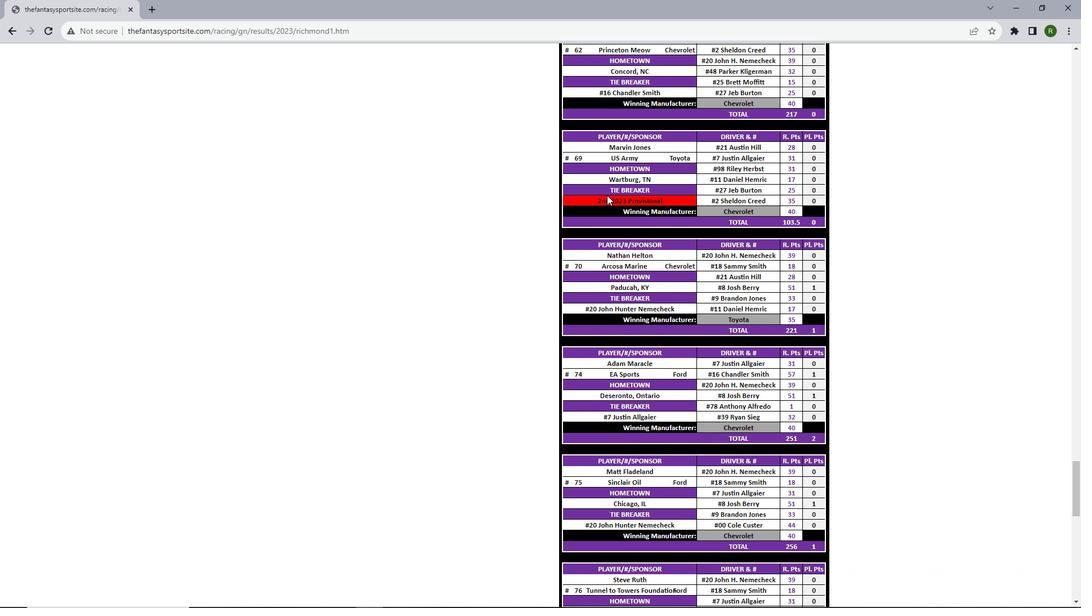 
Action: Mouse scrolled (607, 194) with delta (0, 0)
Screenshot: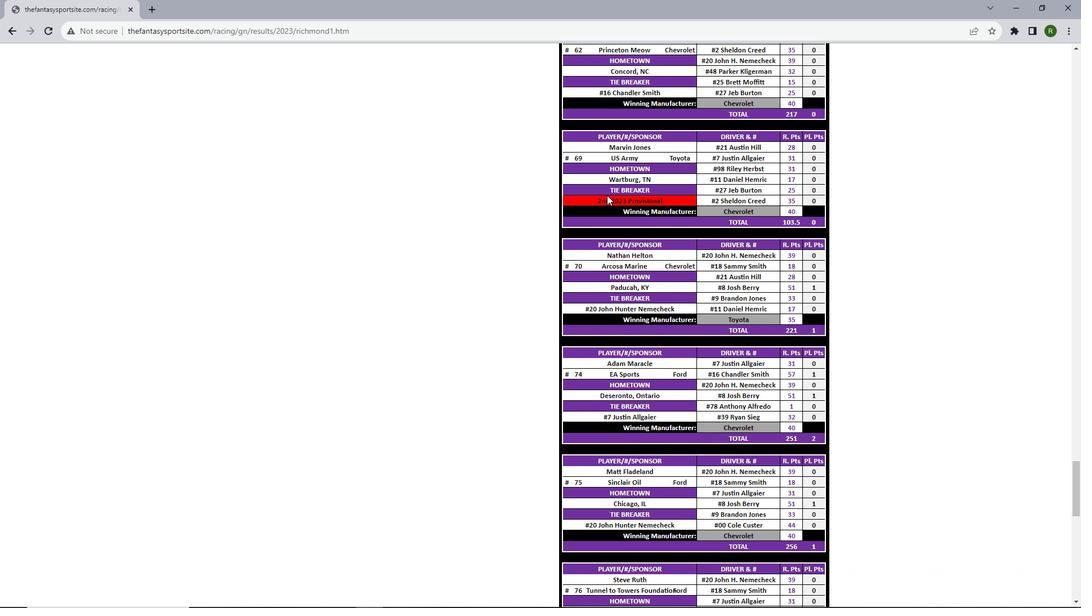 
Action: Mouse scrolled (607, 194) with delta (0, 0)
Screenshot: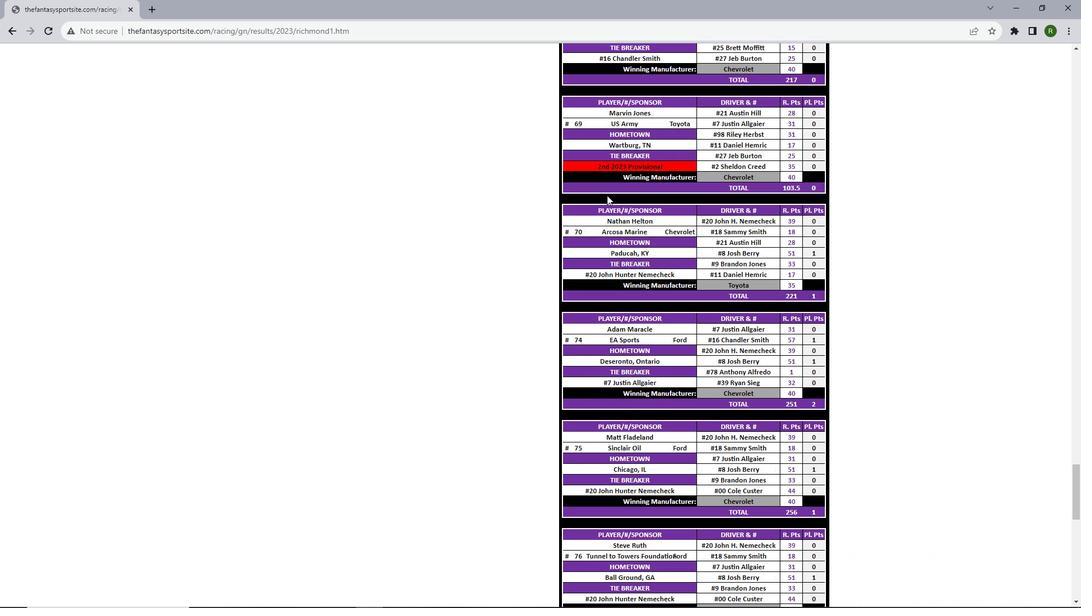 
Action: Mouse scrolled (607, 194) with delta (0, 0)
Screenshot: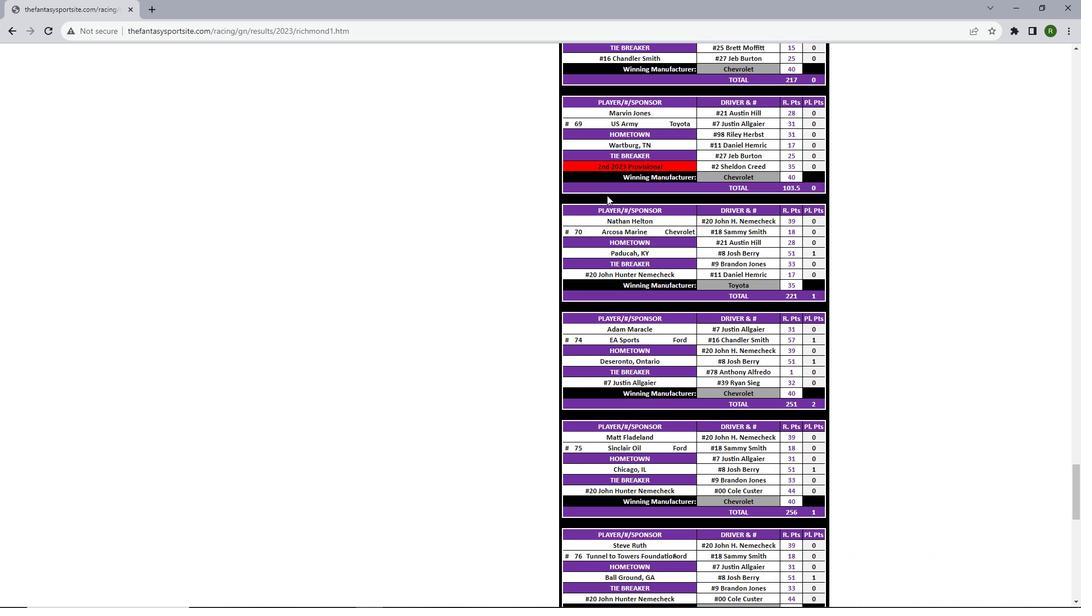 
Action: Mouse scrolled (607, 194) with delta (0, 0)
Screenshot: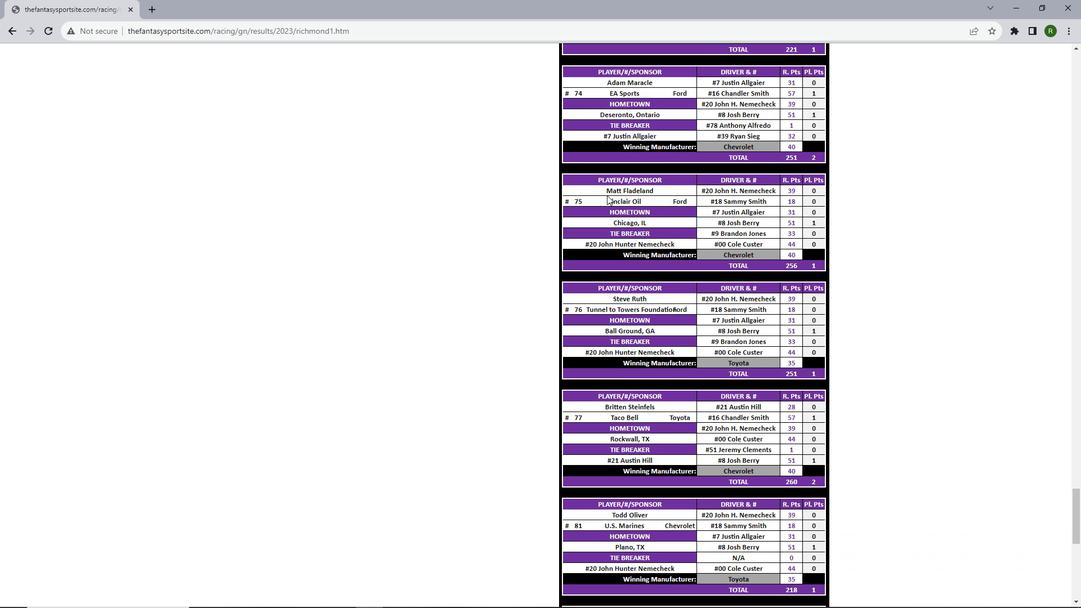 
Action: Mouse scrolled (607, 194) with delta (0, 0)
Screenshot: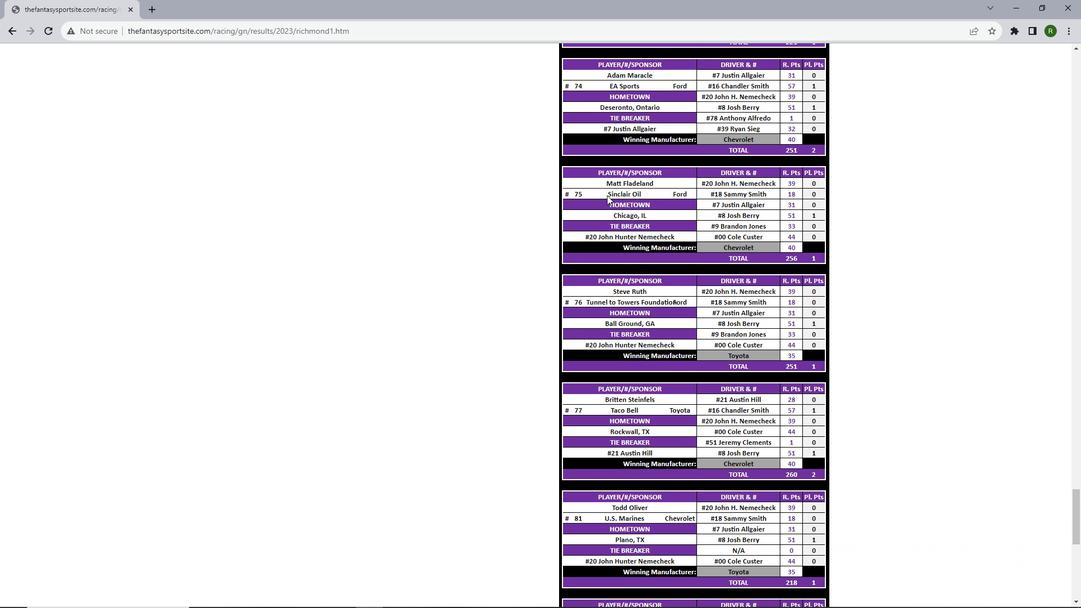 
Action: Mouse scrolled (607, 194) with delta (0, 0)
Screenshot: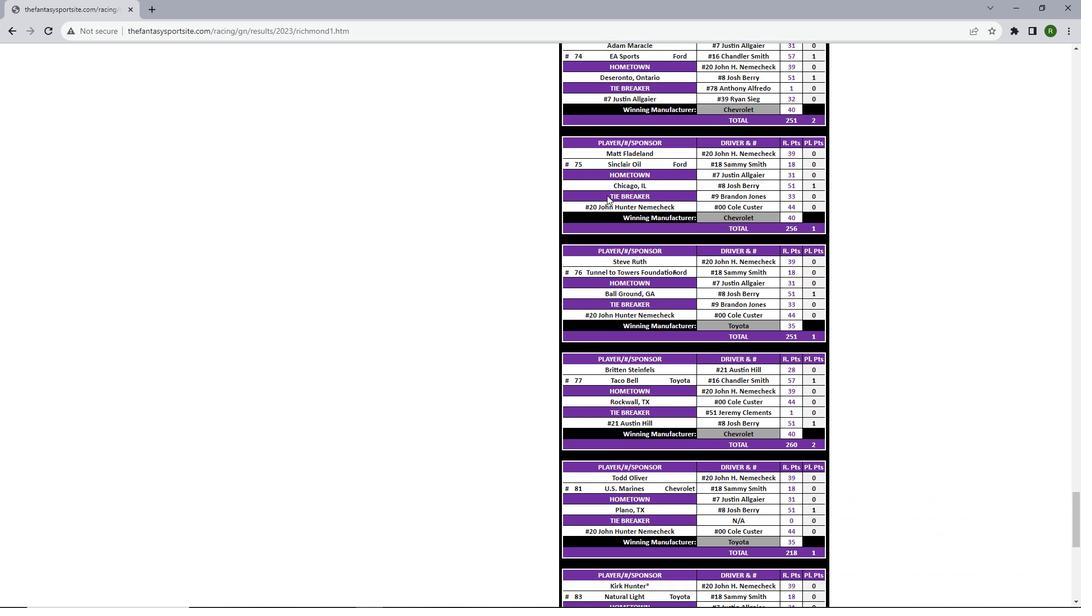
Action: Mouse scrolled (607, 194) with delta (0, 0)
Screenshot: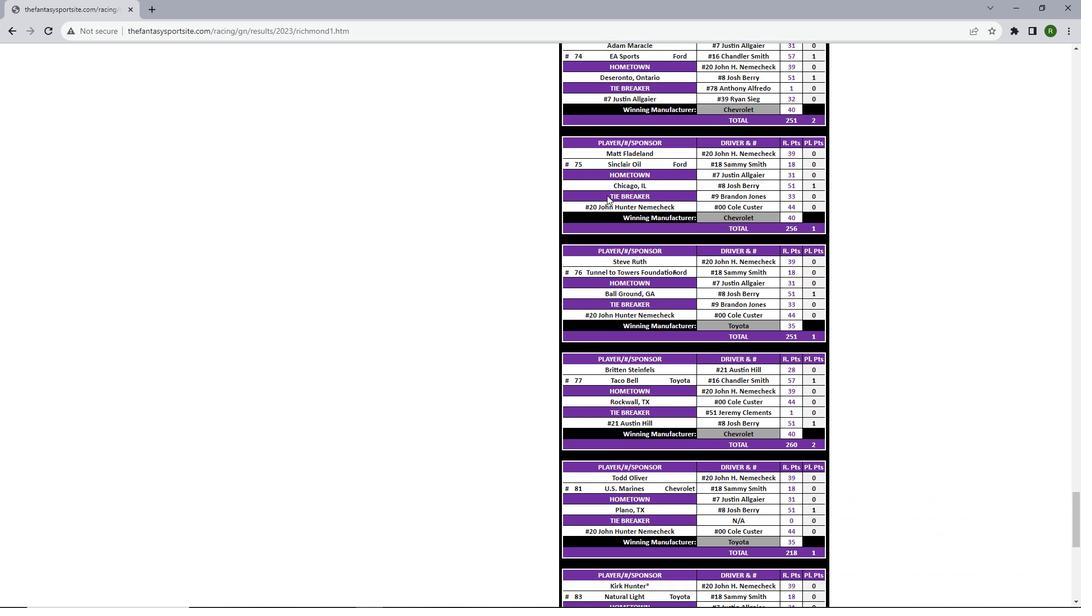 
Action: Mouse scrolled (607, 194) with delta (0, 0)
Screenshot: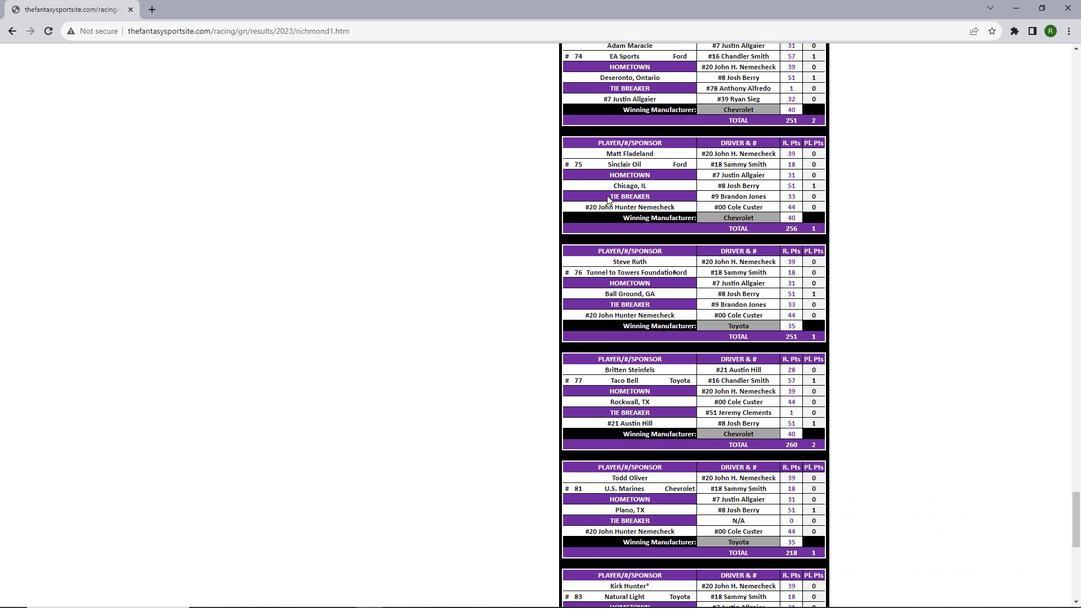 
Action: Mouse scrolled (607, 194) with delta (0, 0)
Screenshot: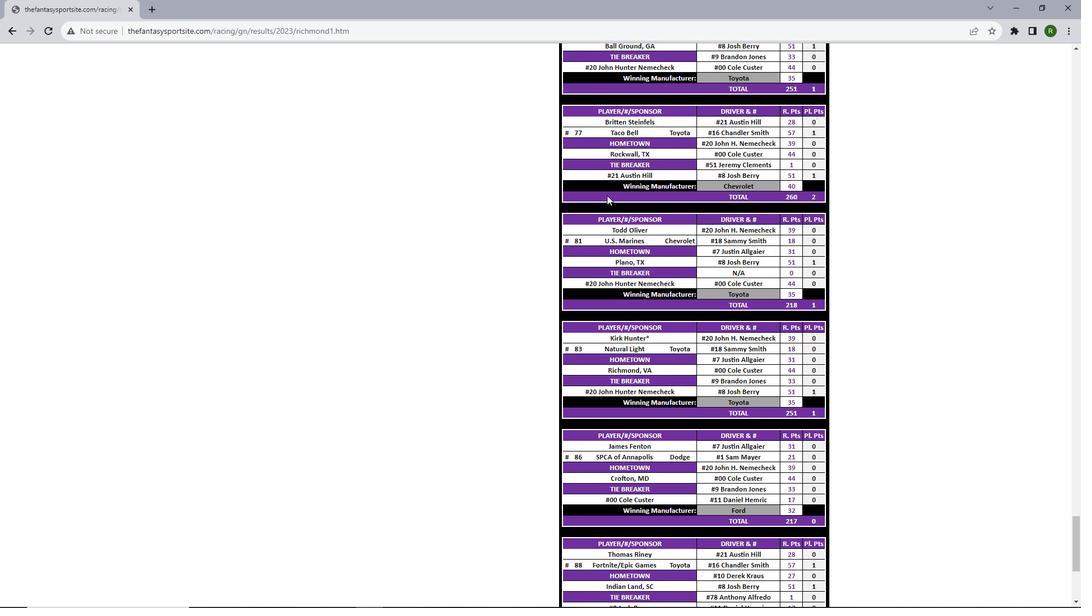 
Action: Mouse scrolled (607, 194) with delta (0, 0)
Screenshot: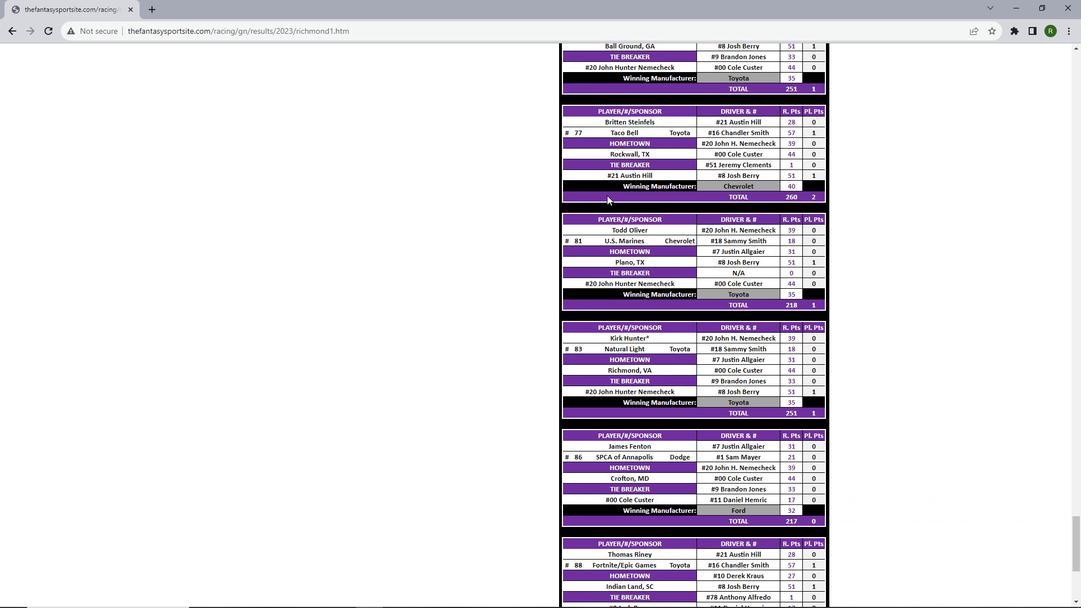 
Action: Mouse scrolled (607, 194) with delta (0, 0)
Screenshot: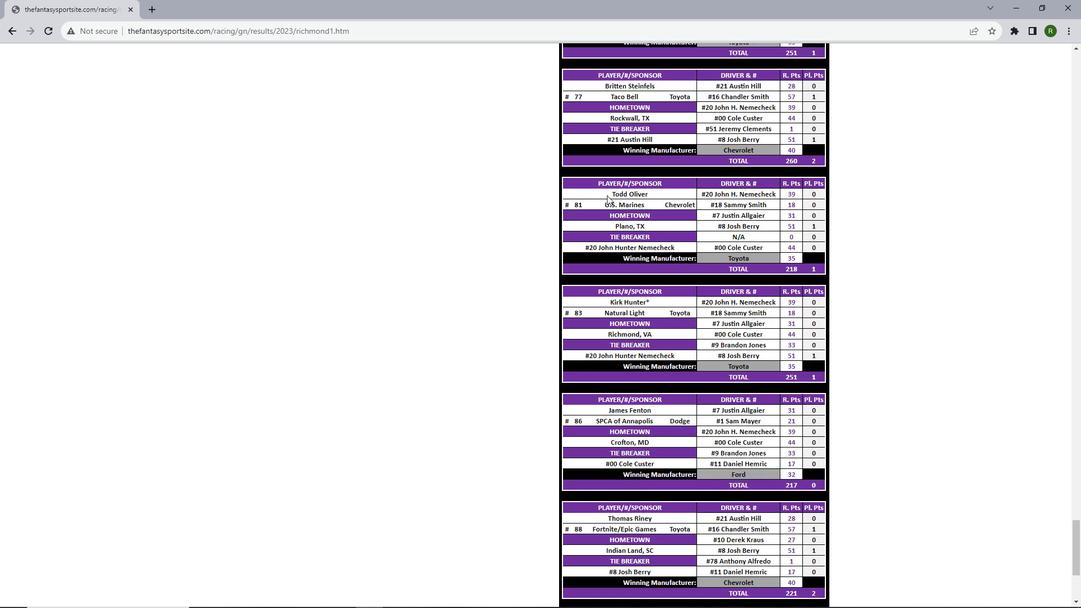 
Action: Mouse scrolled (607, 194) with delta (0, 0)
Screenshot: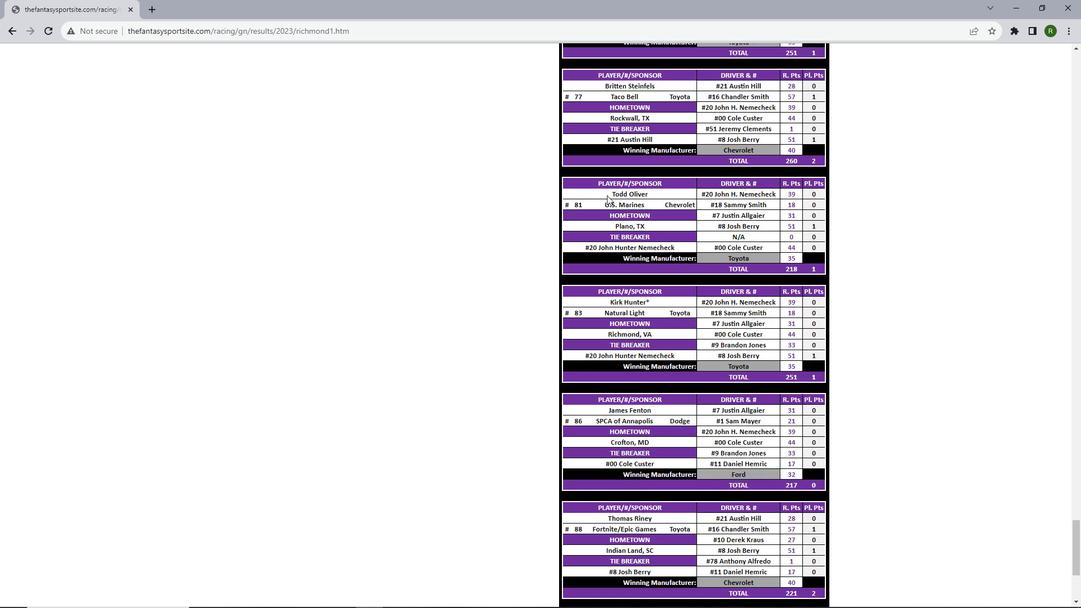 
Action: Mouse scrolled (607, 194) with delta (0, 0)
Screenshot: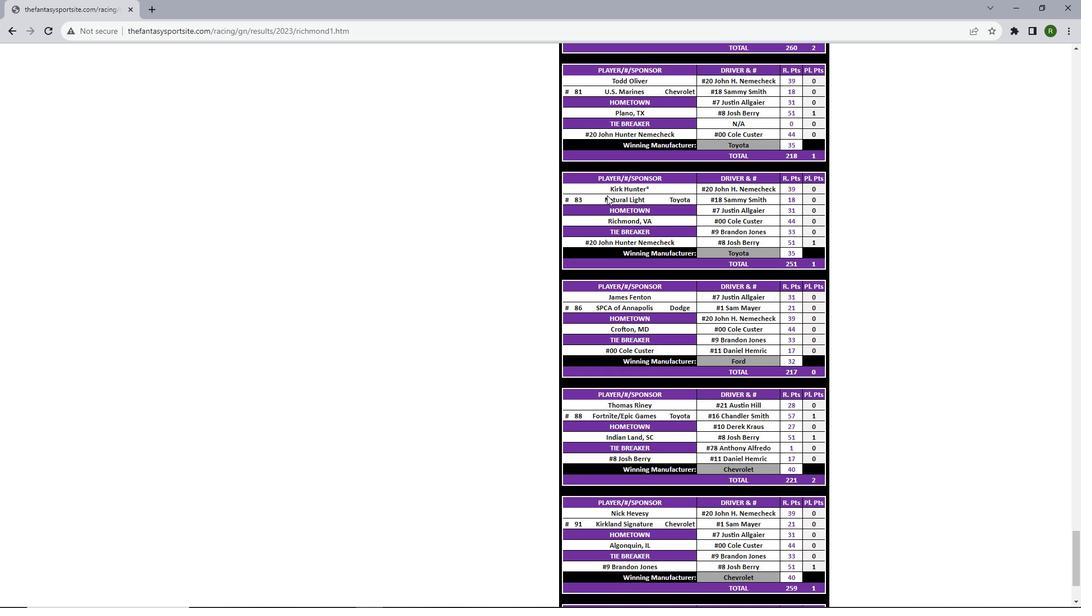 
Action: Mouse scrolled (607, 194) with delta (0, 0)
Screenshot: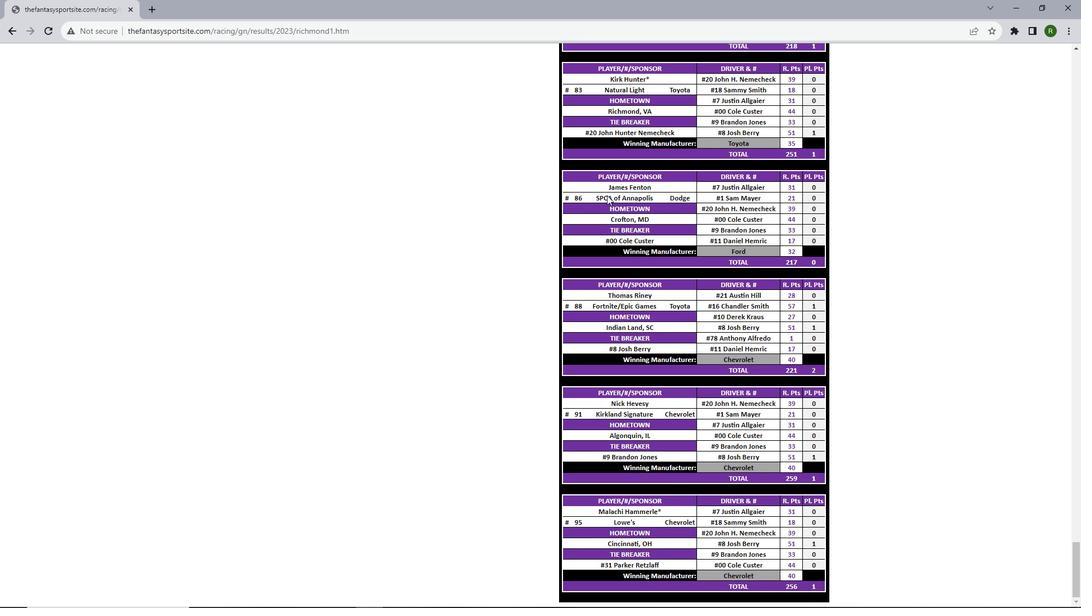 
Action: Mouse scrolled (607, 194) with delta (0, 0)
Screenshot: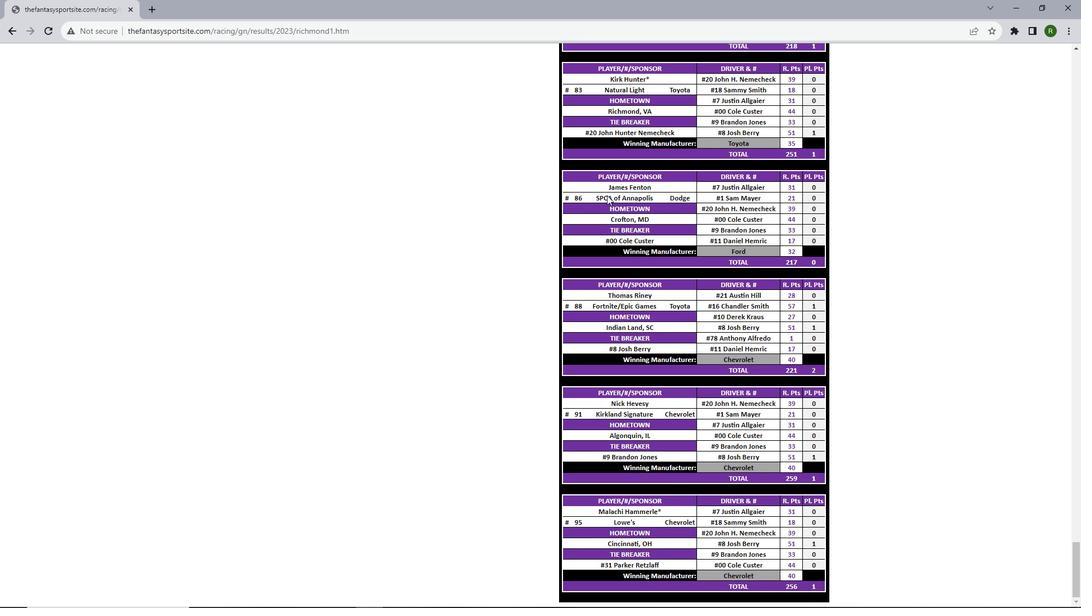
Action: Mouse scrolled (607, 194) with delta (0, 0)
Screenshot: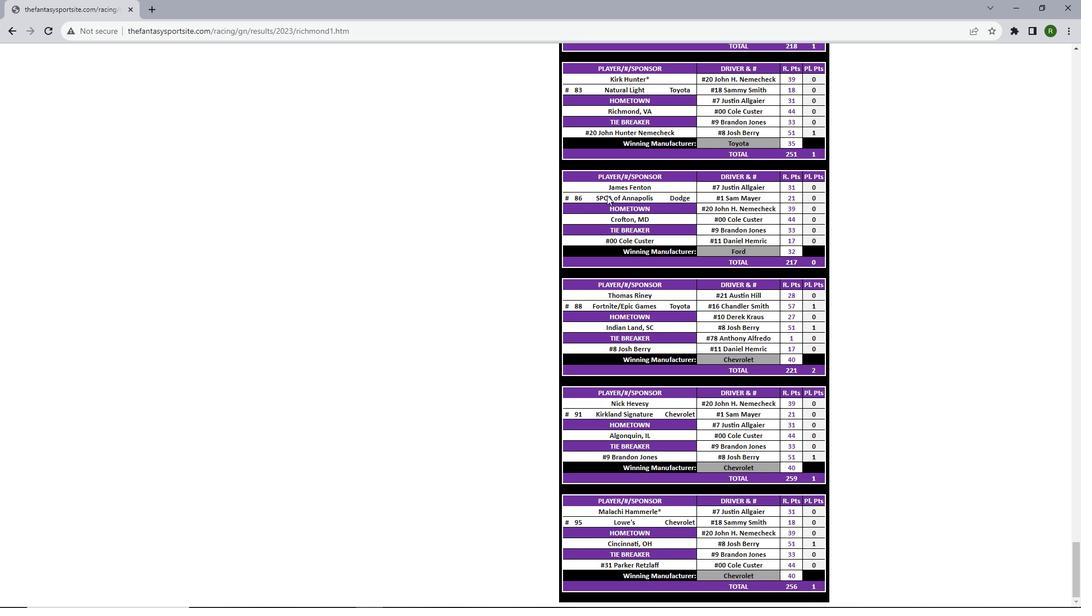 
Action: Mouse scrolled (607, 194) with delta (0, 0)
Screenshot: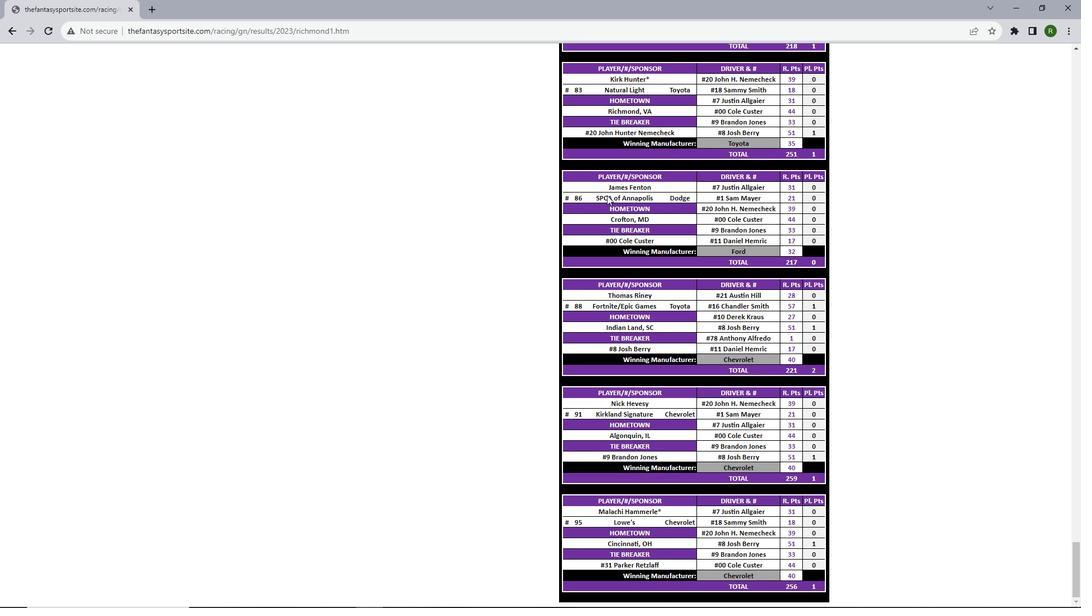 
Action: Mouse scrolled (607, 194) with delta (0, 0)
Screenshot: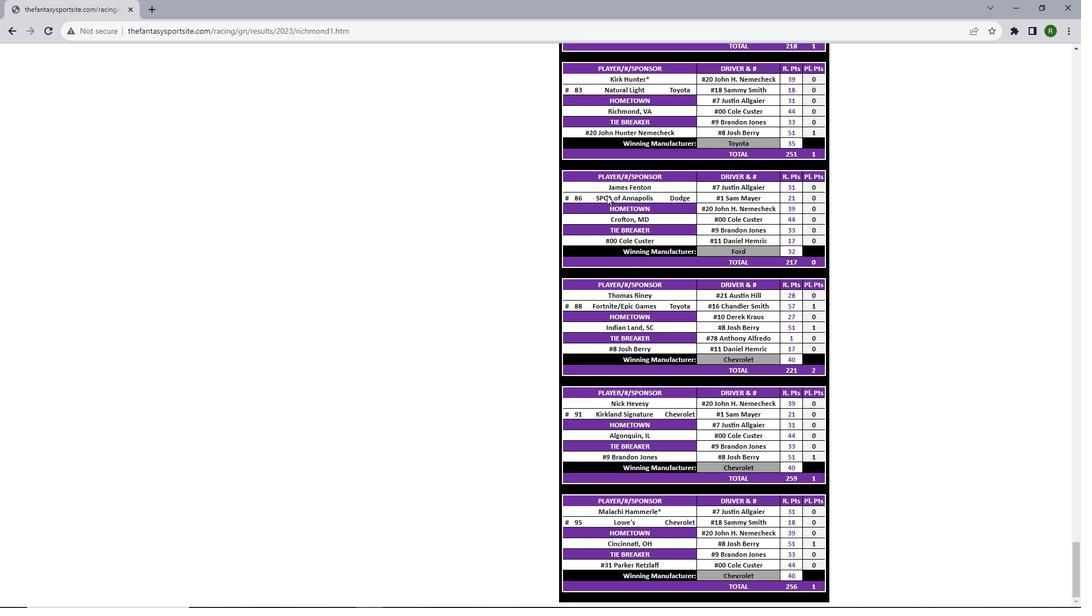 
